 Task: Find connections with filter location Solāpur with filter topic #Inspirationwith filter profile language German with filter current company Harvard Business Publishing with filter school Mumbai University Mumbai with filter industry Forestry and Logging with filter service category Negotiation with filter keywords title B2B Sales Specialist
Action: Mouse moved to (580, 80)
Screenshot: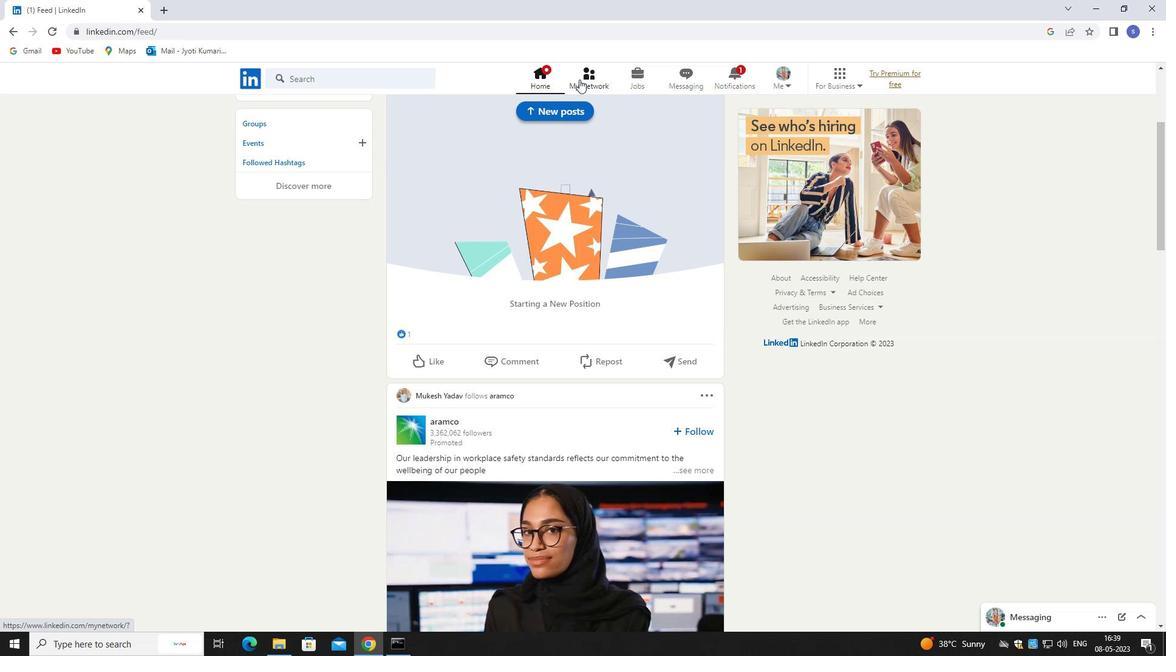 
Action: Mouse pressed left at (580, 80)
Screenshot: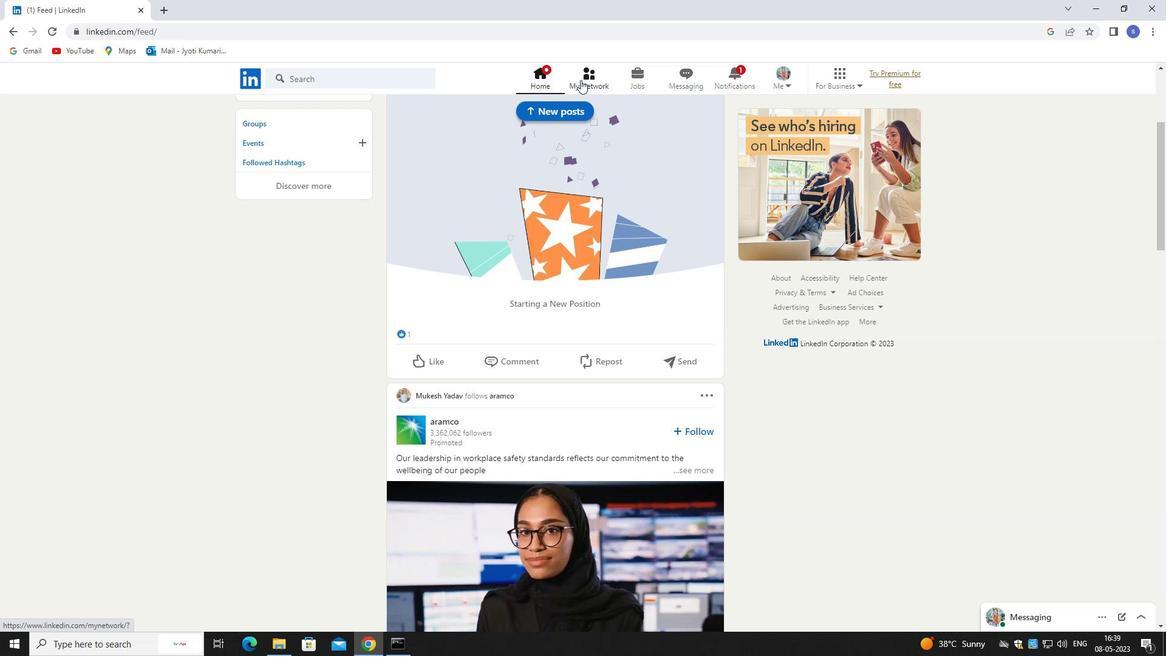
Action: Mouse pressed left at (580, 80)
Screenshot: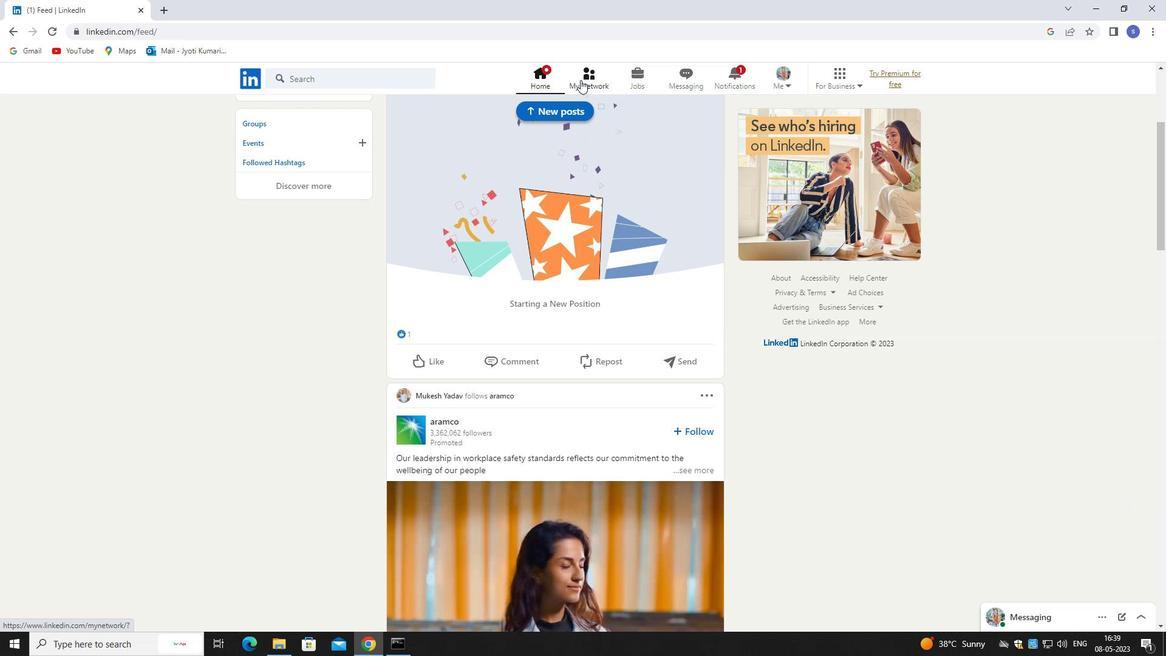 
Action: Mouse moved to (397, 148)
Screenshot: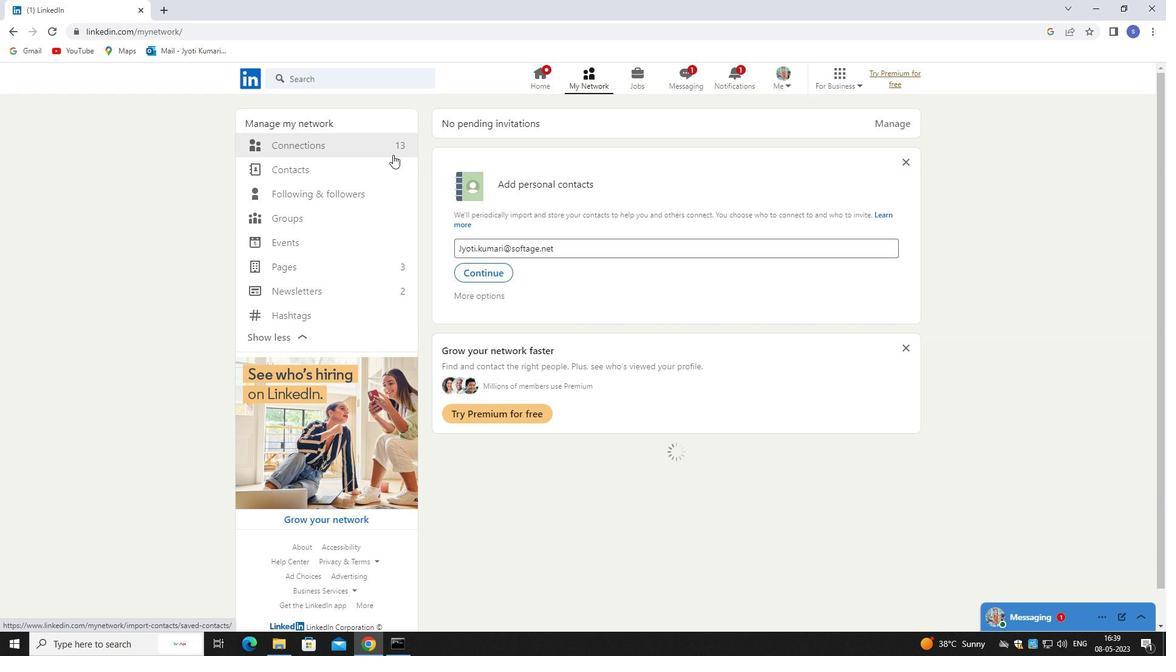 
Action: Mouse pressed left at (397, 148)
Screenshot: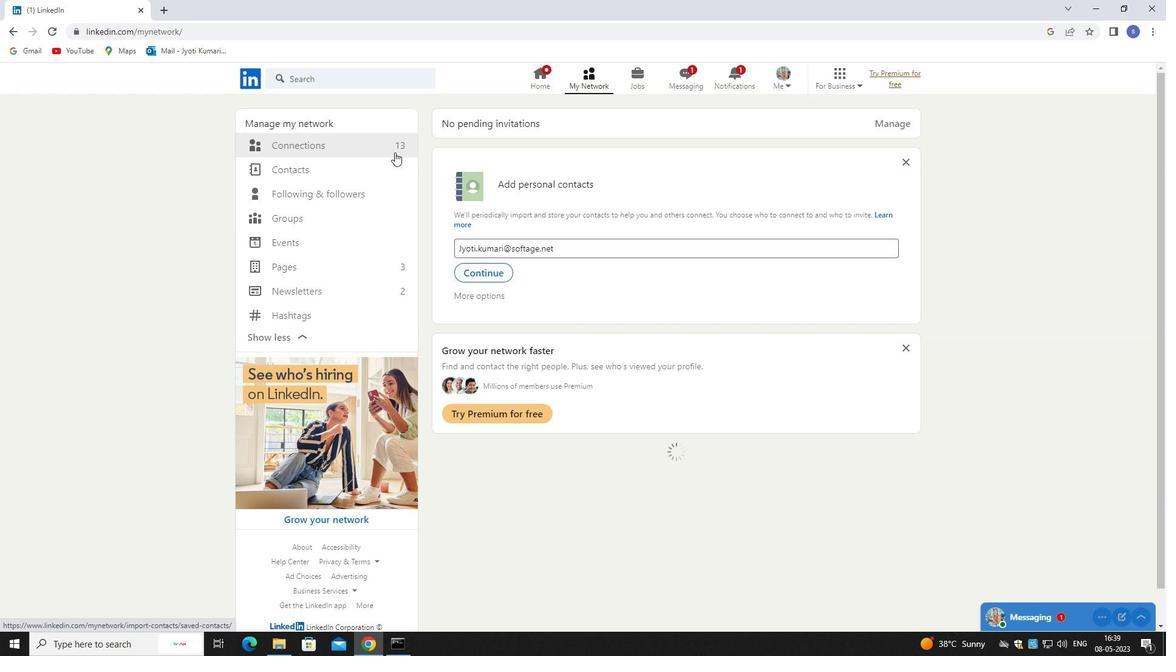 
Action: Mouse pressed left at (397, 148)
Screenshot: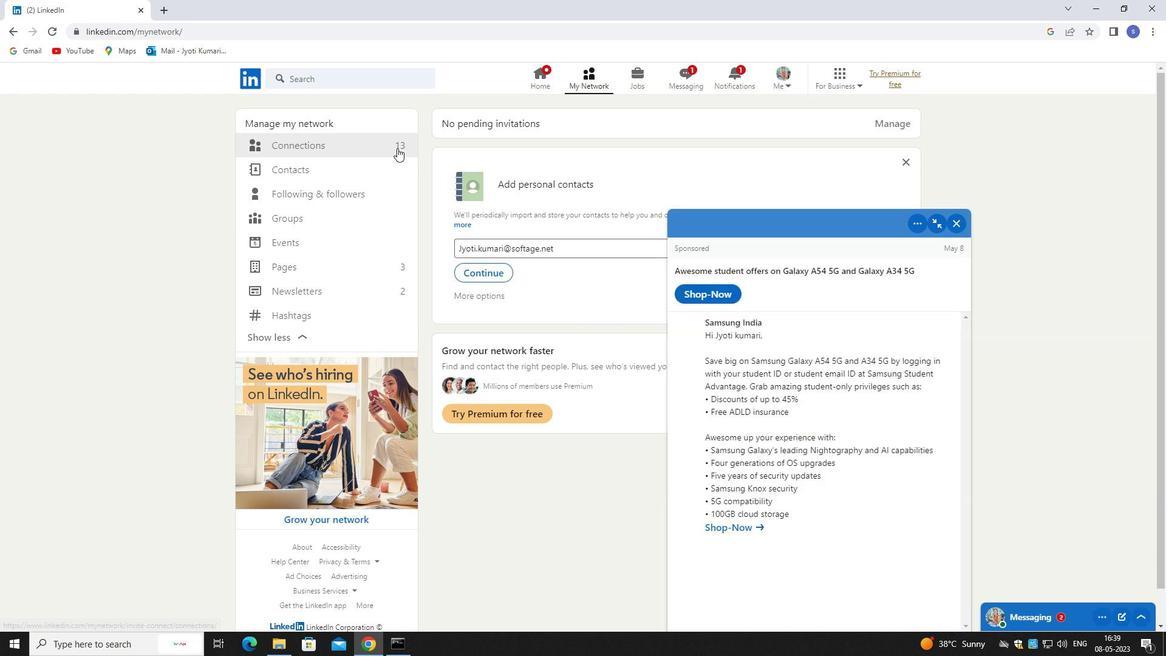 
Action: Mouse moved to (649, 147)
Screenshot: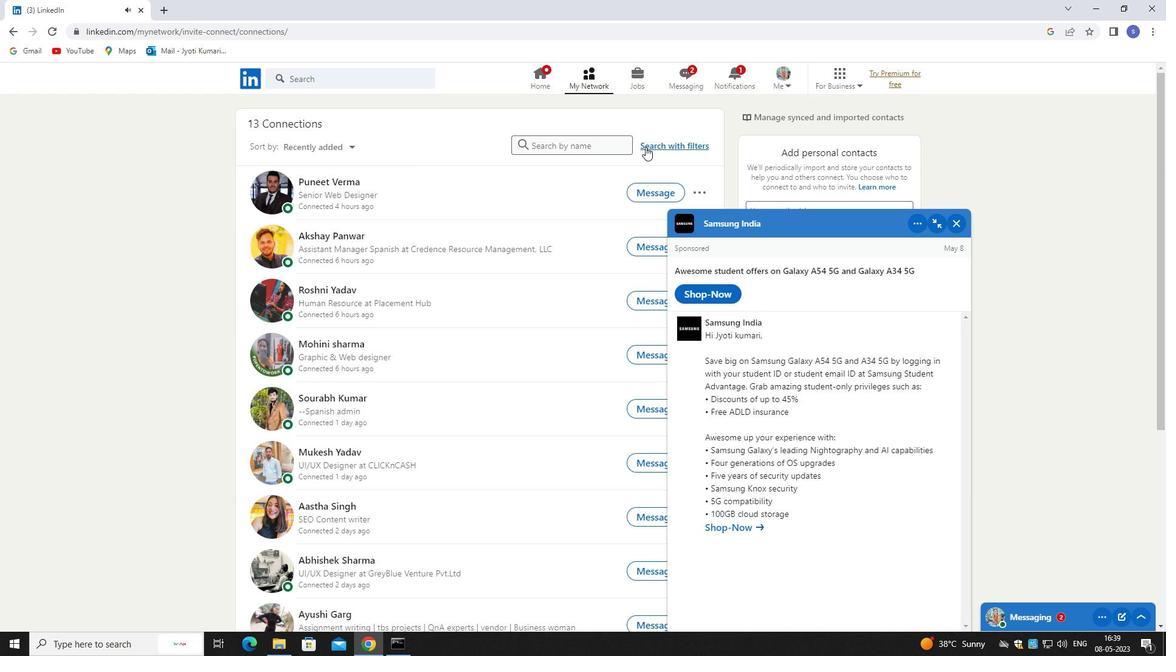 
Action: Mouse pressed left at (649, 147)
Screenshot: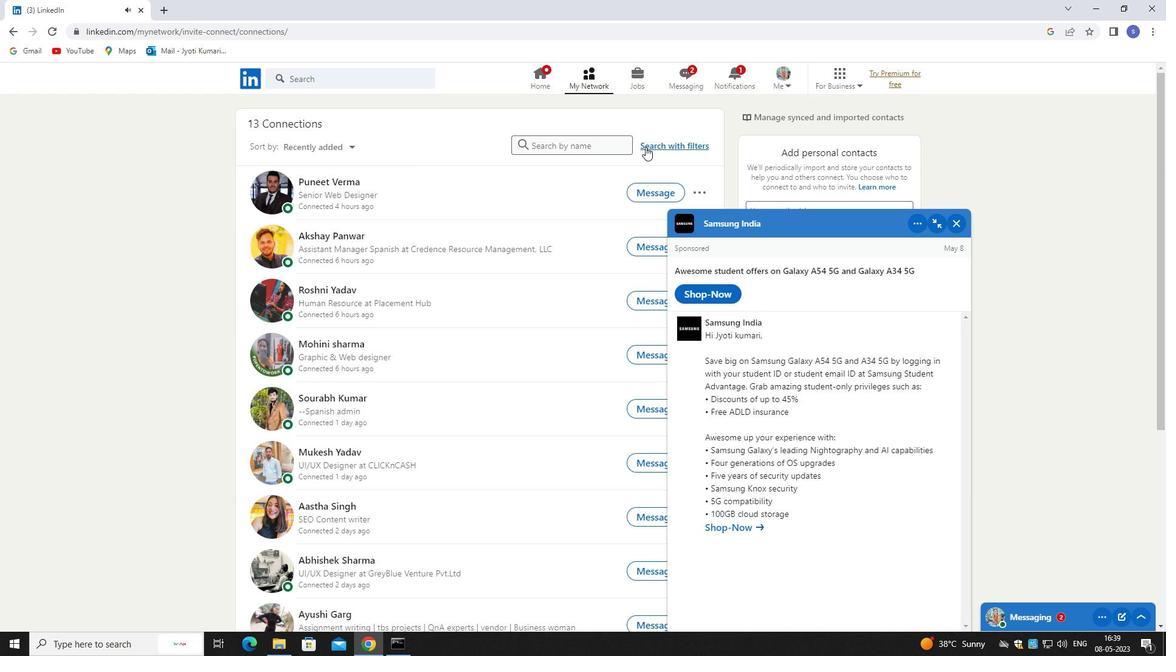 
Action: Mouse moved to (958, 226)
Screenshot: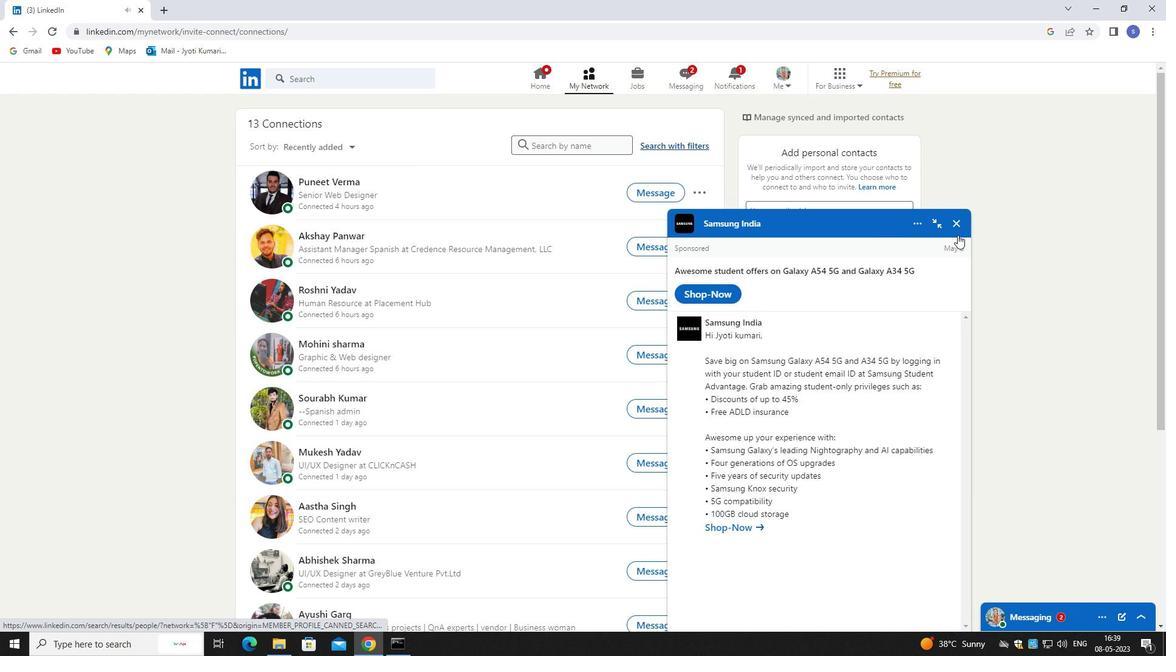 
Action: Mouse pressed left at (958, 226)
Screenshot: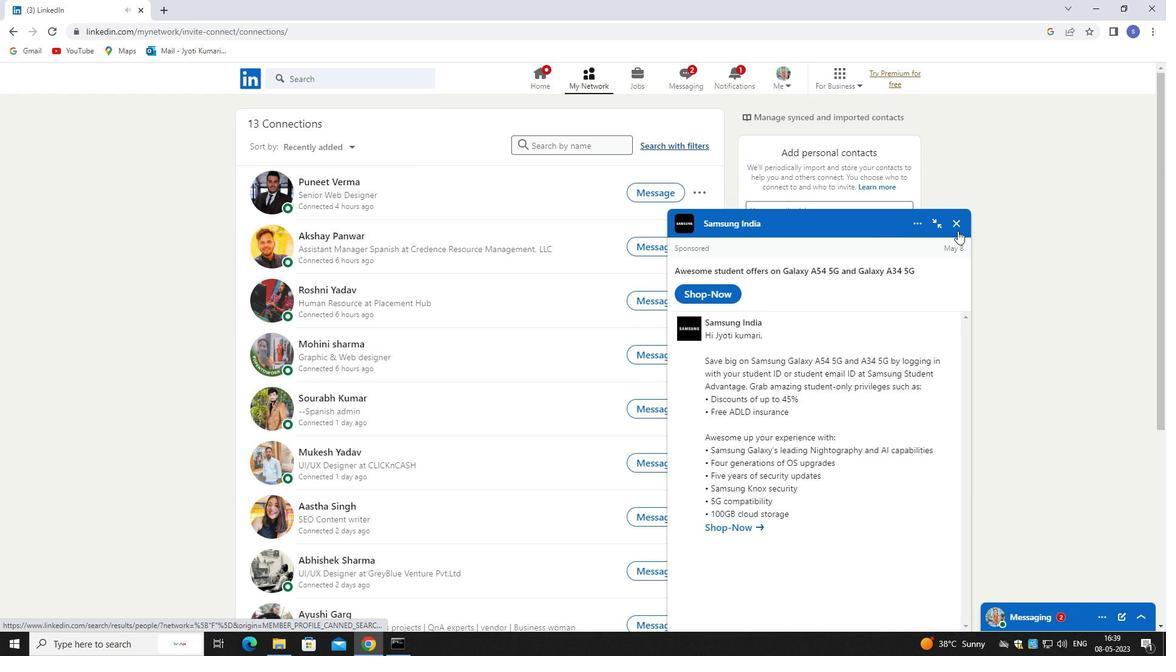 
Action: Mouse moved to (957, 218)
Screenshot: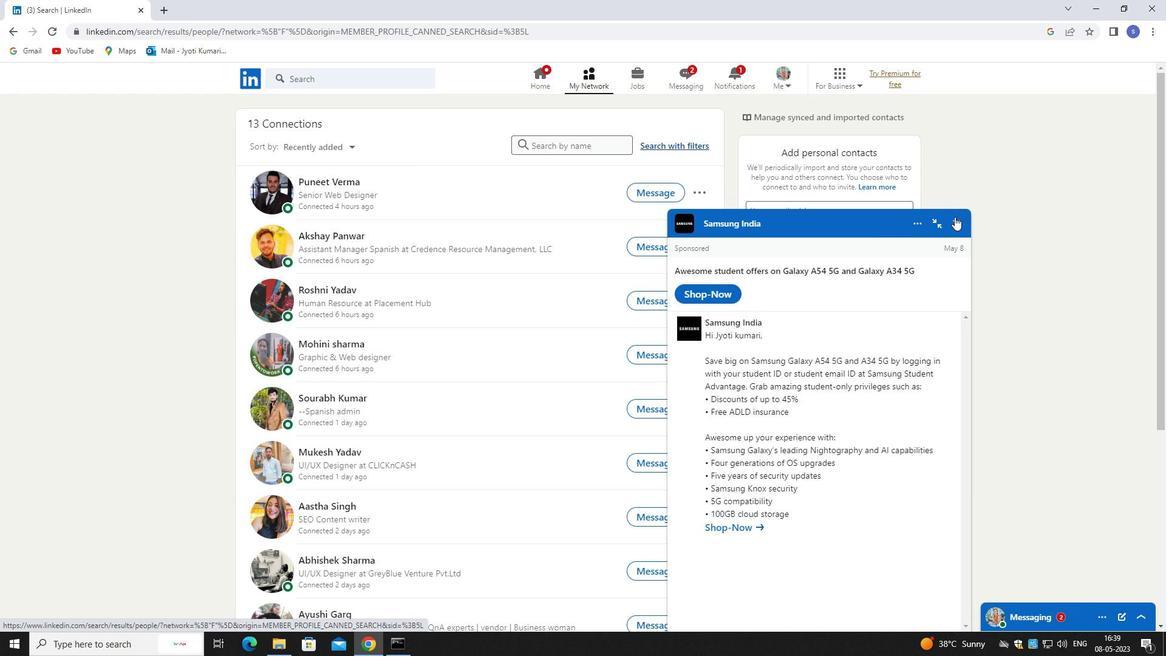 
Action: Mouse pressed left at (957, 218)
Screenshot: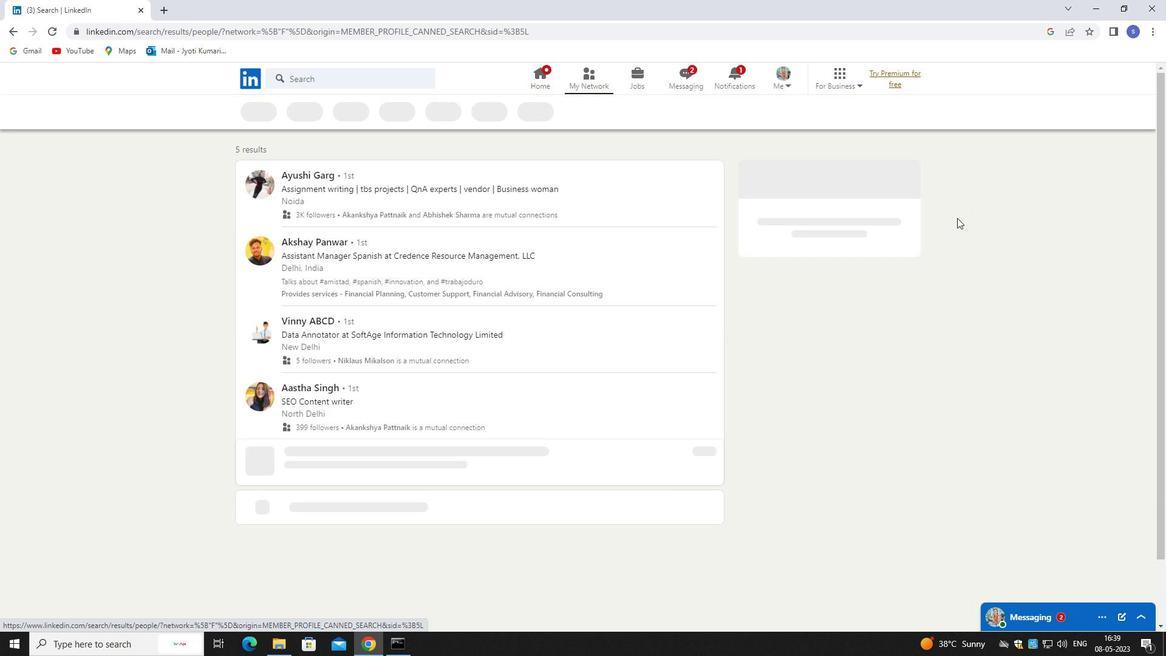 
Action: Mouse moved to (632, 113)
Screenshot: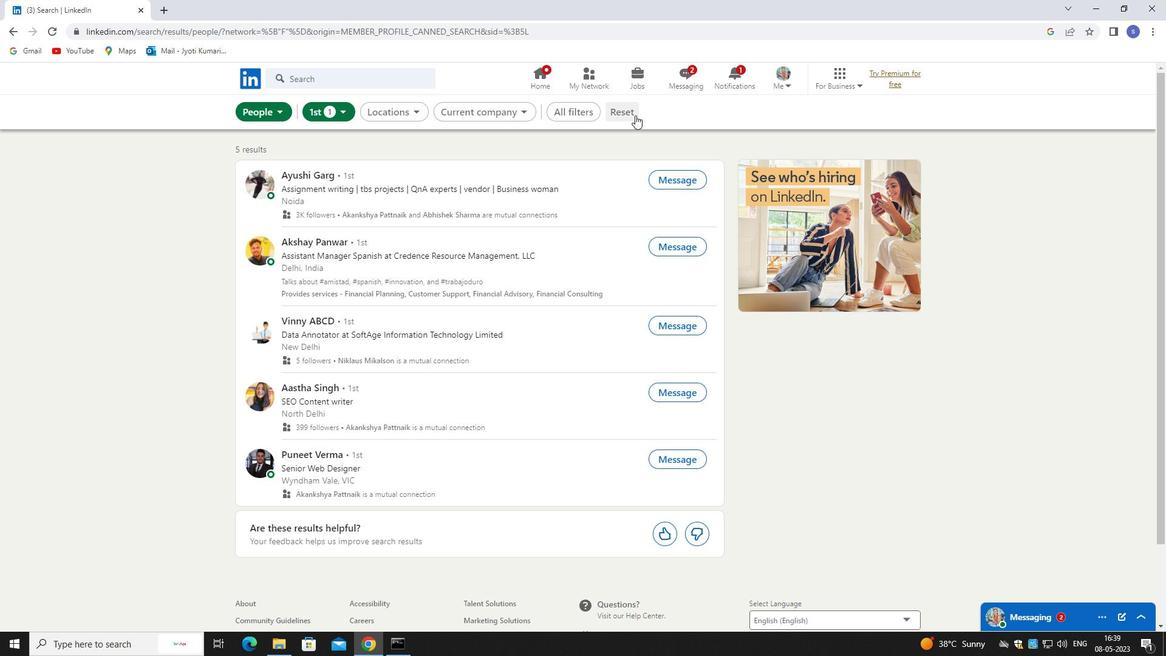 
Action: Mouse pressed left at (632, 113)
Screenshot: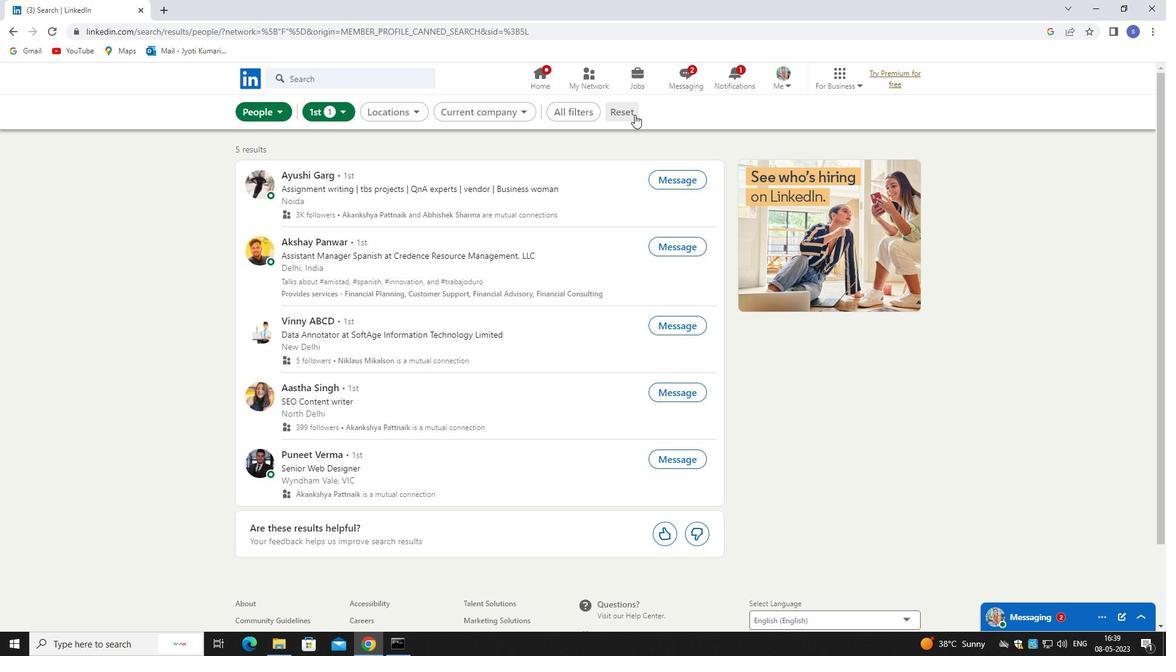 
Action: Mouse moved to (604, 111)
Screenshot: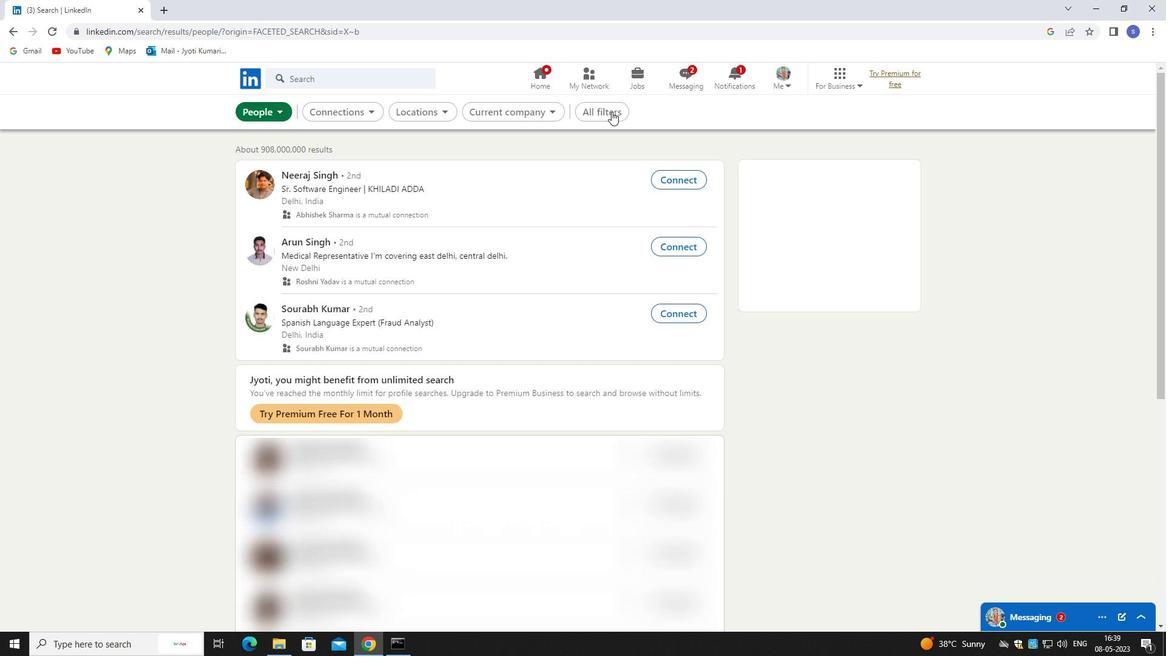 
Action: Mouse pressed left at (604, 111)
Screenshot: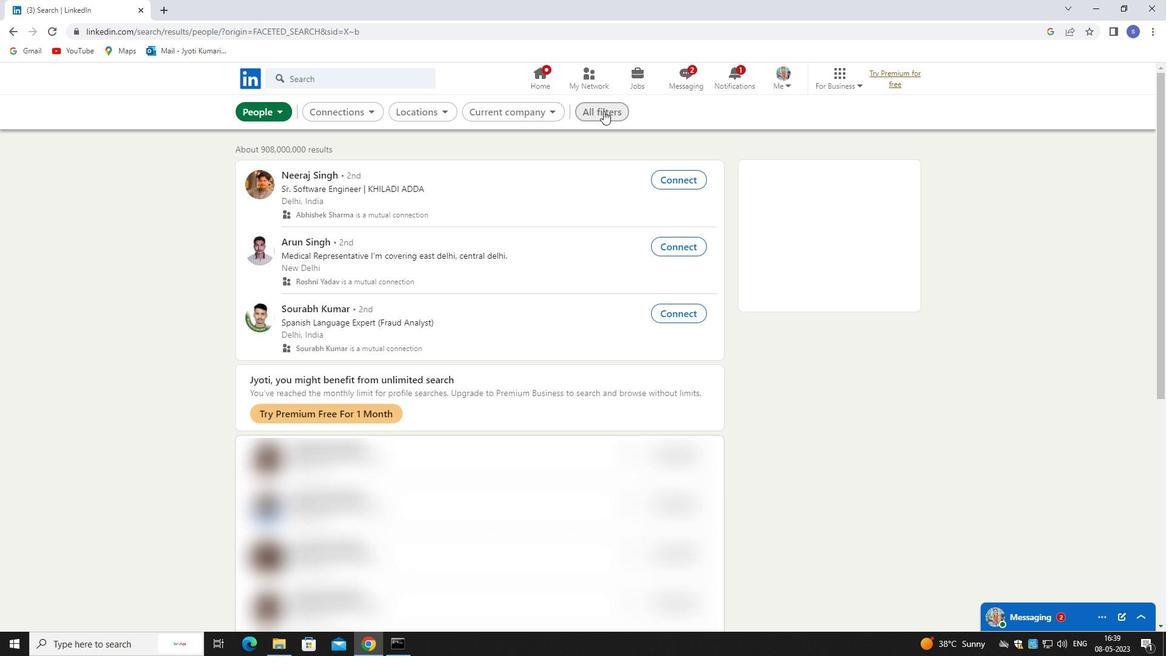 
Action: Mouse moved to (1034, 480)
Screenshot: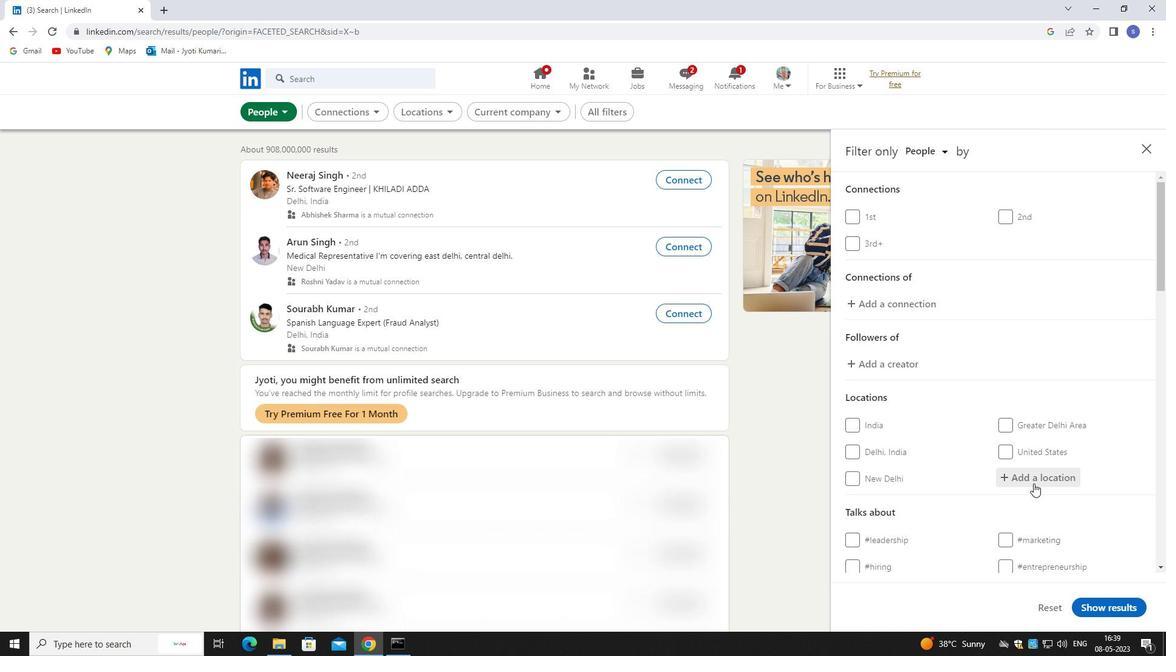 
Action: Mouse pressed left at (1034, 480)
Screenshot: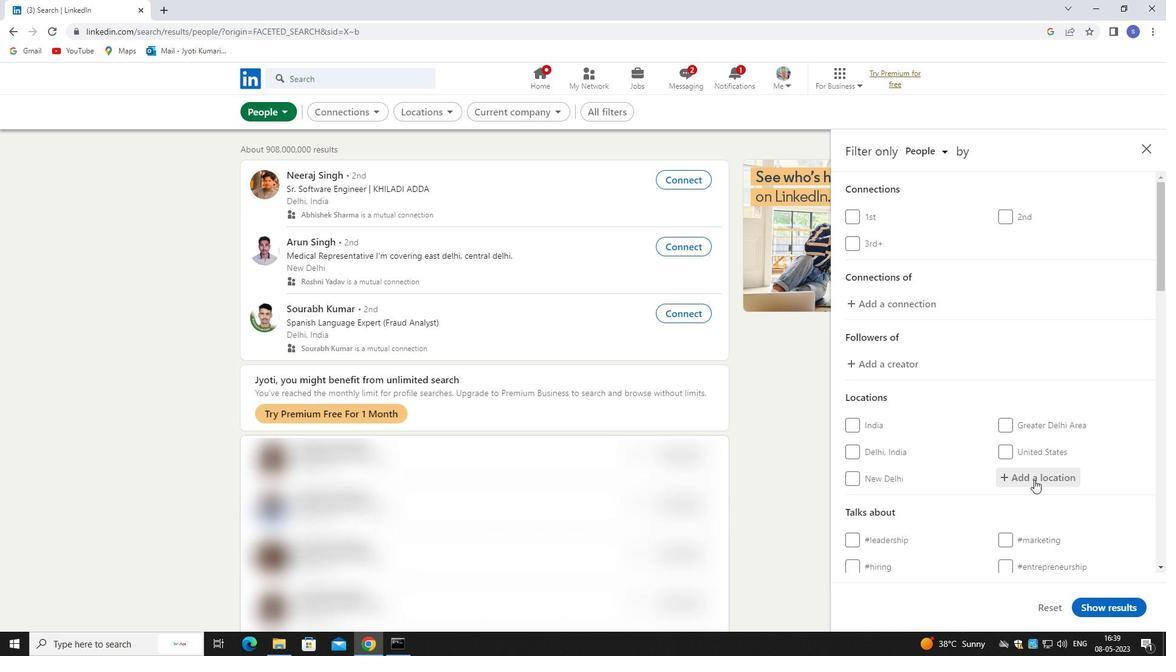 
Action: Mouse moved to (1011, 466)
Screenshot: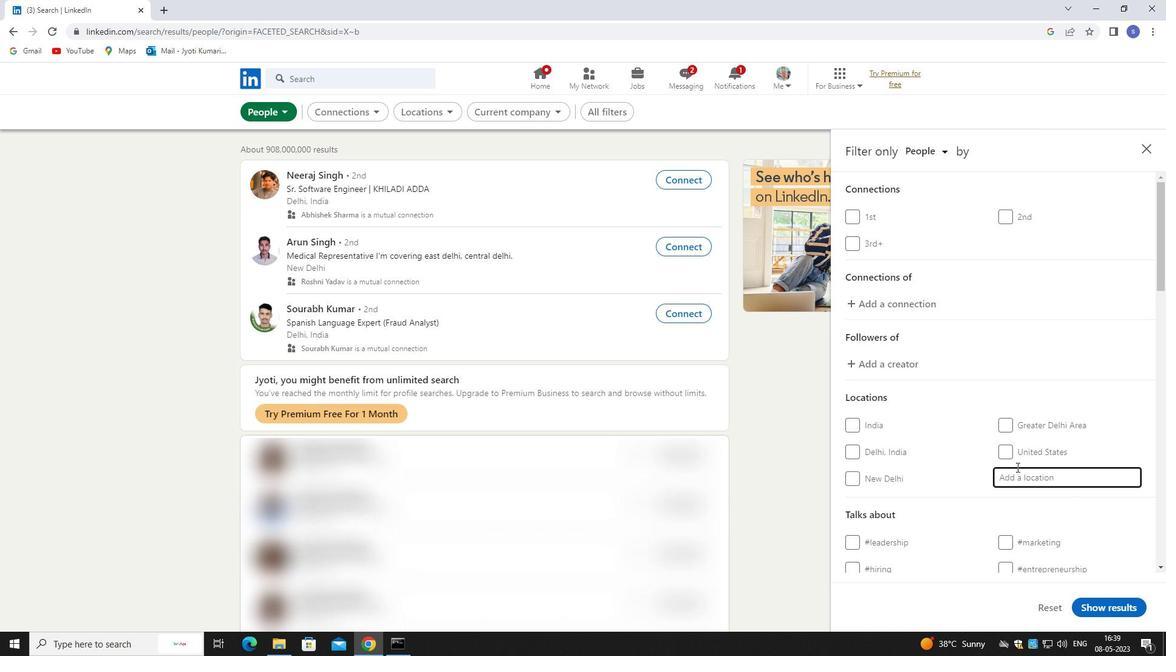 
Action: Key pressed sola
Screenshot: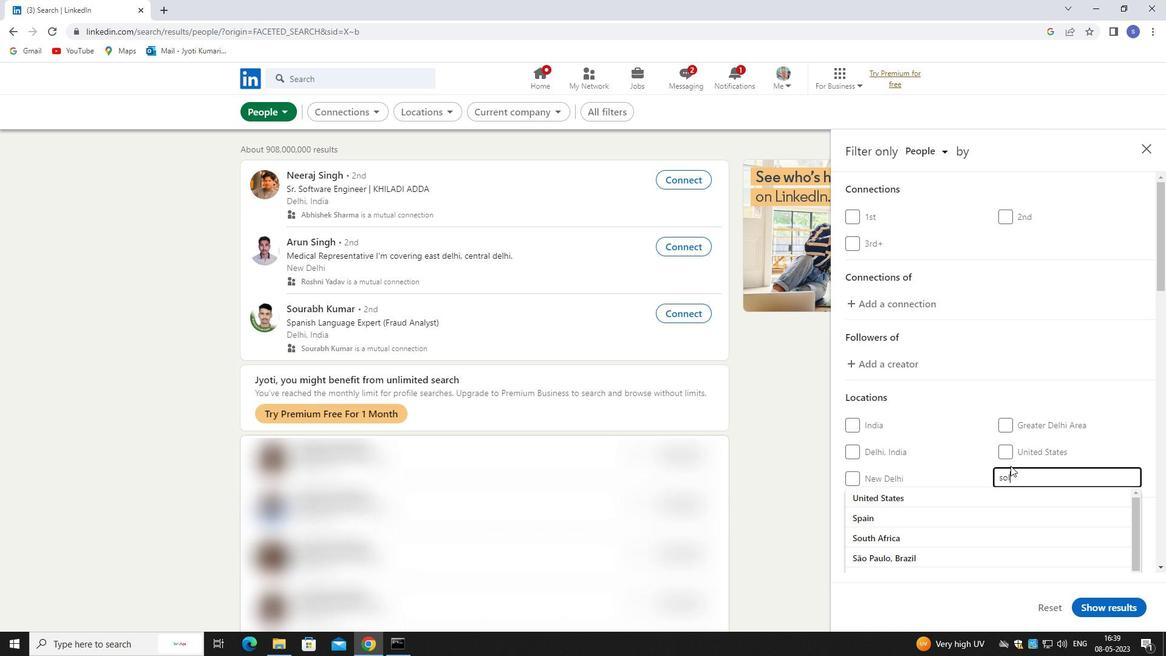 
Action: Mouse moved to (1016, 559)
Screenshot: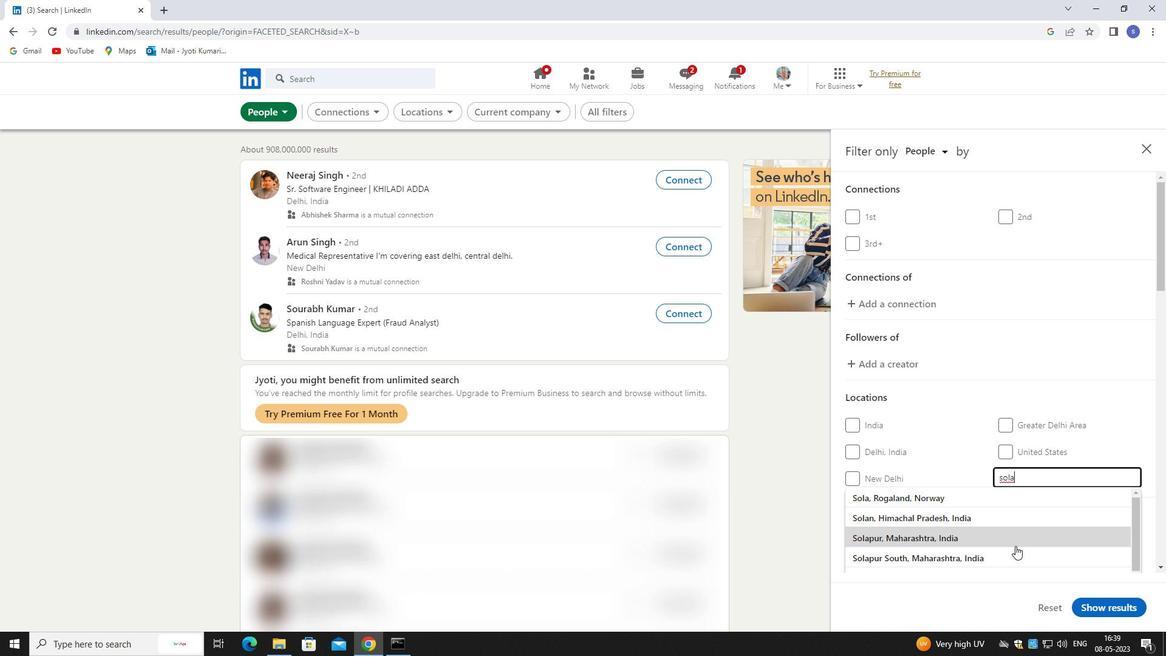 
Action: Mouse pressed left at (1016, 559)
Screenshot: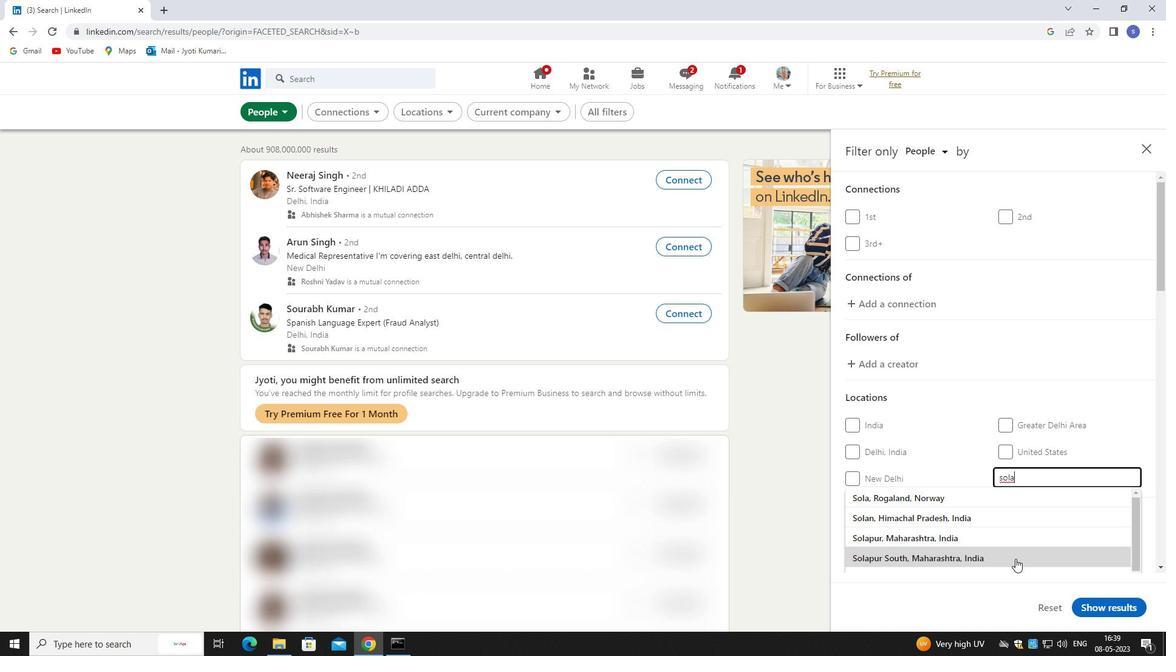 
Action: Mouse moved to (1028, 522)
Screenshot: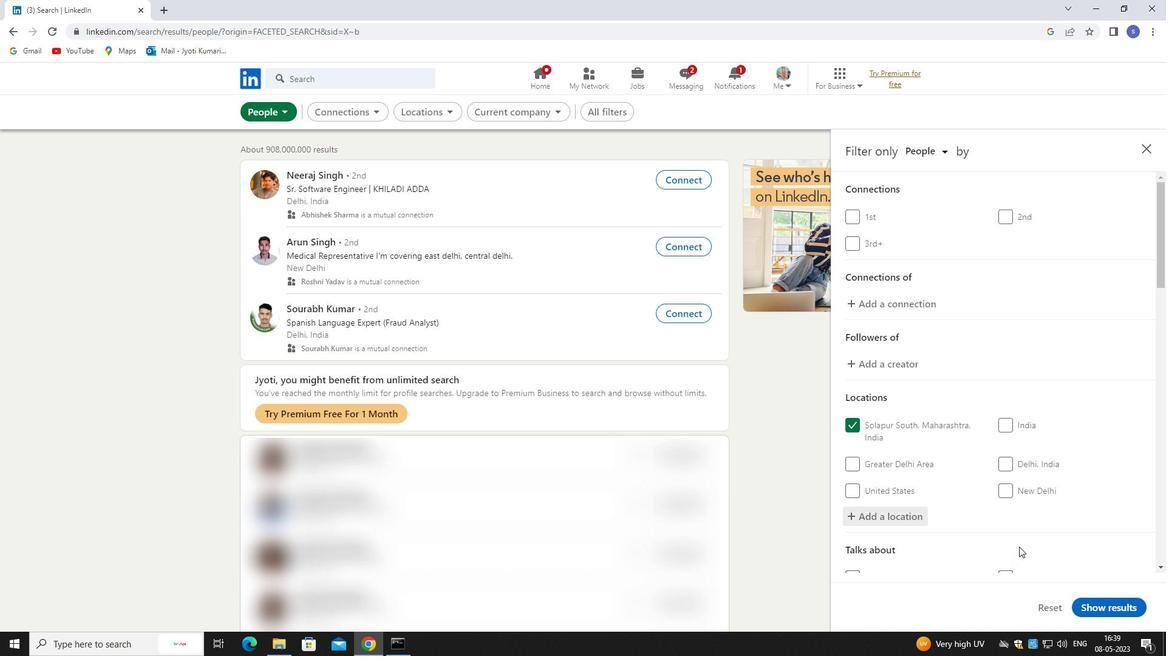 
Action: Mouse scrolled (1028, 521) with delta (0, 0)
Screenshot: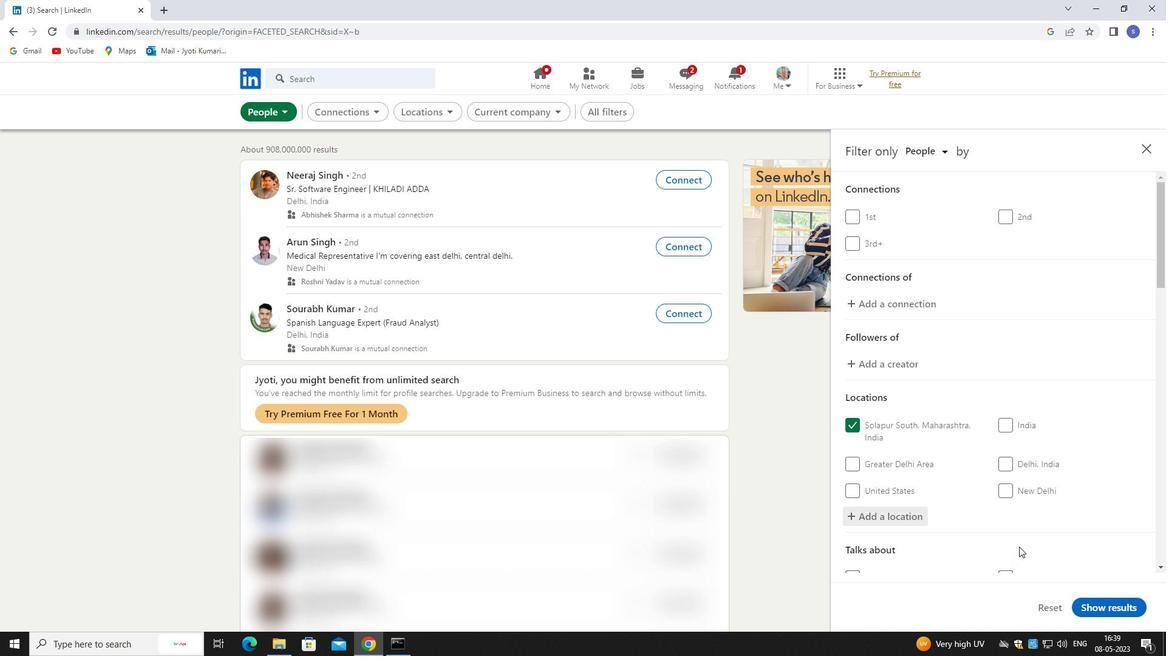 
Action: Mouse moved to (1030, 519)
Screenshot: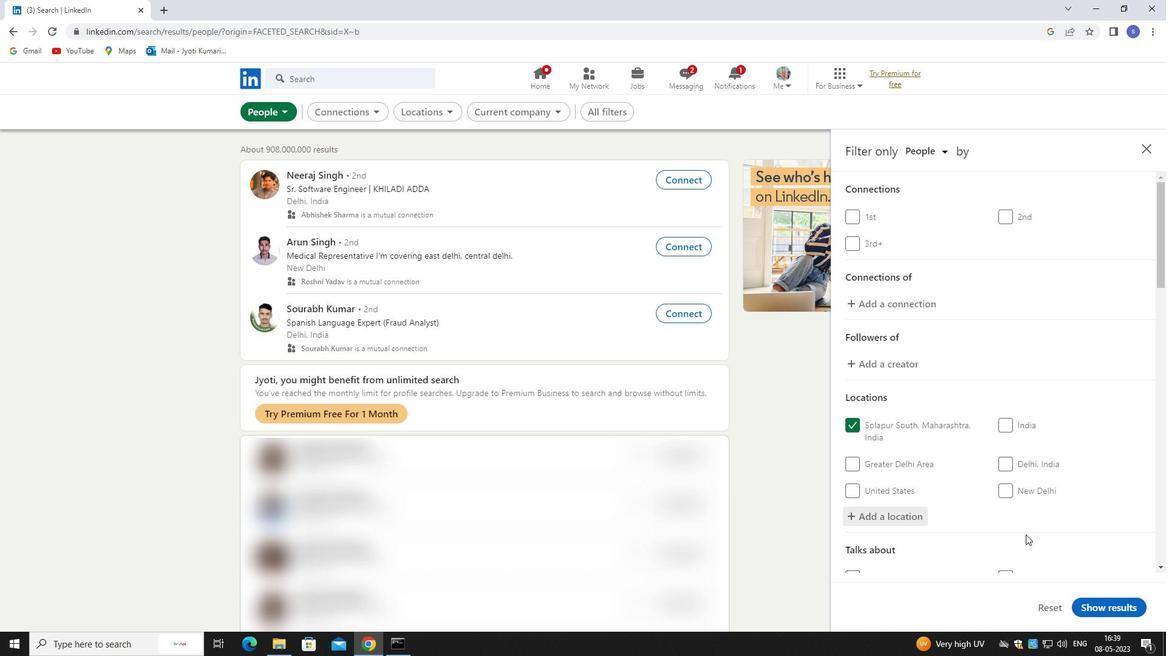
Action: Mouse scrolled (1030, 518) with delta (0, 0)
Screenshot: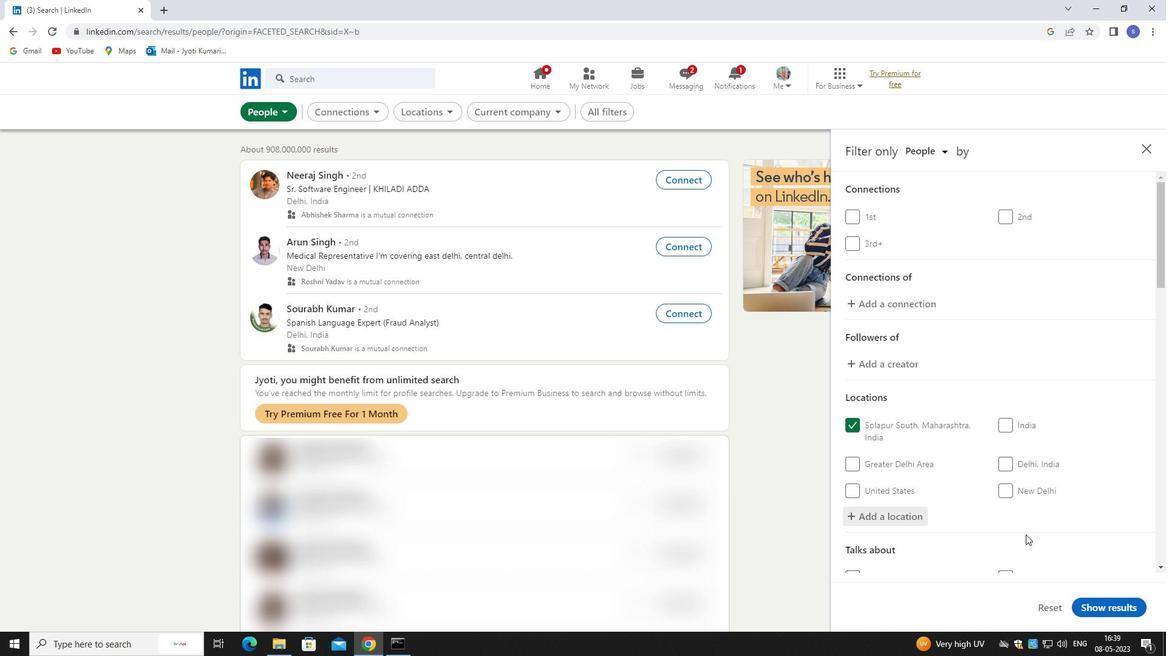 
Action: Mouse moved to (1031, 510)
Screenshot: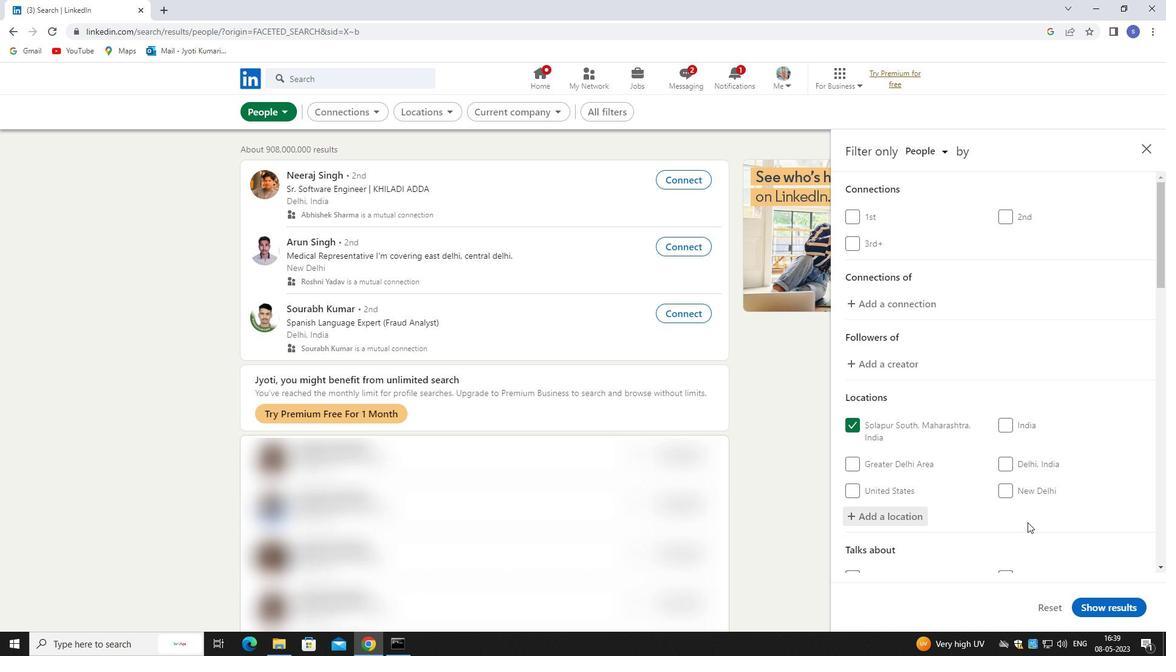 
Action: Mouse scrolled (1031, 509) with delta (0, 0)
Screenshot: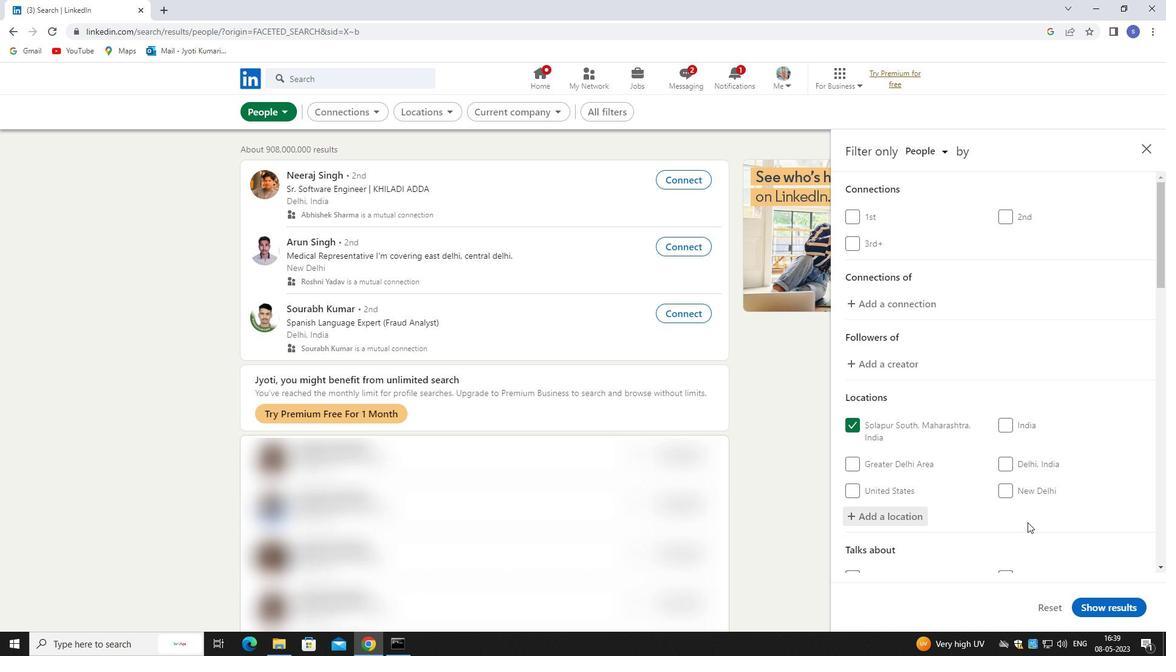 
Action: Mouse moved to (1028, 491)
Screenshot: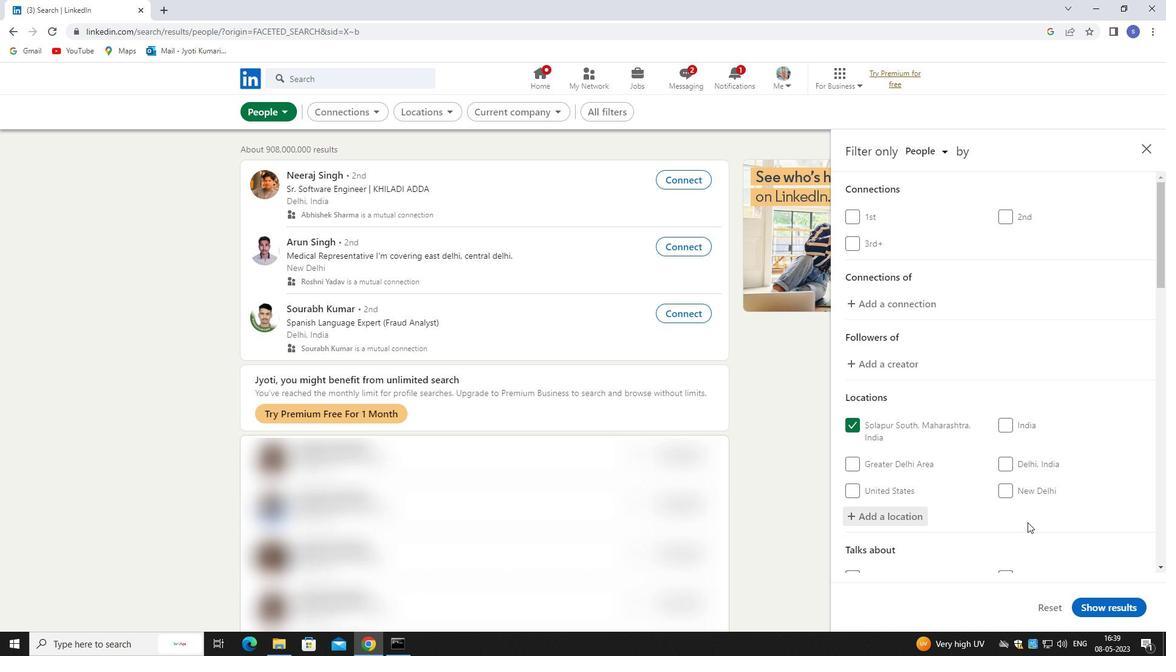 
Action: Mouse scrolled (1028, 490) with delta (0, 0)
Screenshot: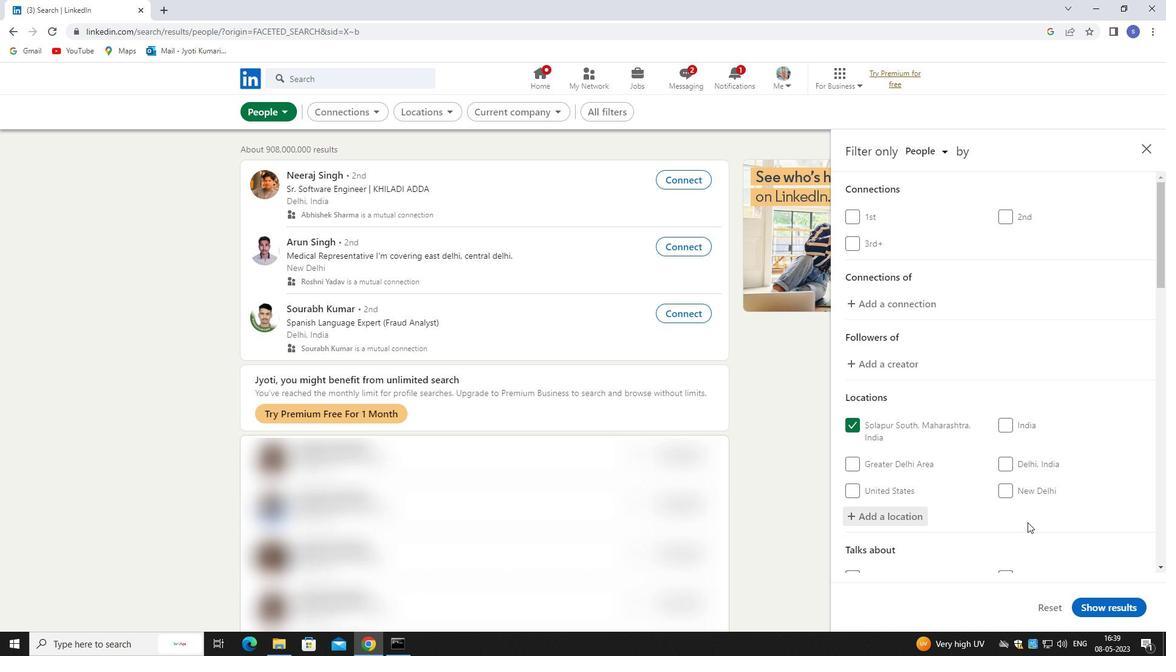 
Action: Mouse moved to (1015, 388)
Screenshot: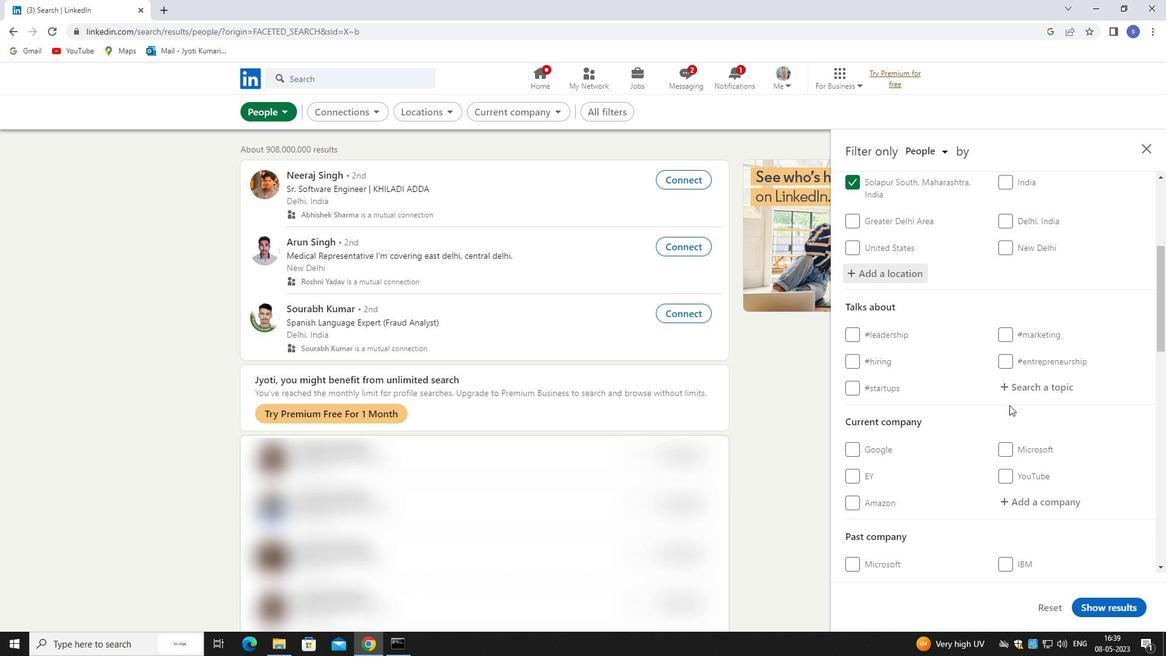 
Action: Mouse pressed left at (1015, 388)
Screenshot: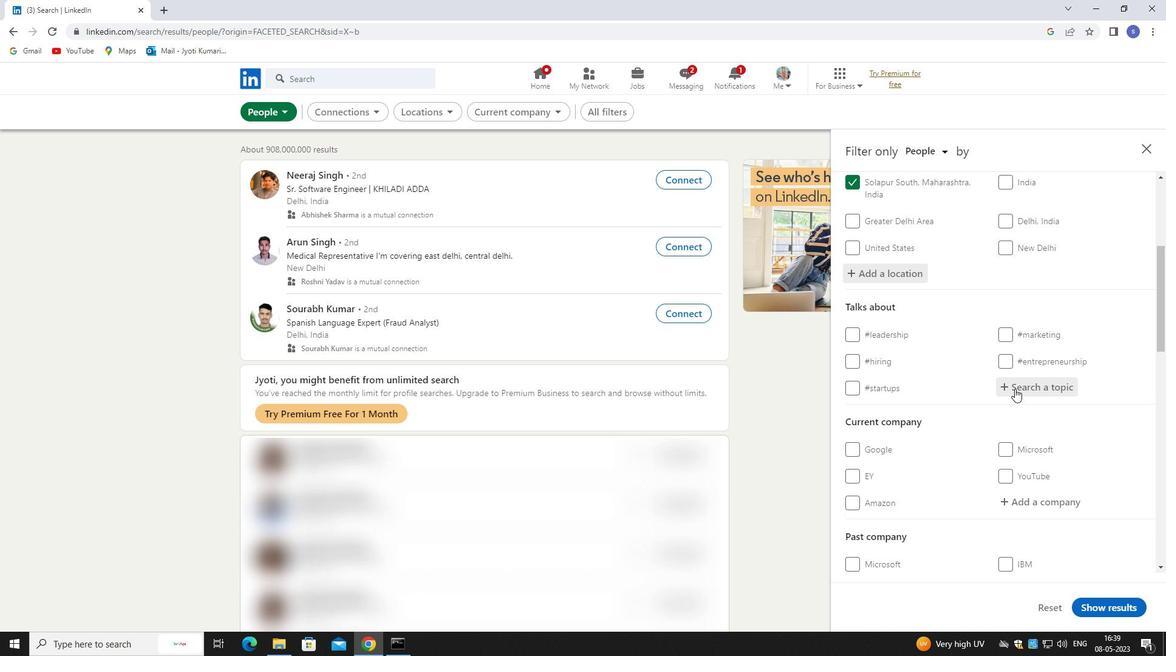 
Action: Mouse moved to (1014, 388)
Screenshot: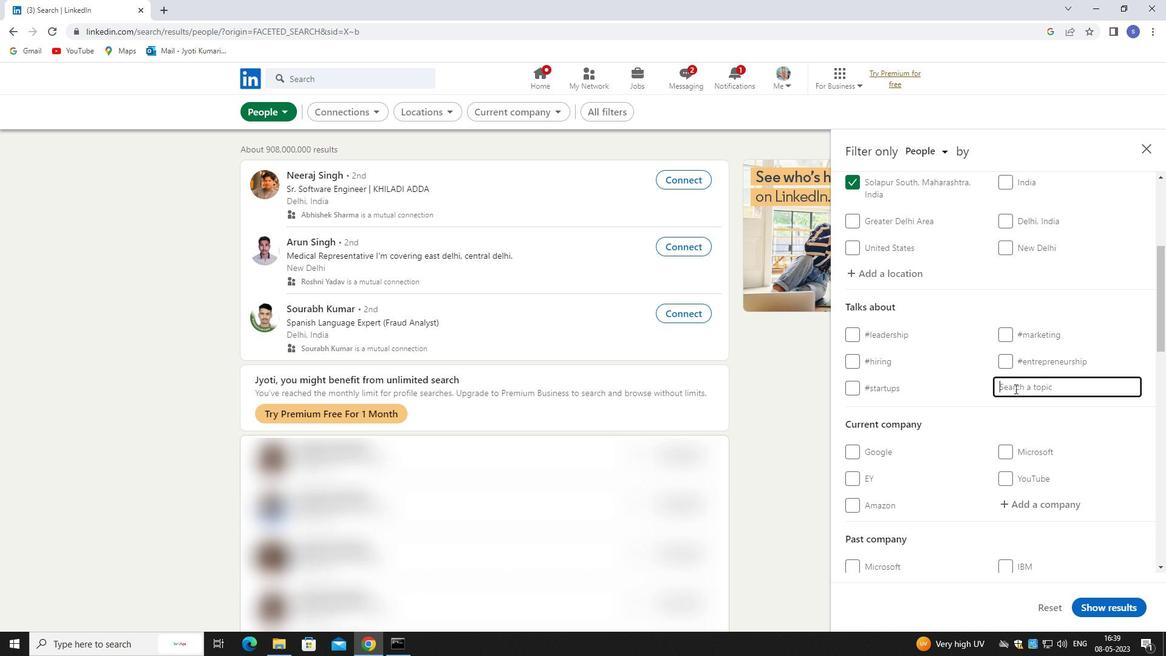 
Action: Key pressed inspira
Screenshot: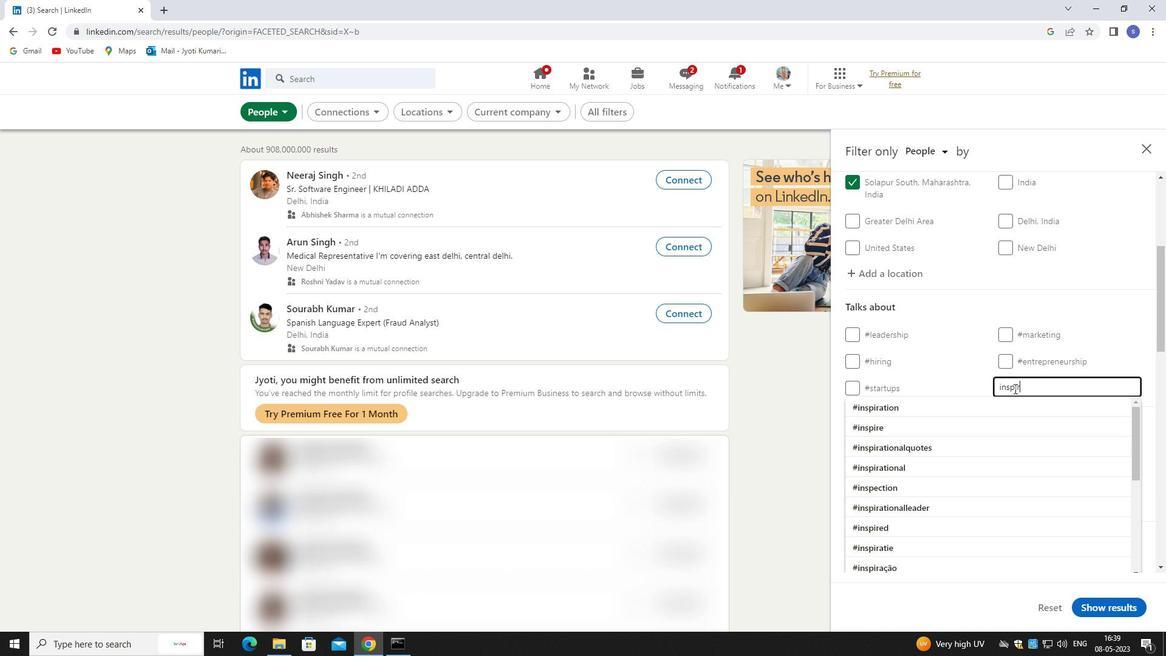 
Action: Mouse moved to (1014, 405)
Screenshot: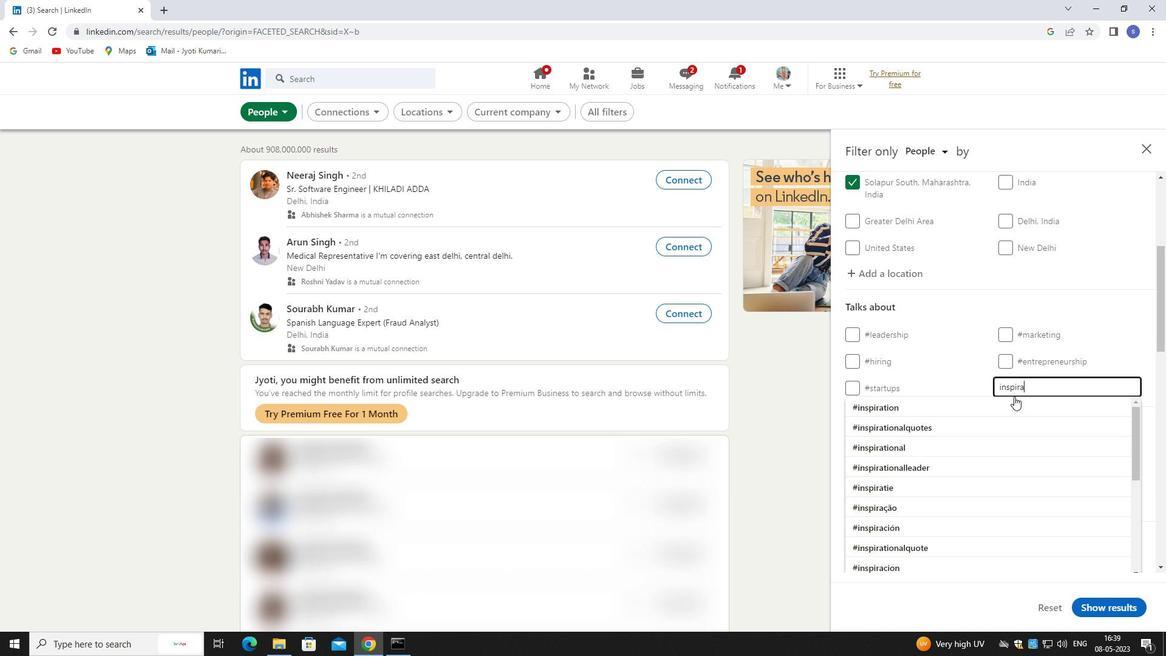 
Action: Mouse pressed left at (1014, 405)
Screenshot: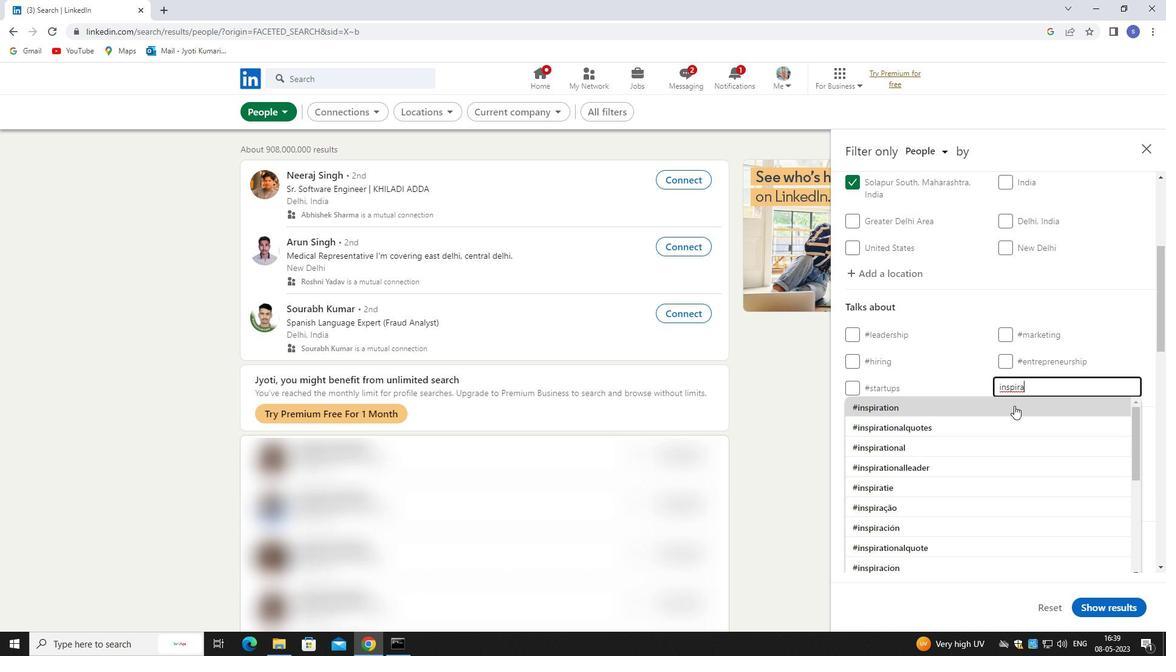 
Action: Mouse scrolled (1014, 405) with delta (0, 0)
Screenshot: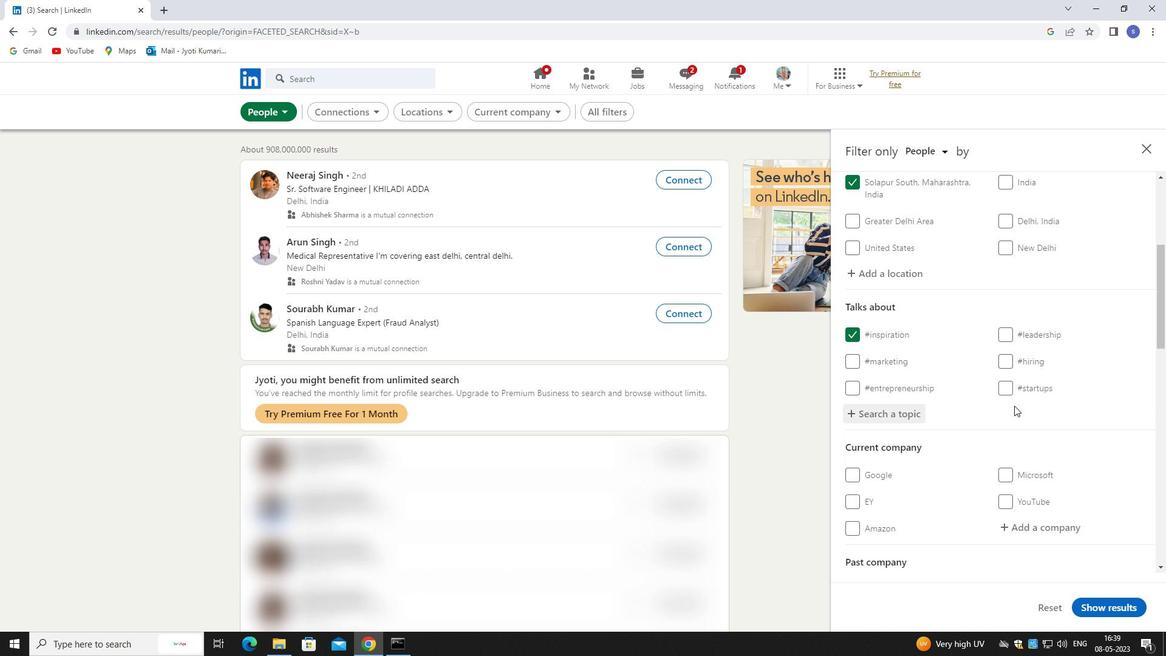 
Action: Mouse scrolled (1014, 405) with delta (0, 0)
Screenshot: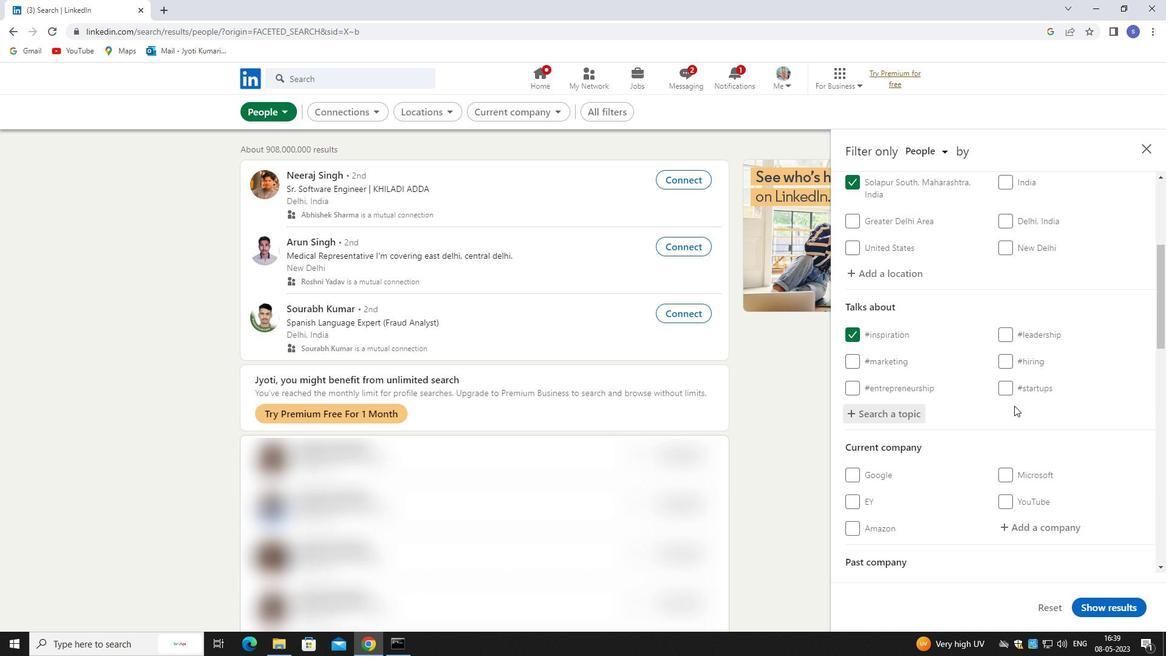 
Action: Mouse scrolled (1014, 405) with delta (0, 0)
Screenshot: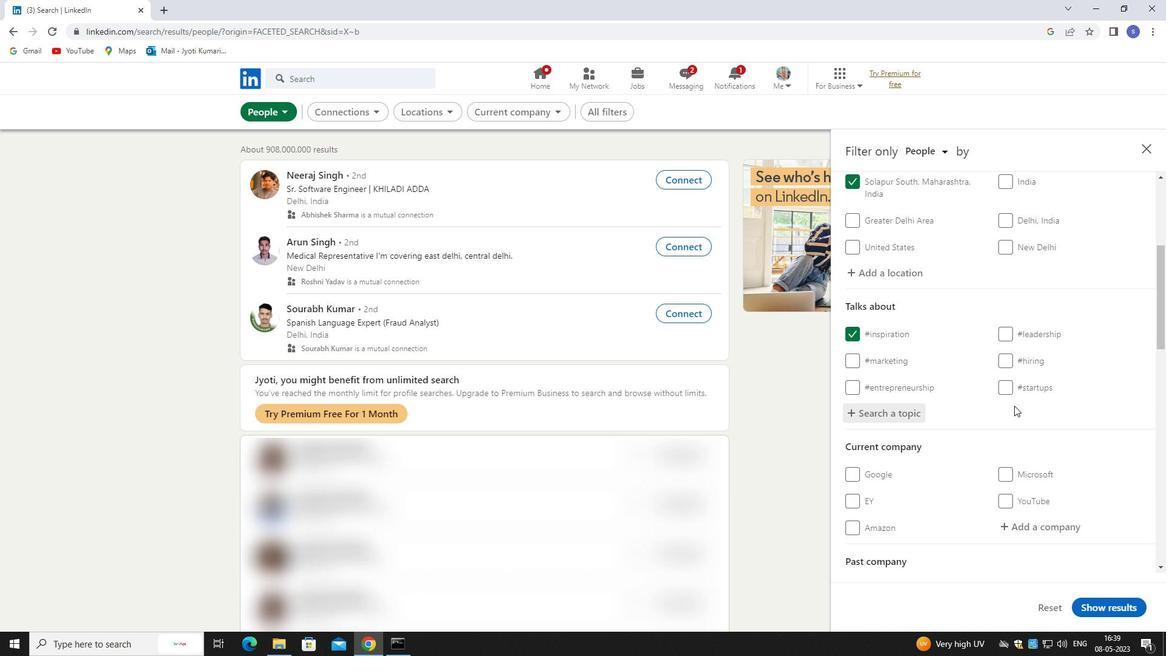 
Action: Mouse moved to (1033, 343)
Screenshot: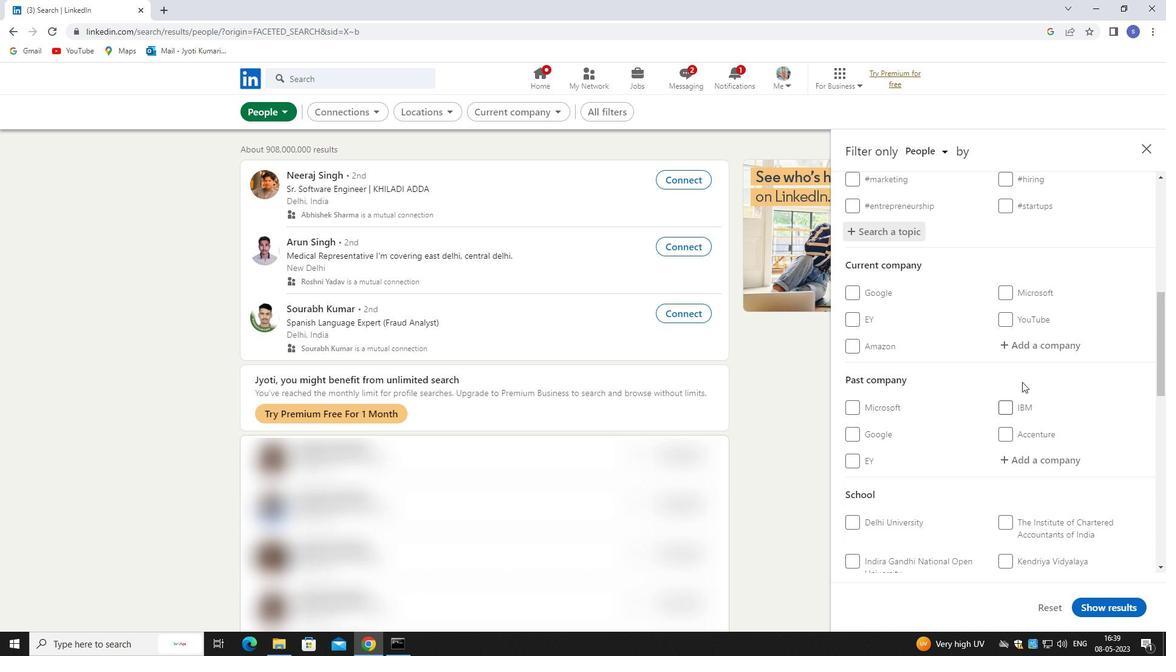 
Action: Mouse pressed left at (1033, 343)
Screenshot: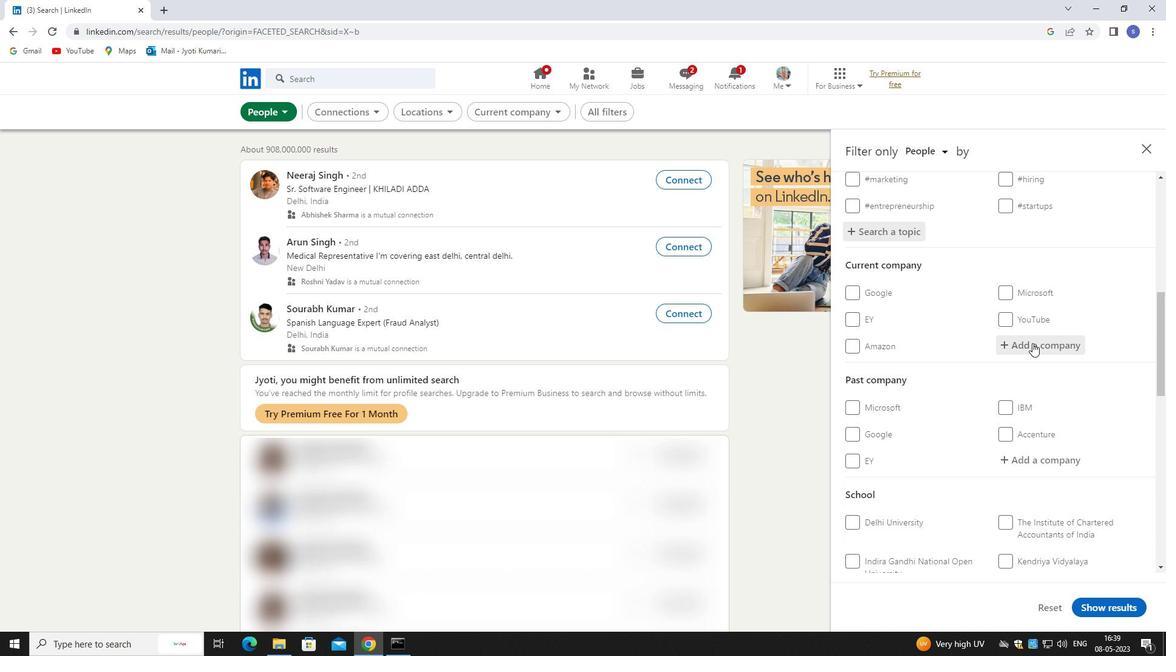 
Action: Key pressed harvard
Screenshot: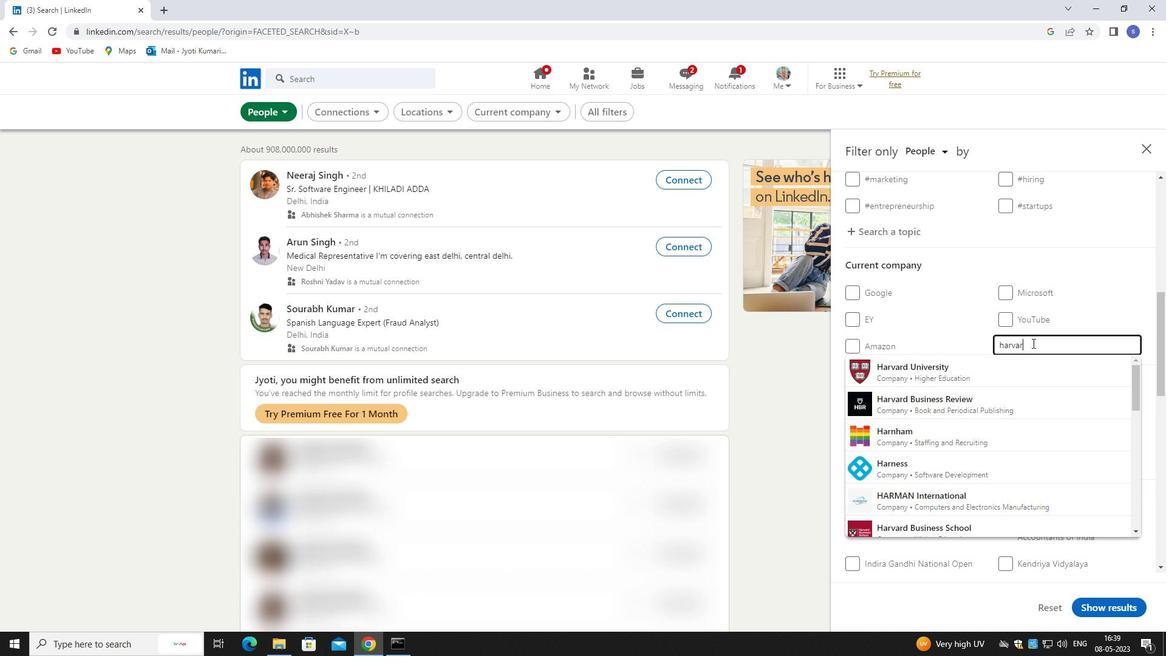
Action: Mouse moved to (1033, 469)
Screenshot: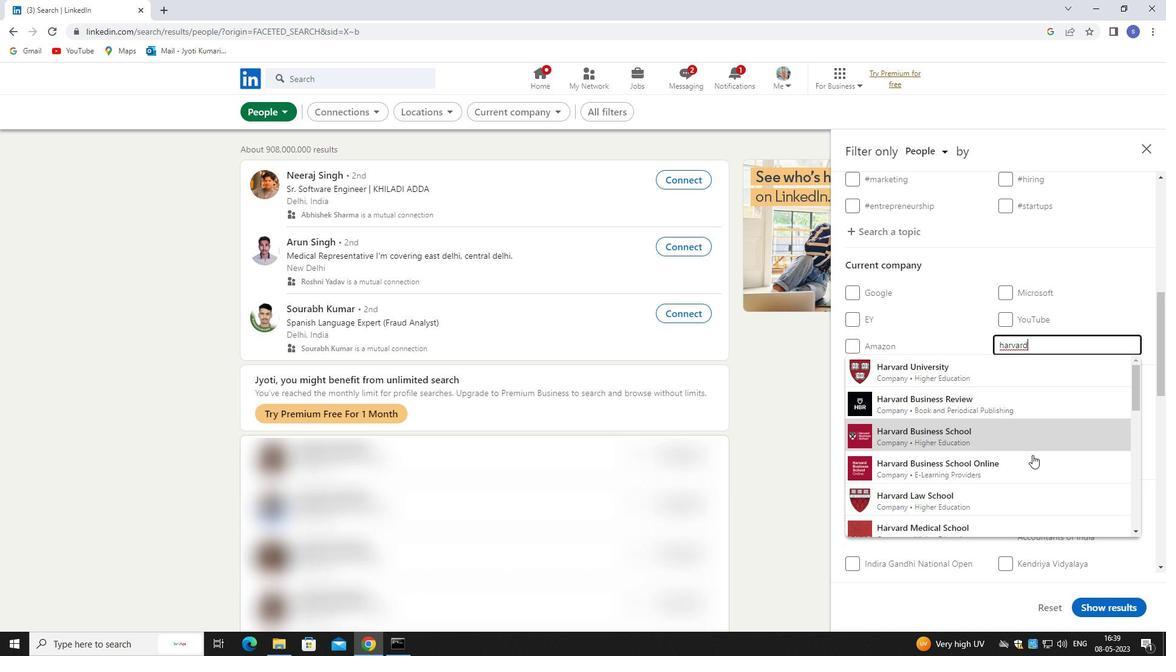 
Action: Mouse scrolled (1033, 469) with delta (0, 0)
Screenshot: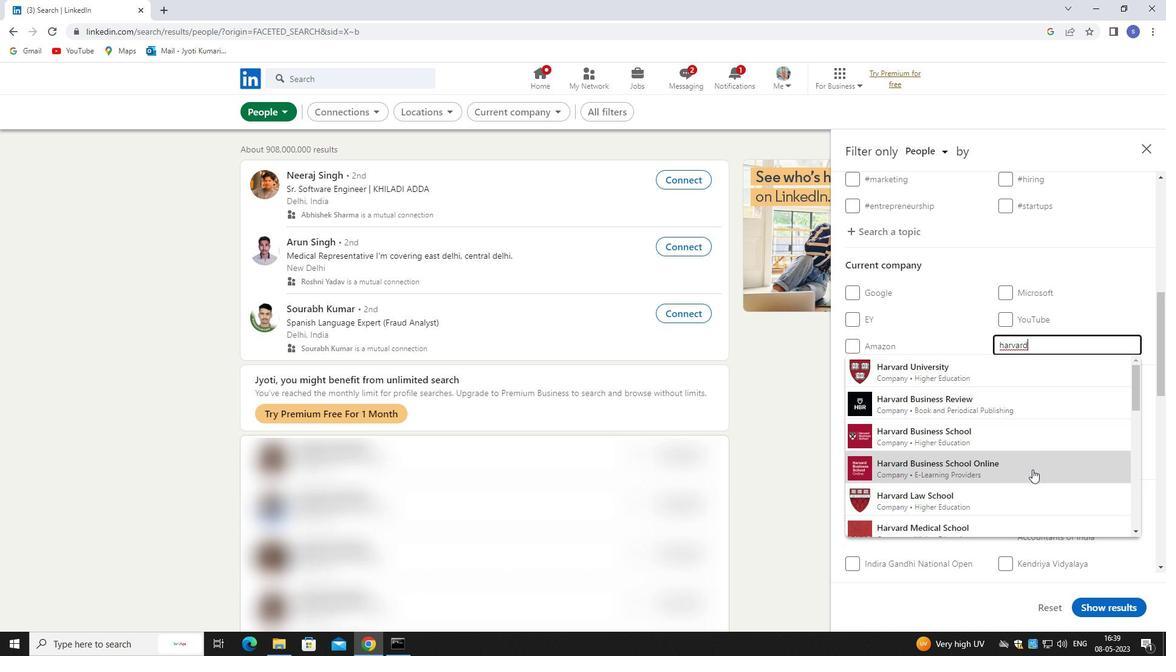 
Action: Mouse scrolled (1033, 469) with delta (0, 0)
Screenshot: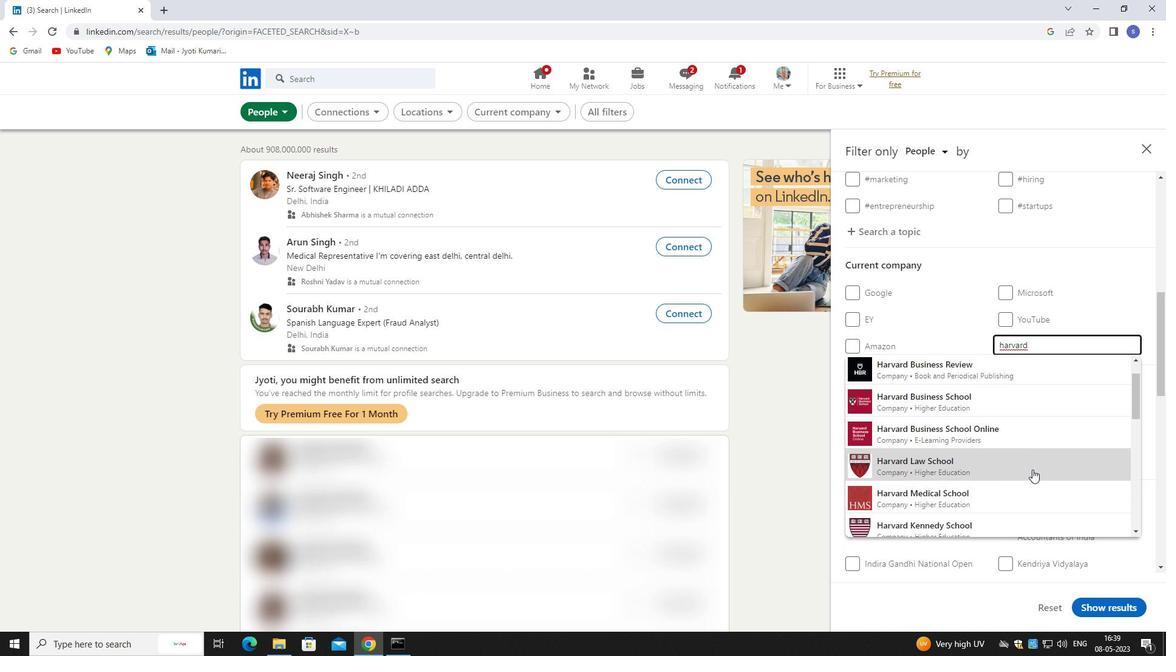 
Action: Mouse scrolled (1033, 469) with delta (0, 0)
Screenshot: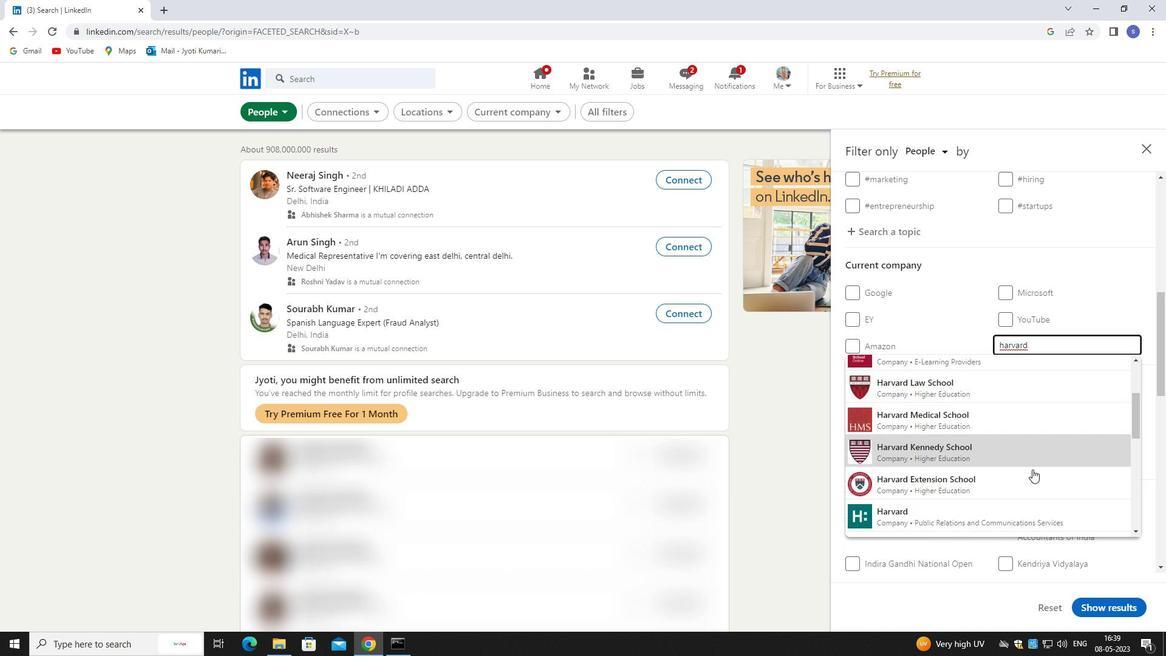 
Action: Mouse scrolled (1033, 469) with delta (0, 0)
Screenshot: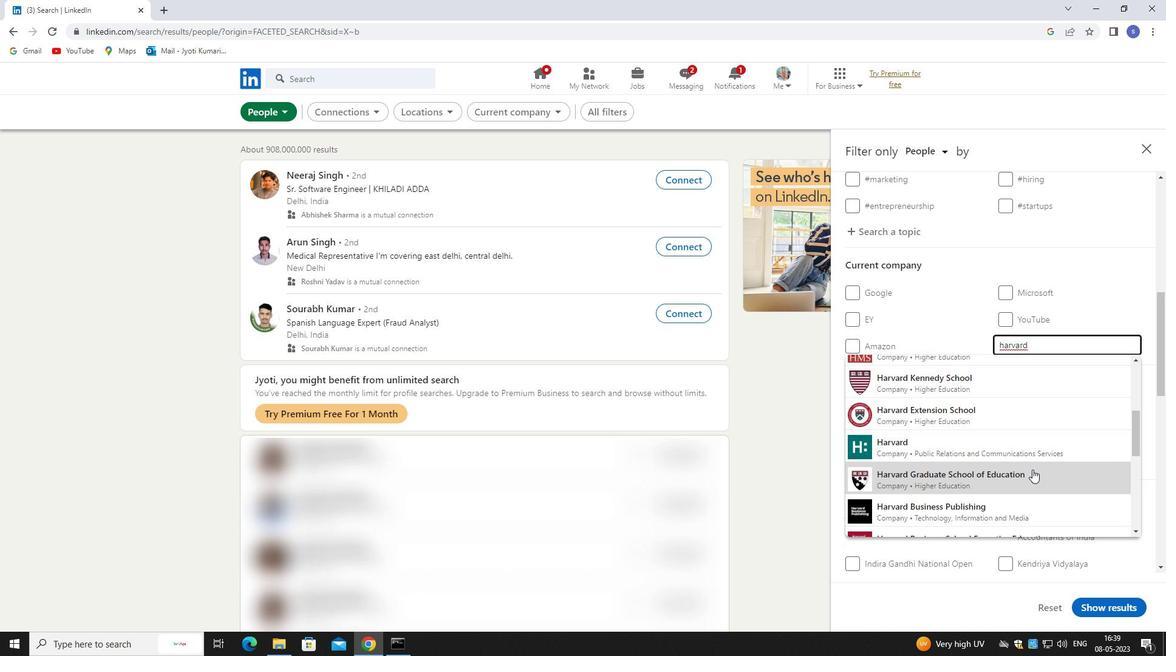 
Action: Mouse moved to (1032, 460)
Screenshot: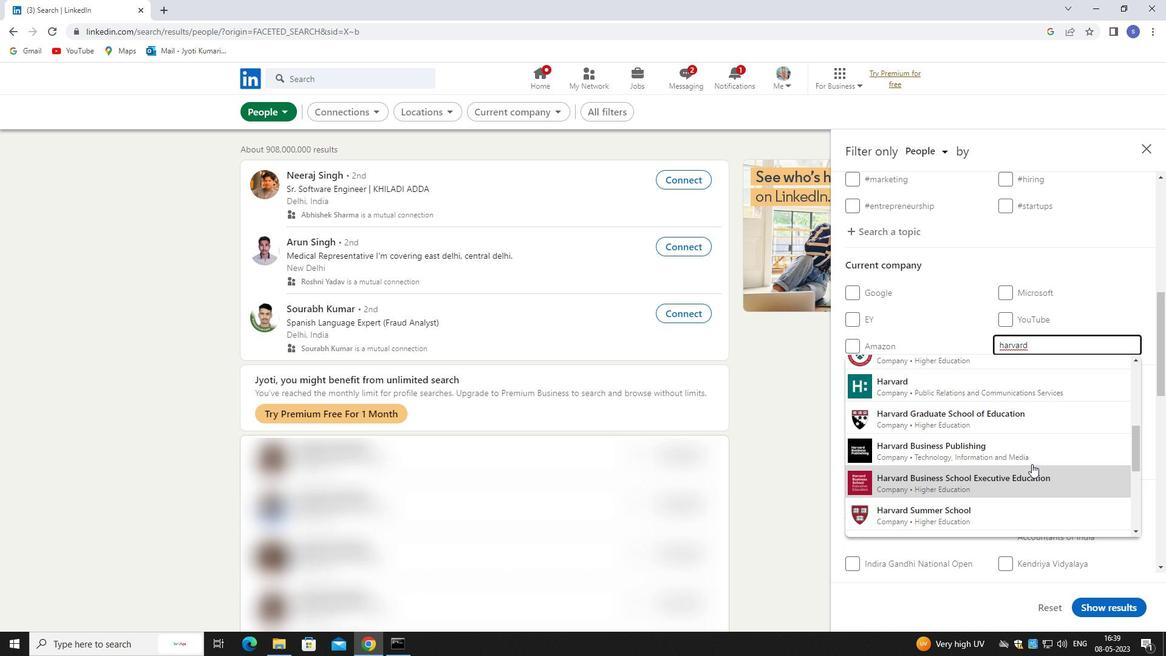 
Action: Mouse pressed left at (1032, 460)
Screenshot: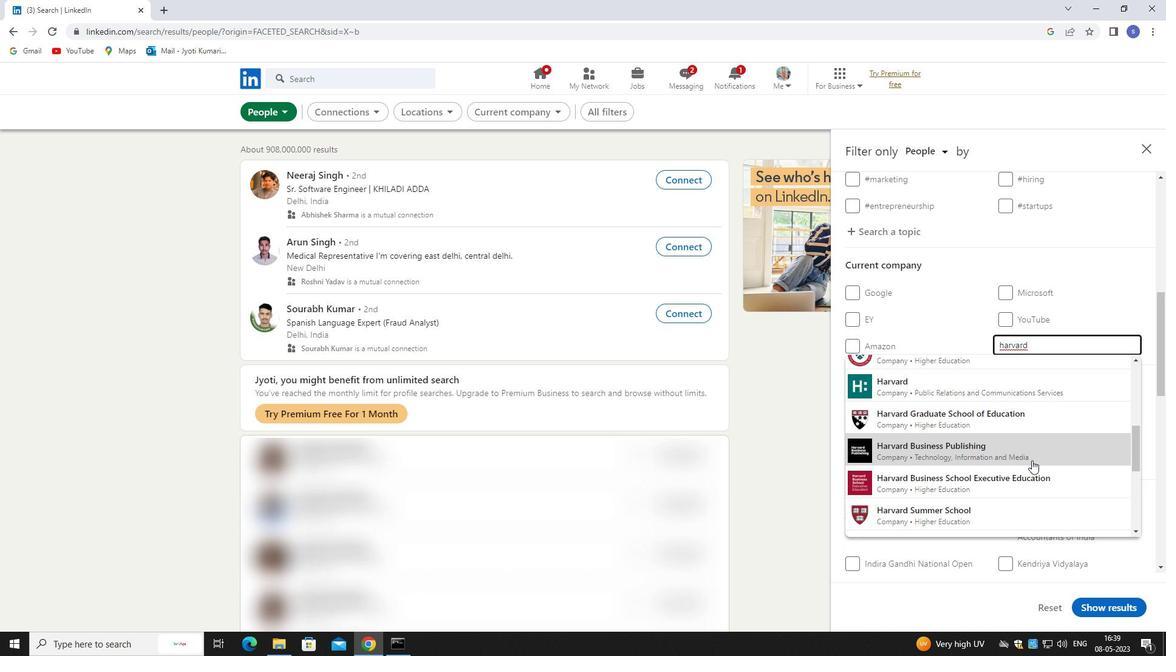 
Action: Mouse scrolled (1032, 460) with delta (0, 0)
Screenshot: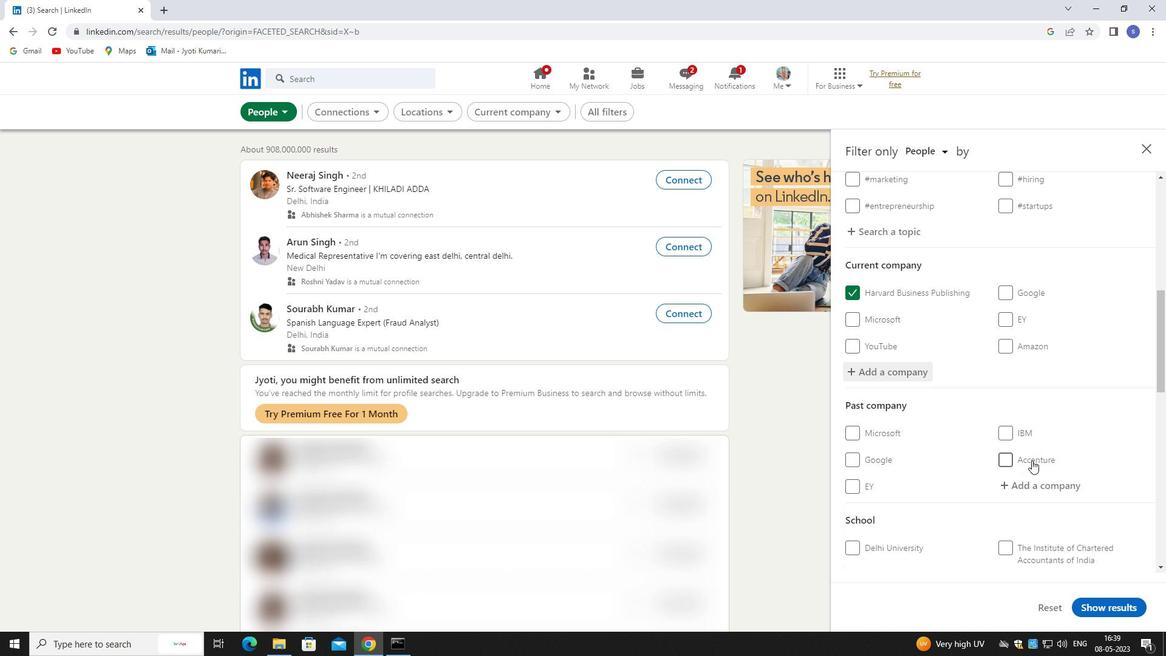 
Action: Mouse moved to (1041, 438)
Screenshot: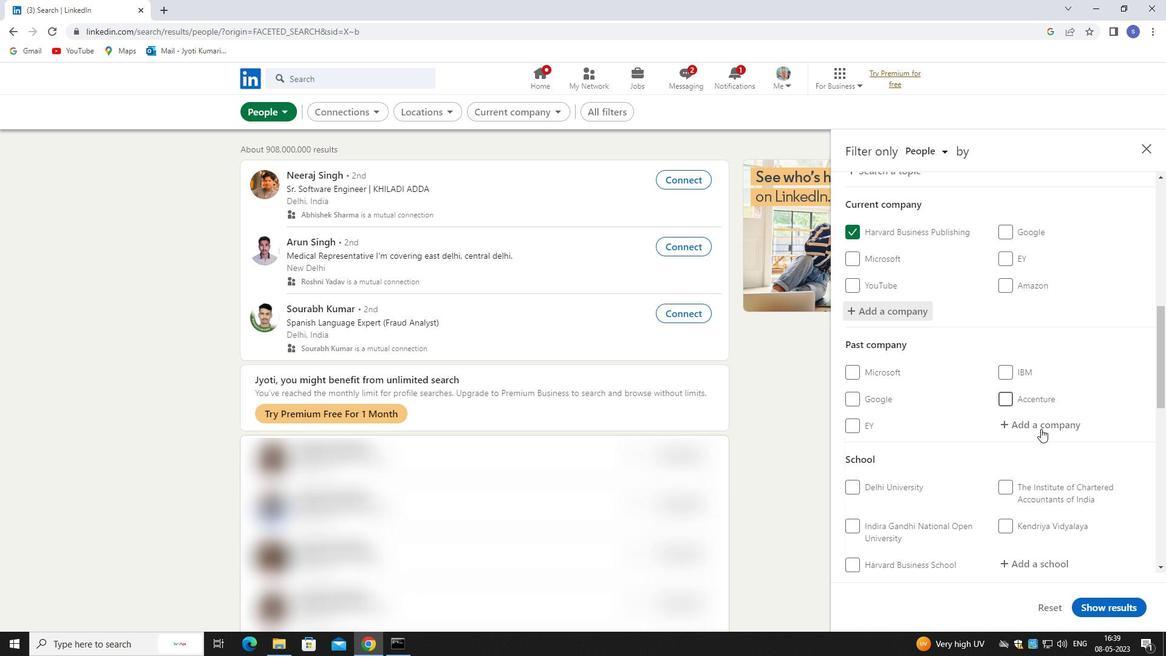
Action: Mouse scrolled (1041, 437) with delta (0, 0)
Screenshot: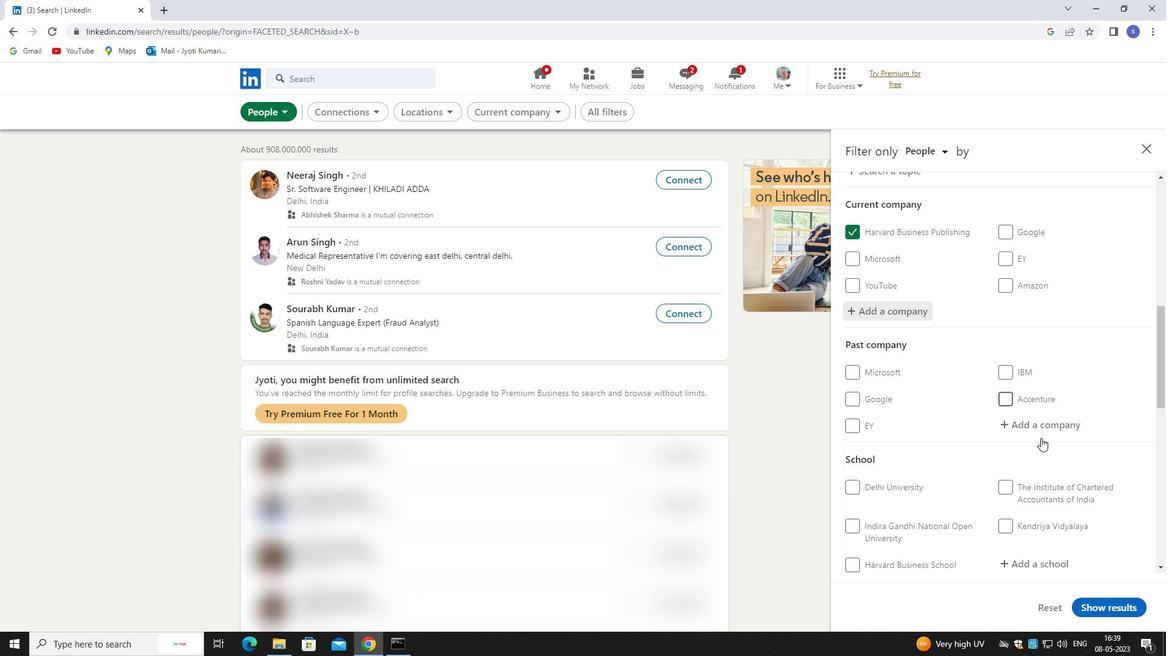 
Action: Mouse scrolled (1041, 437) with delta (0, 0)
Screenshot: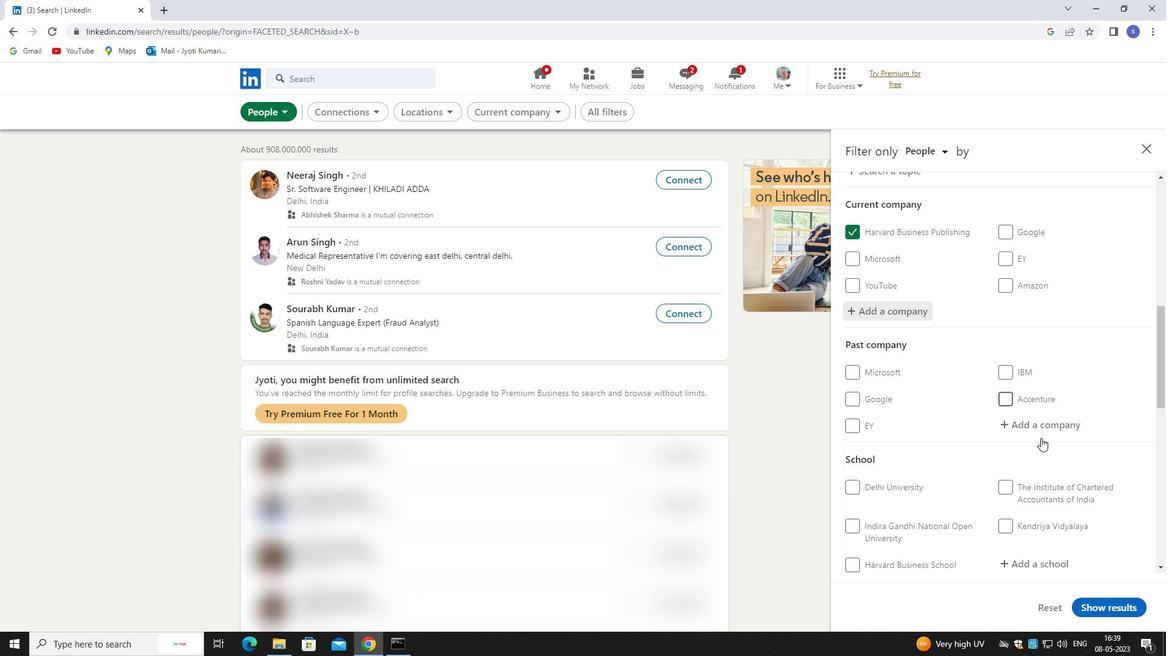
Action: Mouse moved to (1040, 458)
Screenshot: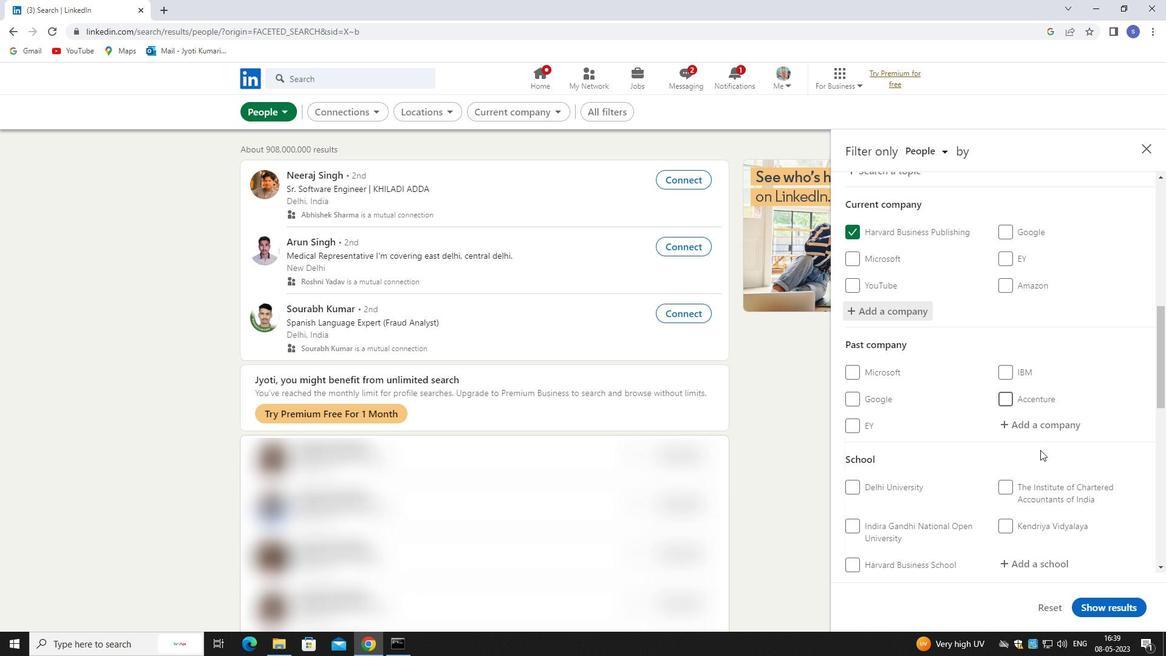 
Action: Mouse scrolled (1040, 458) with delta (0, 0)
Screenshot: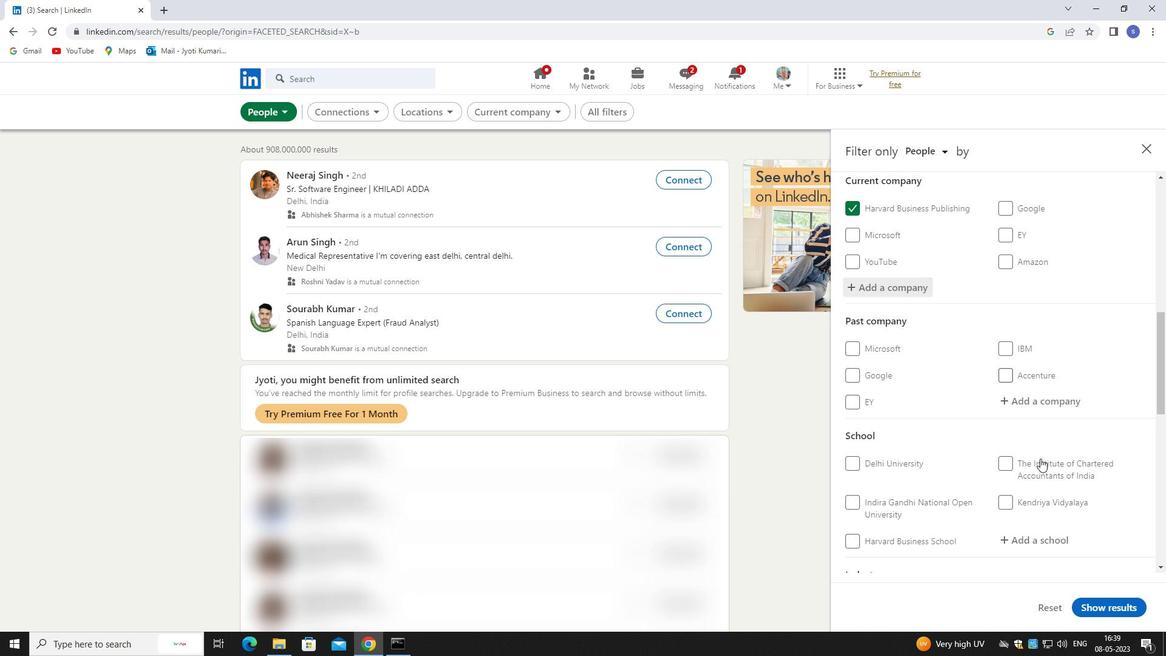 
Action: Mouse scrolled (1040, 458) with delta (0, 0)
Screenshot: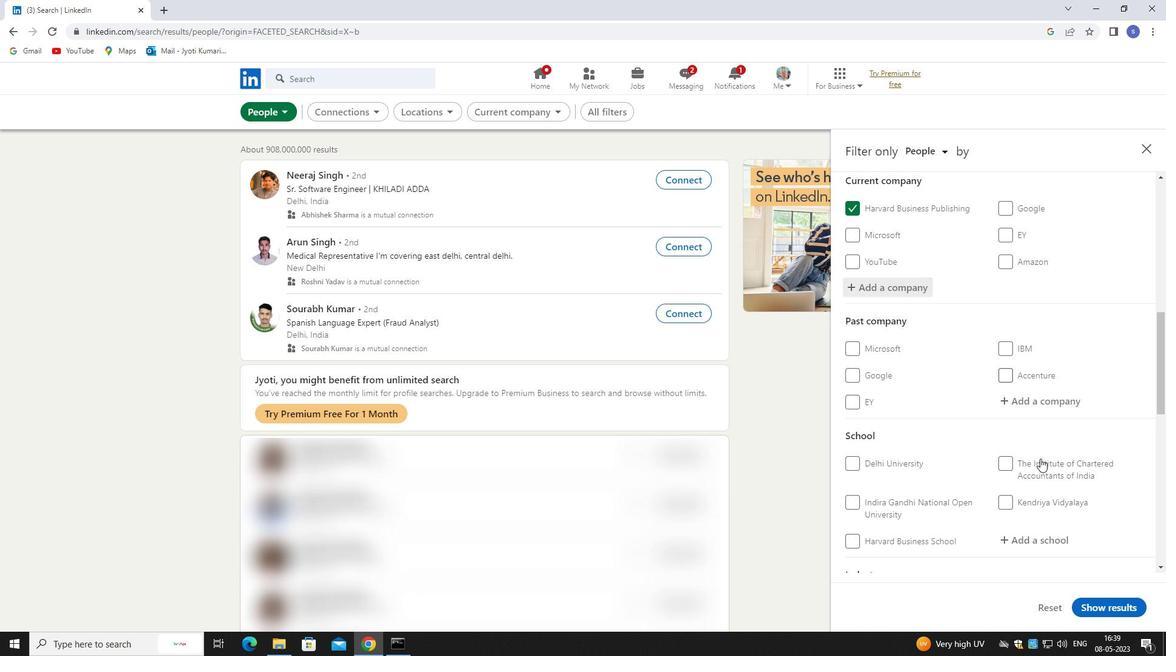 
Action: Mouse moved to (1053, 323)
Screenshot: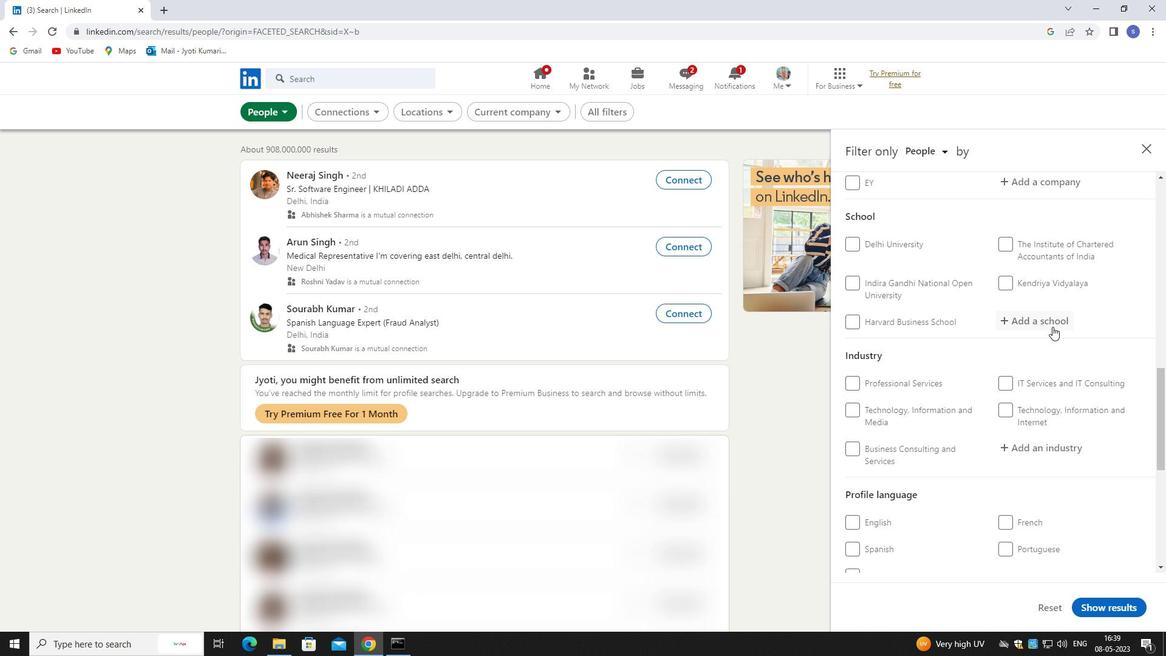 
Action: Mouse pressed left at (1053, 323)
Screenshot: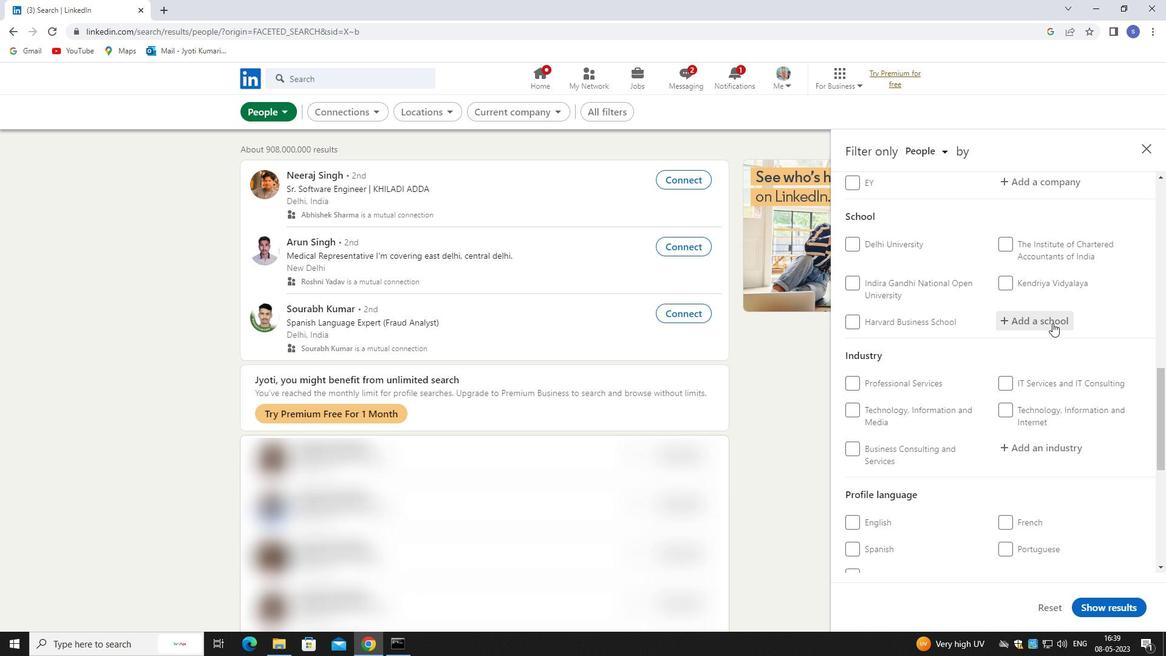 
Action: Key pressed <Key.shift>MUMBAI
Screenshot: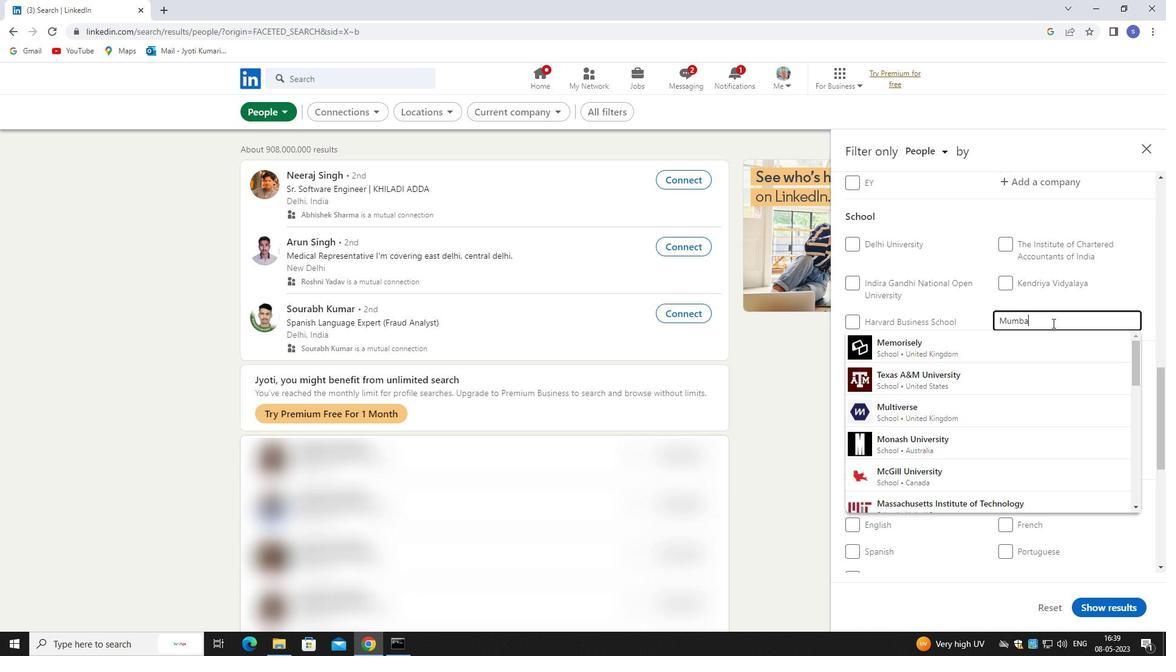 
Action: Mouse moved to (999, 387)
Screenshot: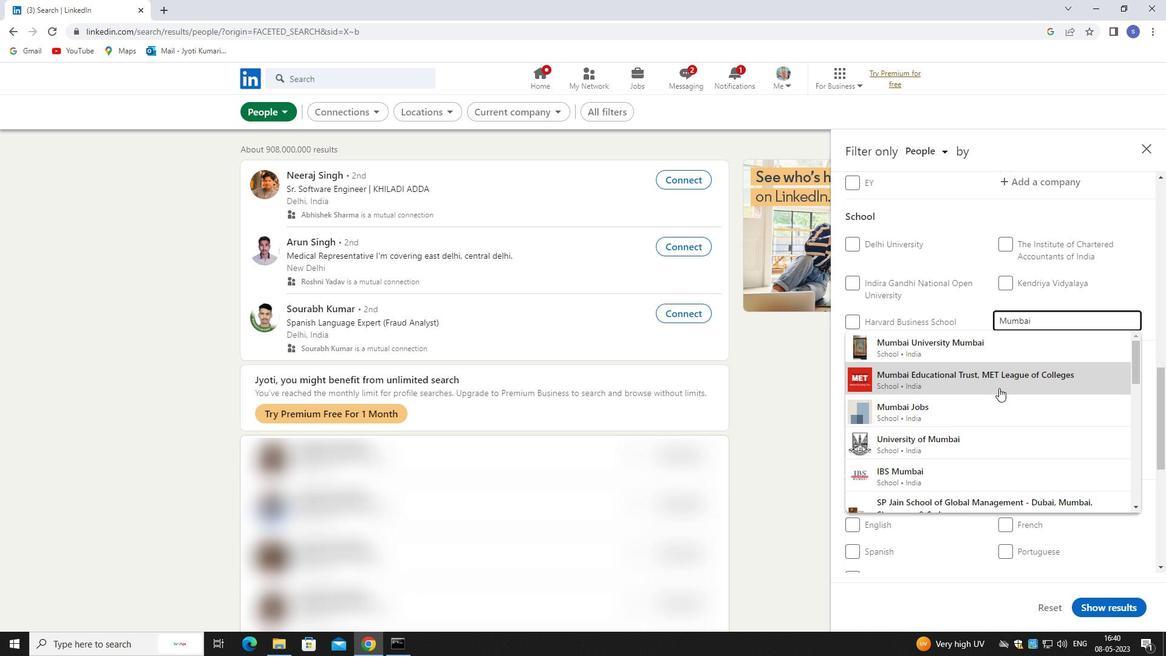 
Action: Mouse scrolled (999, 387) with delta (0, 0)
Screenshot: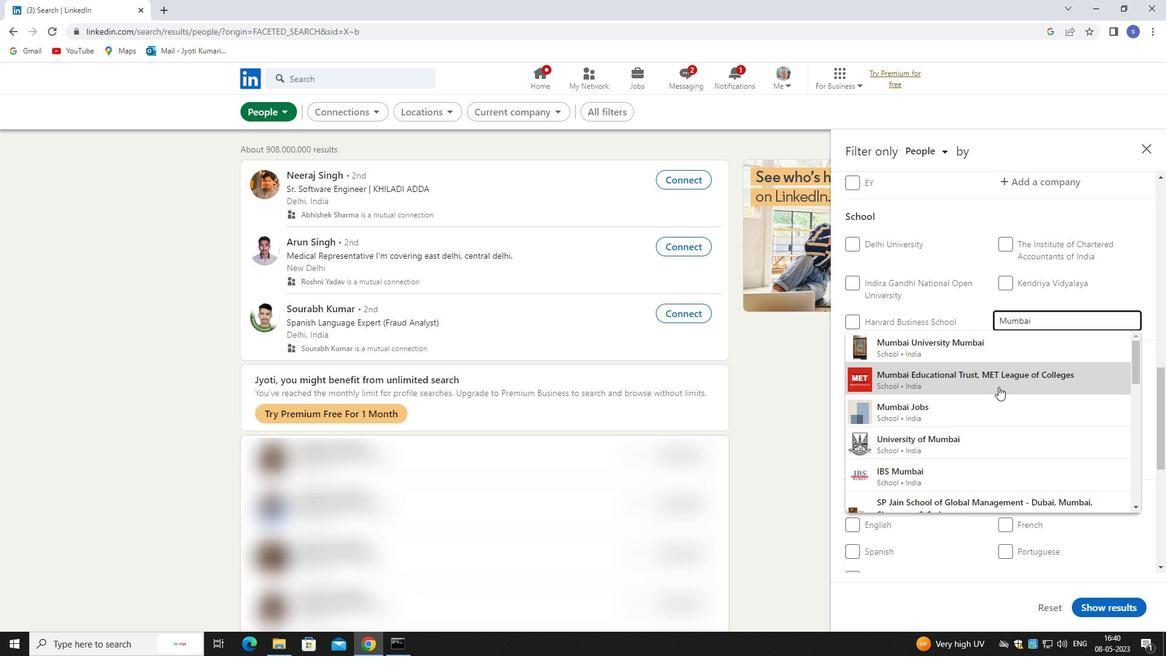 
Action: Mouse scrolled (999, 387) with delta (0, 0)
Screenshot: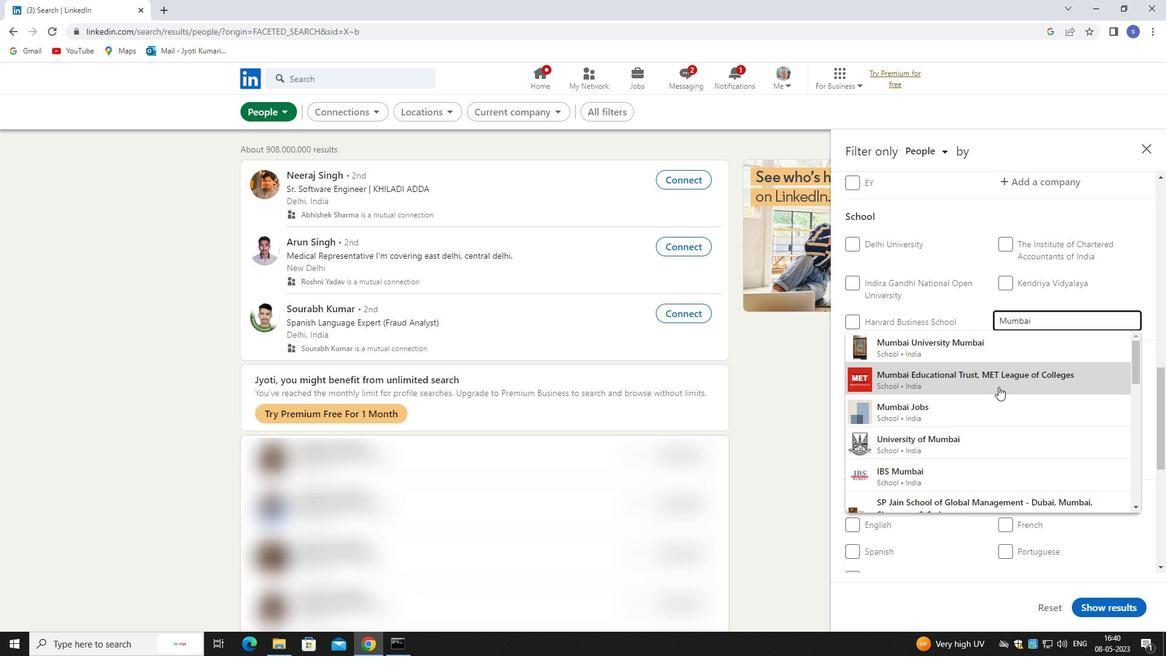 
Action: Mouse scrolled (999, 387) with delta (0, 0)
Screenshot: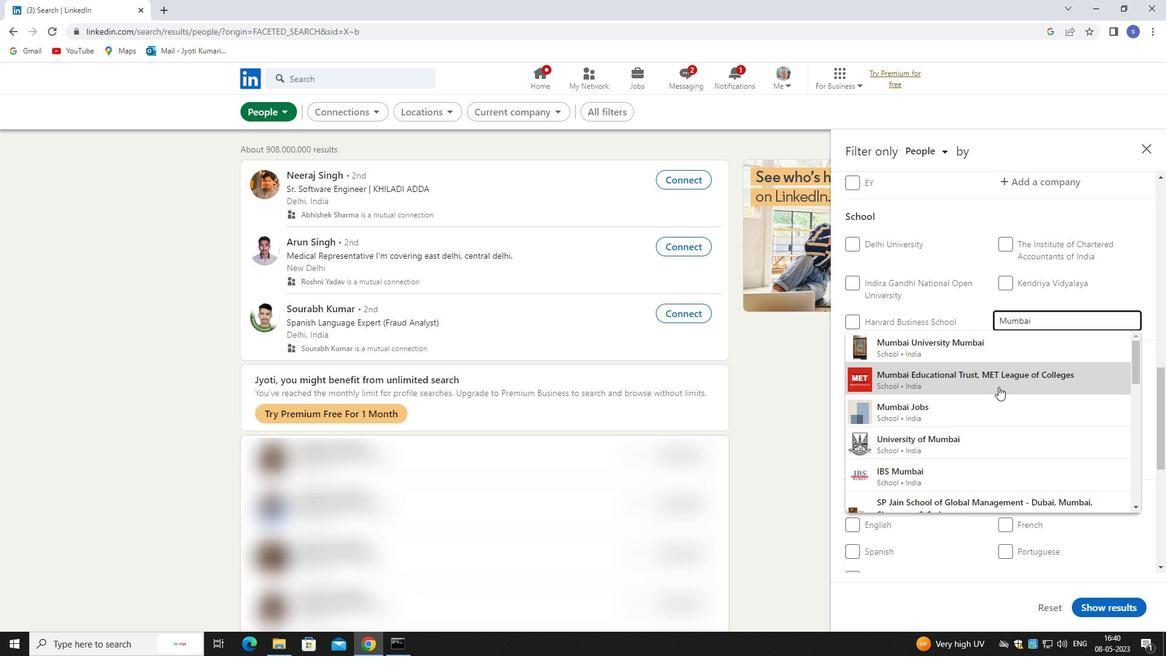 
Action: Mouse scrolled (999, 387) with delta (0, 0)
Screenshot: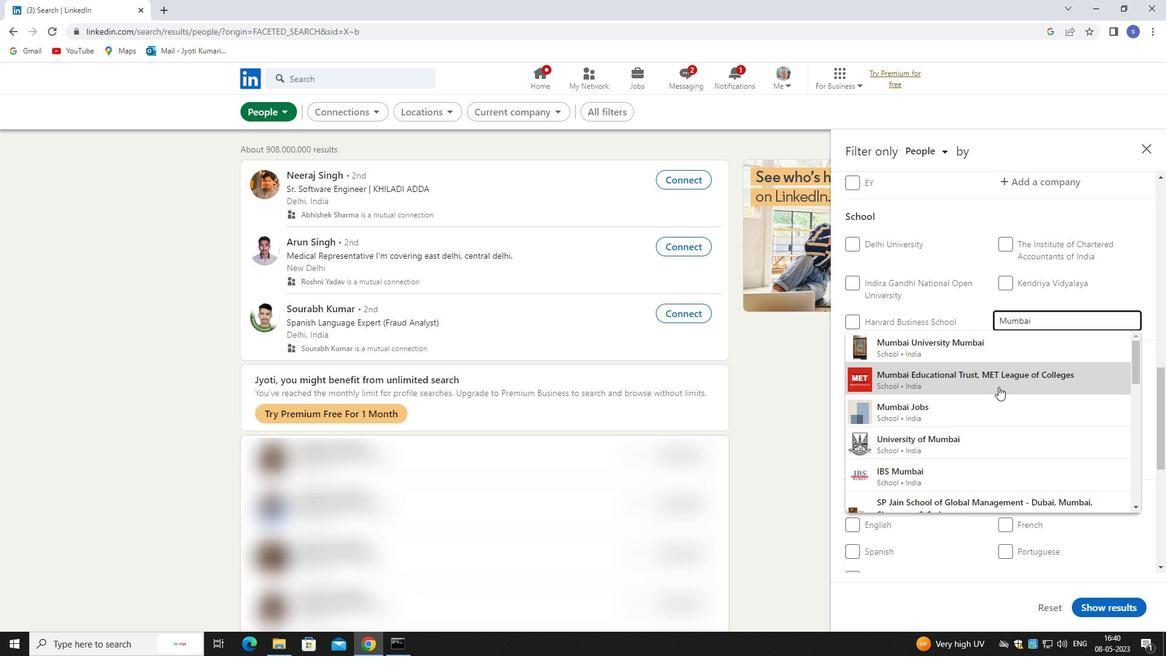 
Action: Mouse scrolled (999, 386) with delta (0, 0)
Screenshot: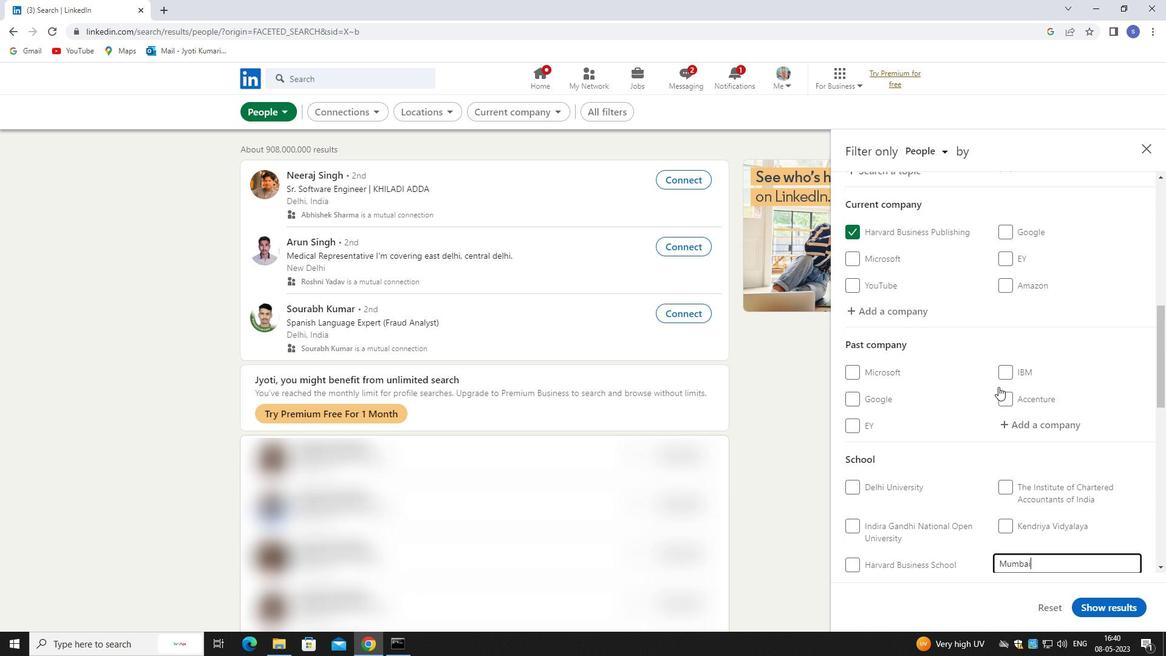 
Action: Mouse moved to (998, 387)
Screenshot: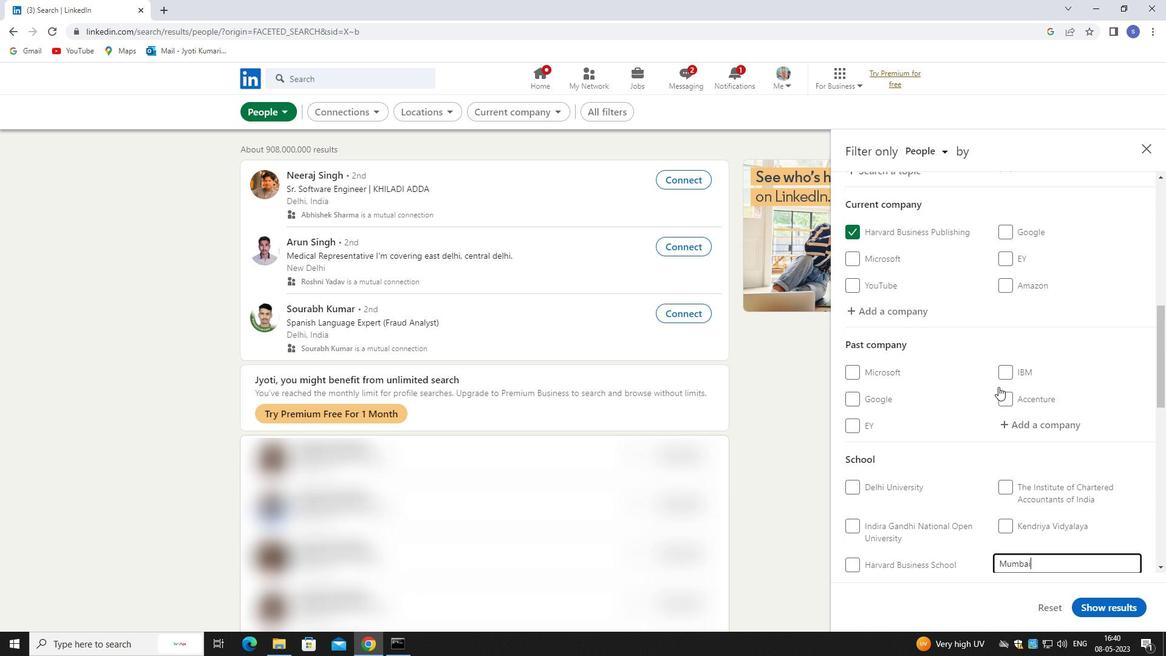 
Action: Mouse scrolled (998, 386) with delta (0, 0)
Screenshot: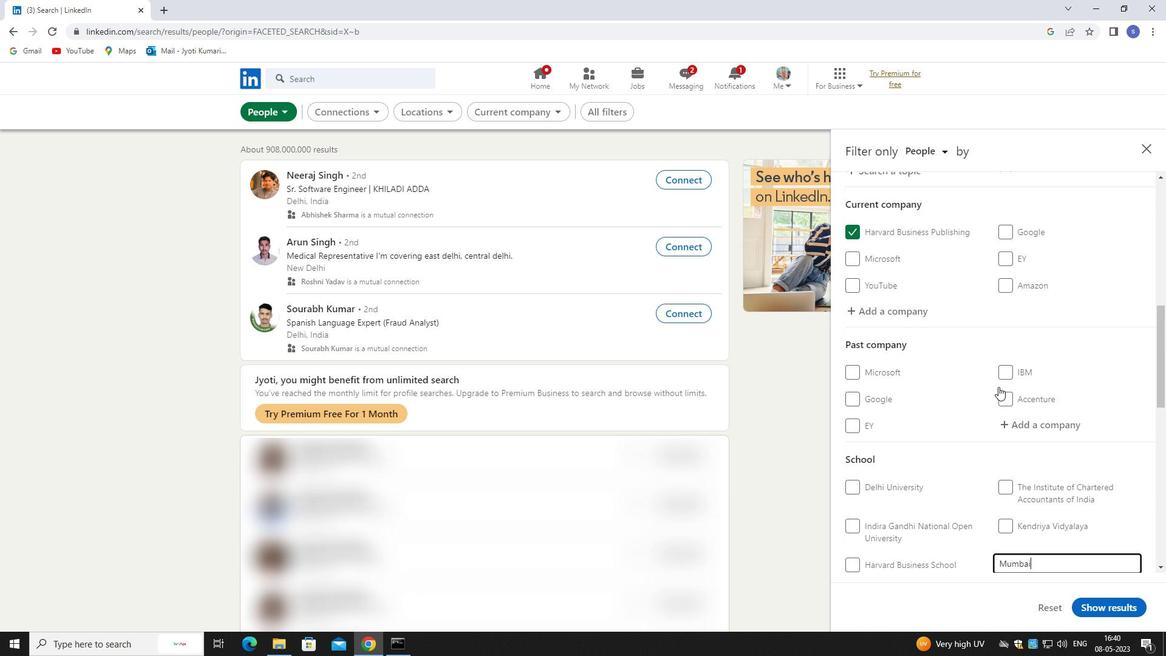 
Action: Mouse scrolled (998, 386) with delta (0, 0)
Screenshot: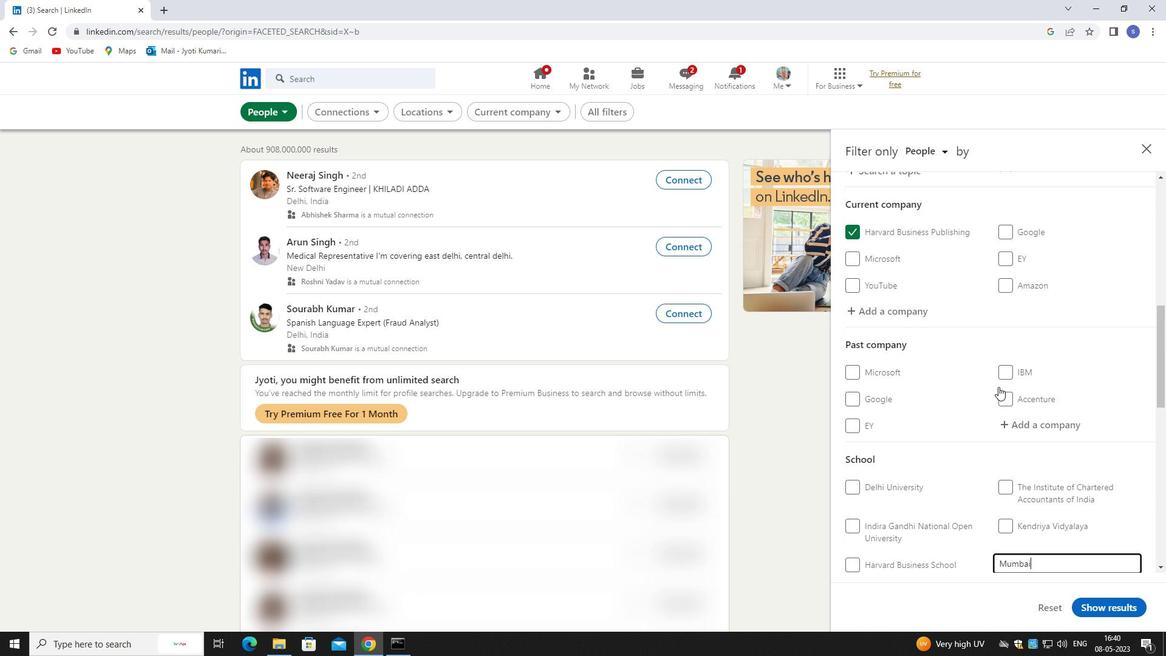 
Action: Mouse moved to (992, 402)
Screenshot: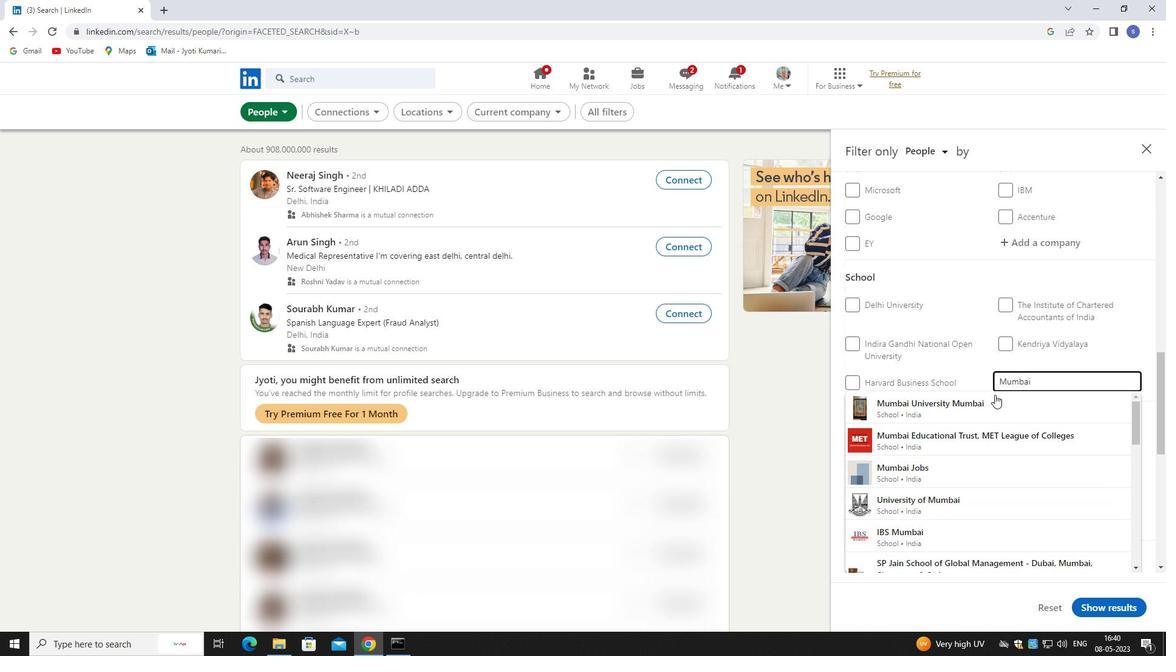 
Action: Mouse pressed left at (992, 402)
Screenshot: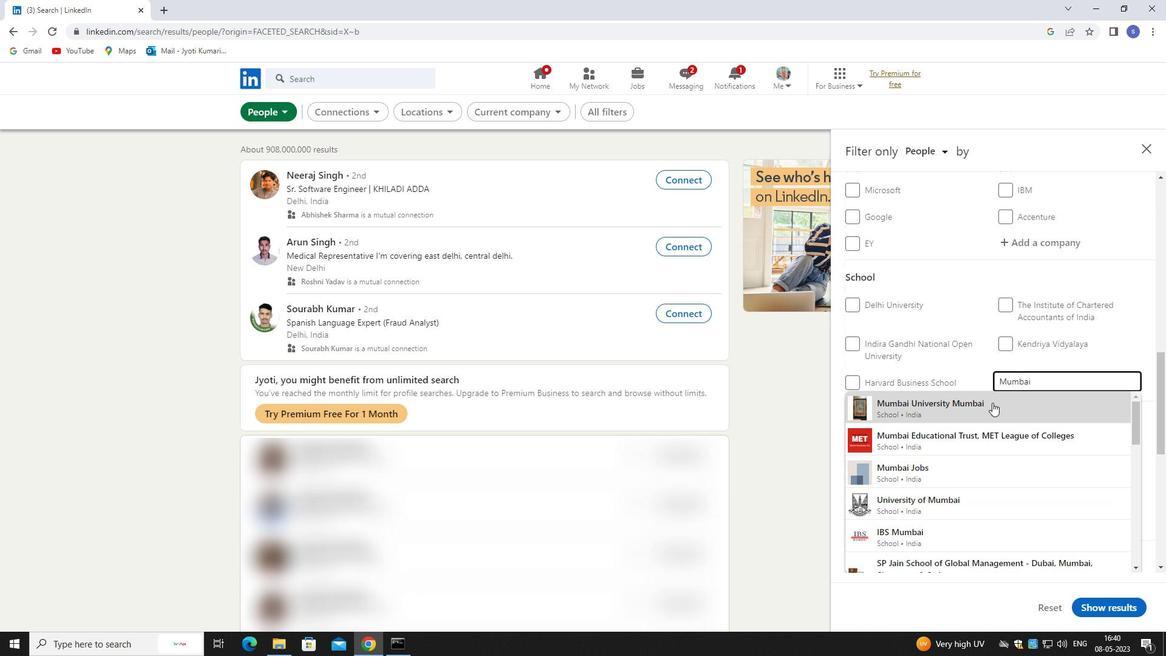 
Action: Mouse moved to (992, 402)
Screenshot: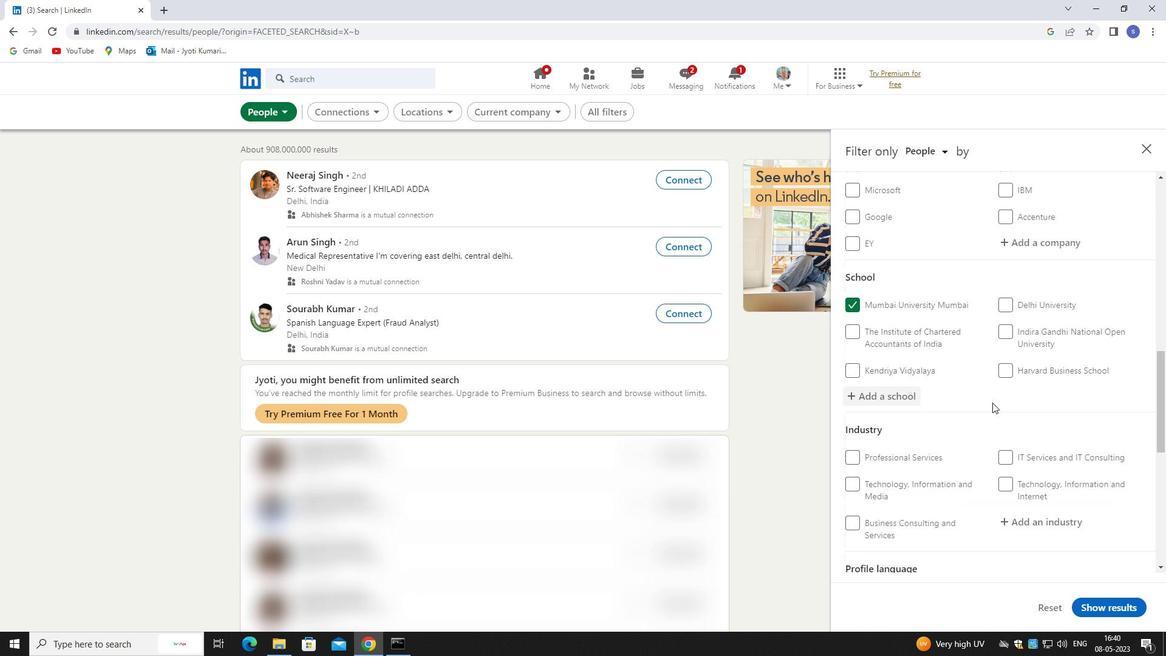 
Action: Mouse scrolled (992, 402) with delta (0, 0)
Screenshot: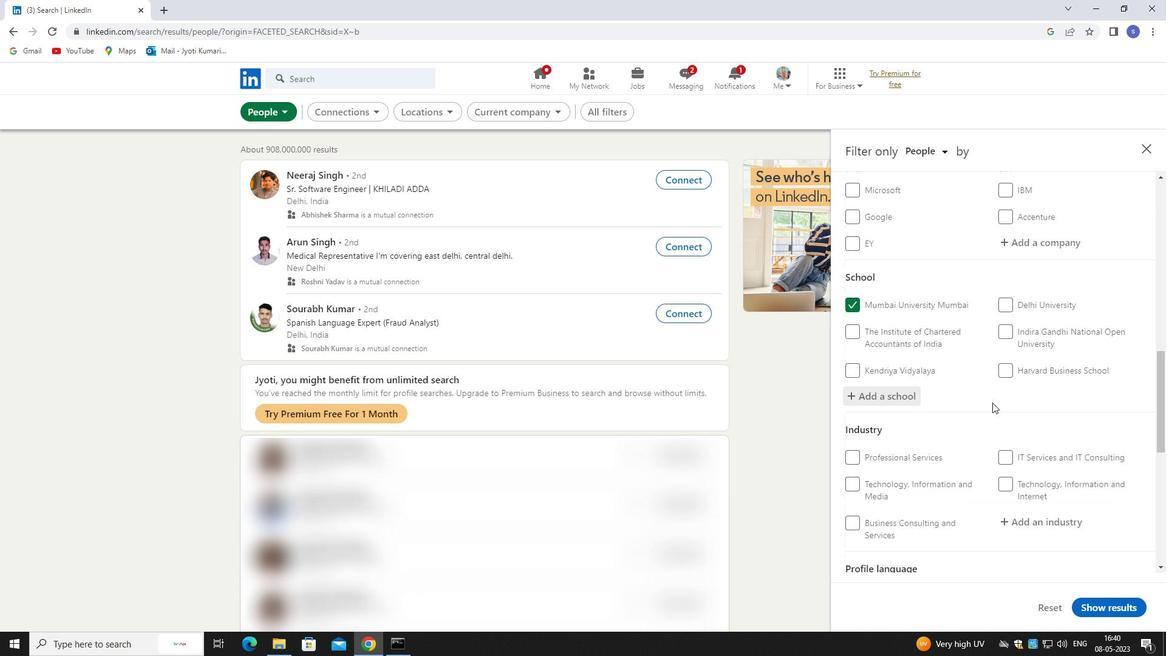 
Action: Mouse scrolled (992, 402) with delta (0, 0)
Screenshot: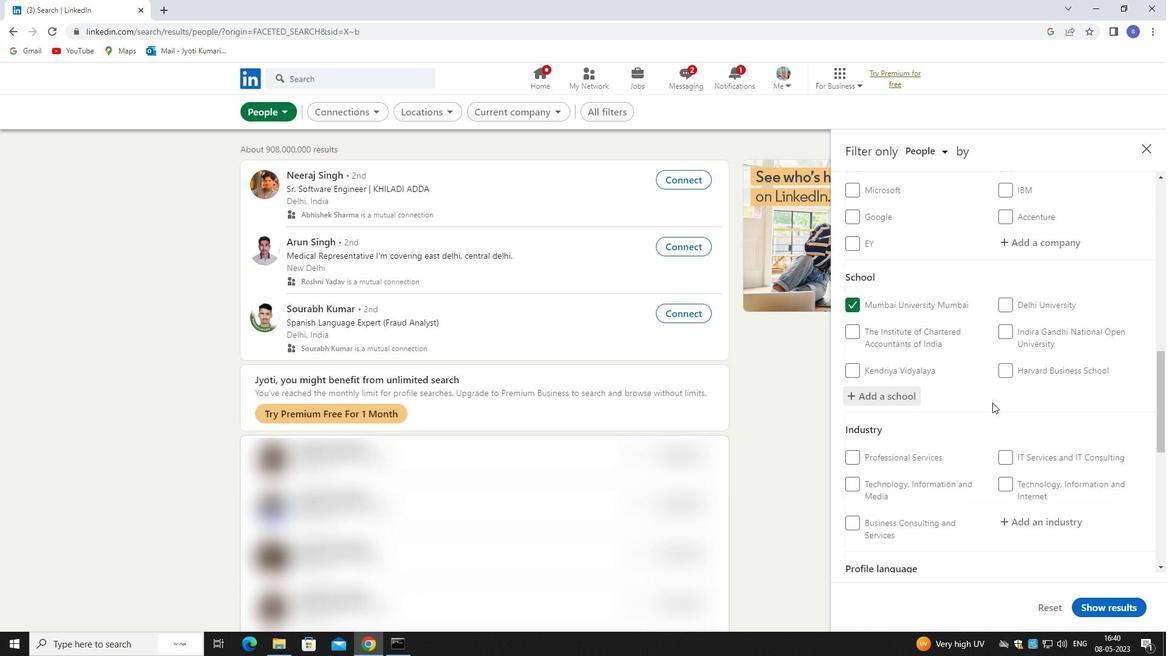 
Action: Mouse scrolled (992, 402) with delta (0, 0)
Screenshot: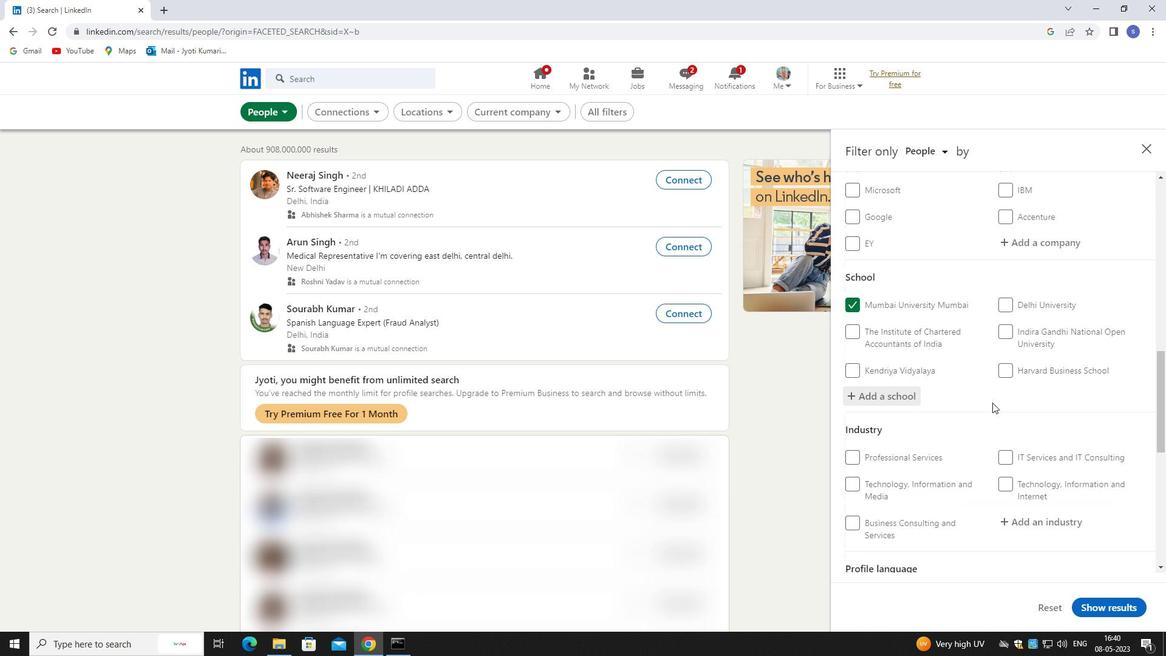 
Action: Mouse moved to (1030, 343)
Screenshot: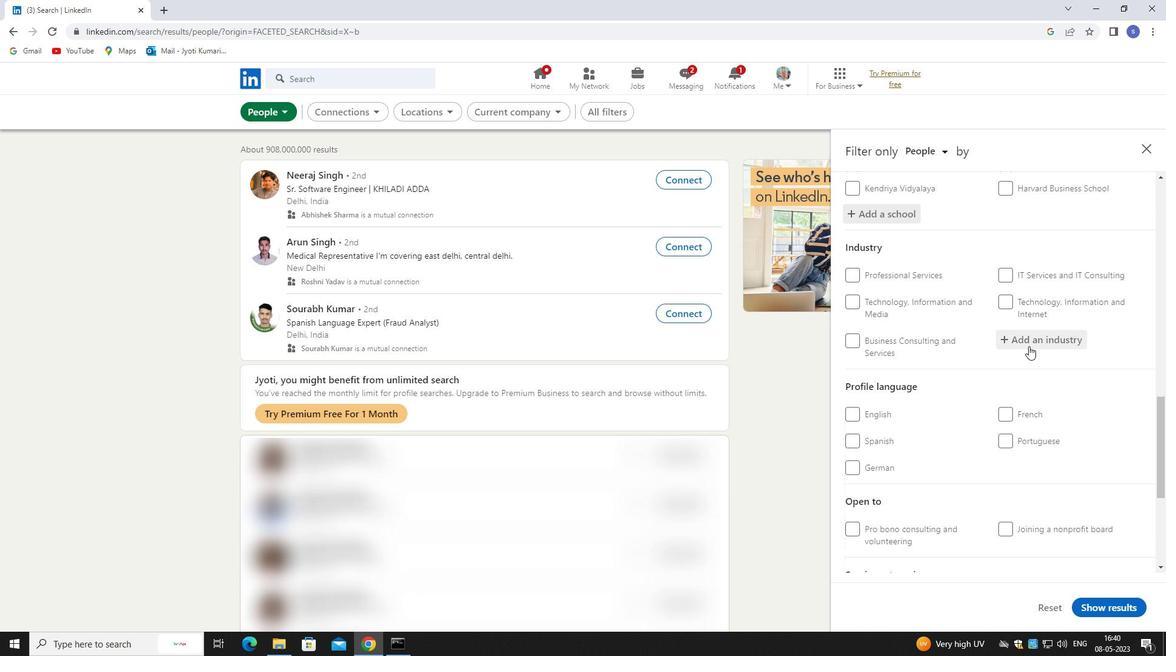 
Action: Mouse pressed left at (1030, 343)
Screenshot: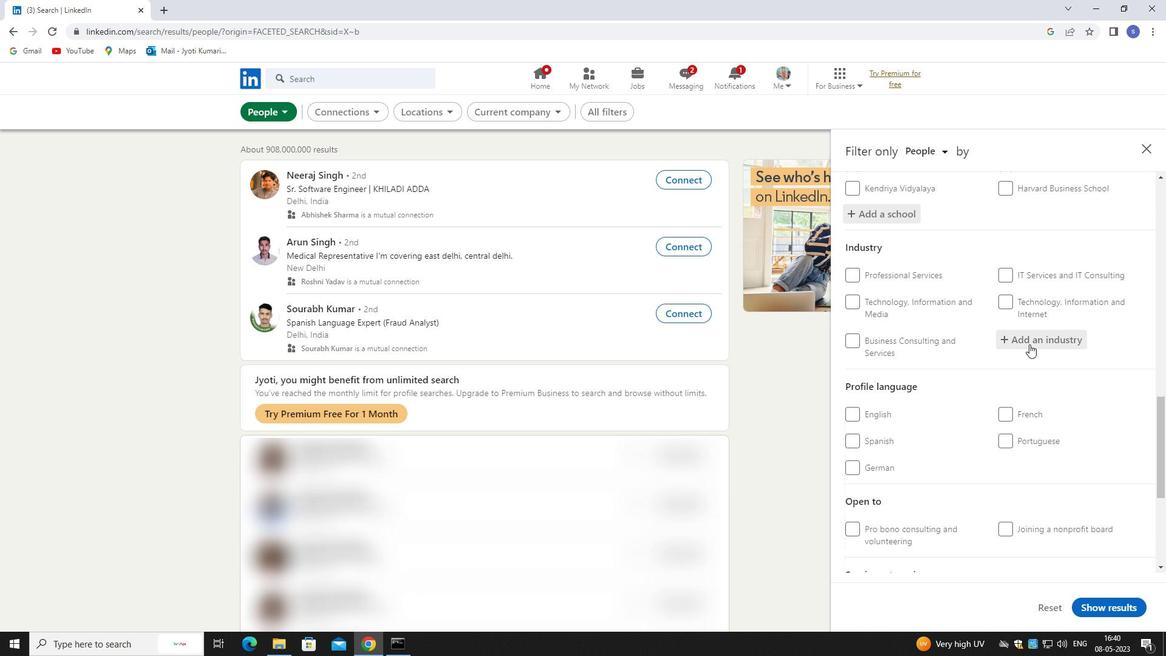 
Action: Key pressed <Key.shift>FOPRE<Key.backspace><Key.backspace><Key.backspace>O<Key.backspace>RE
Screenshot: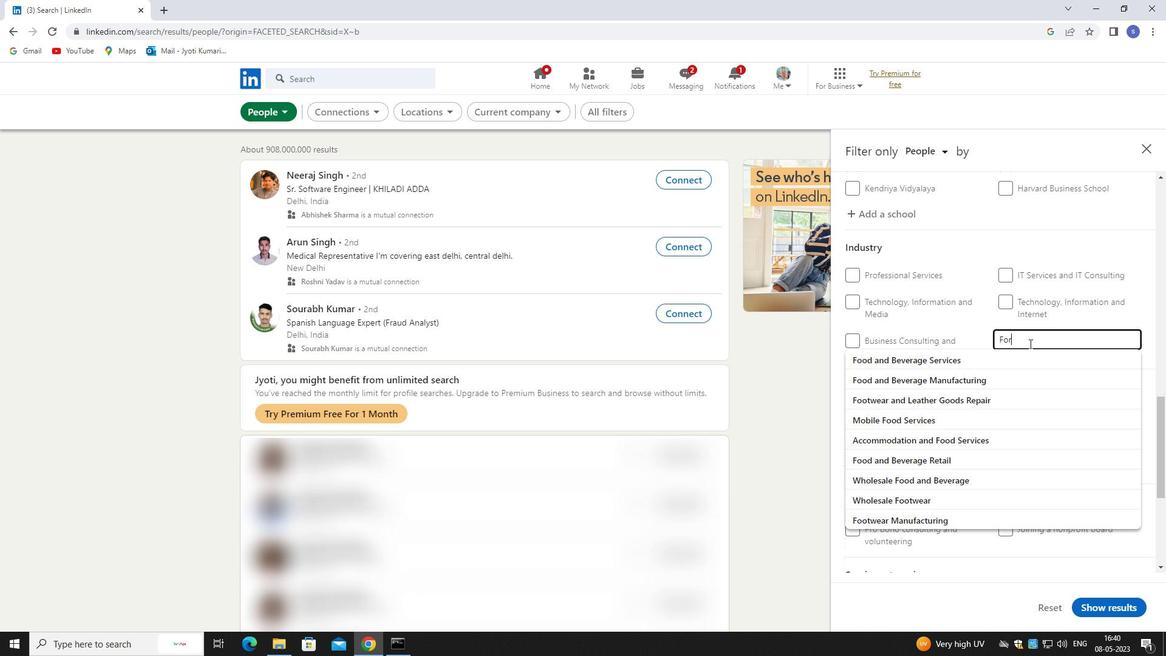 
Action: Mouse moved to (992, 381)
Screenshot: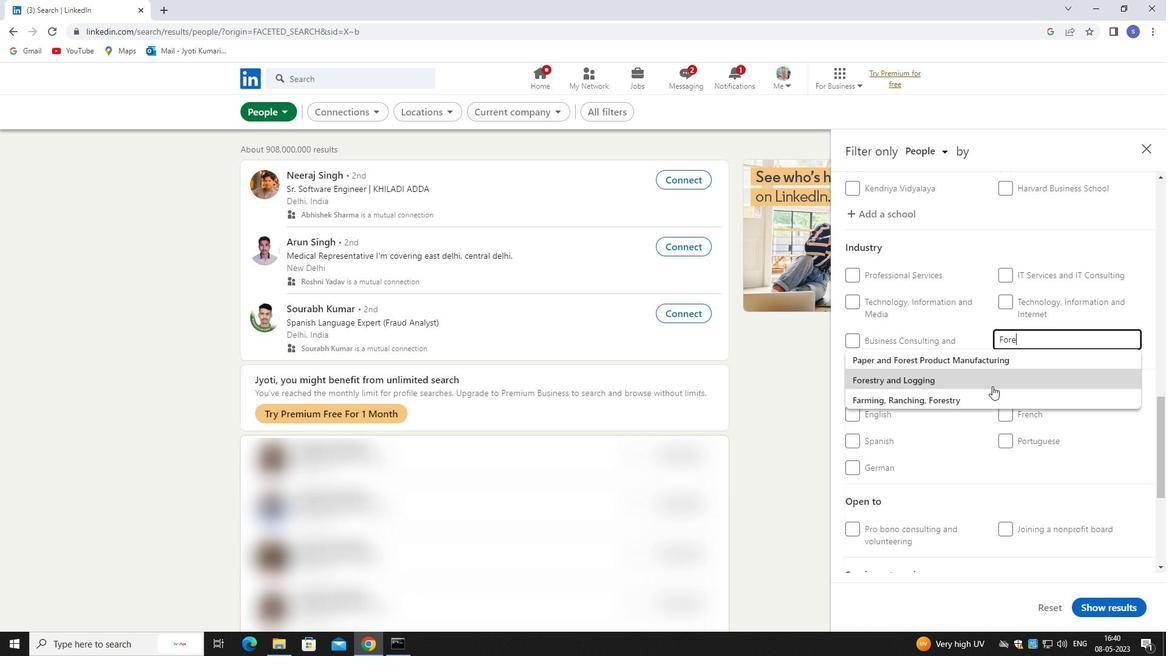 
Action: Mouse pressed left at (992, 381)
Screenshot: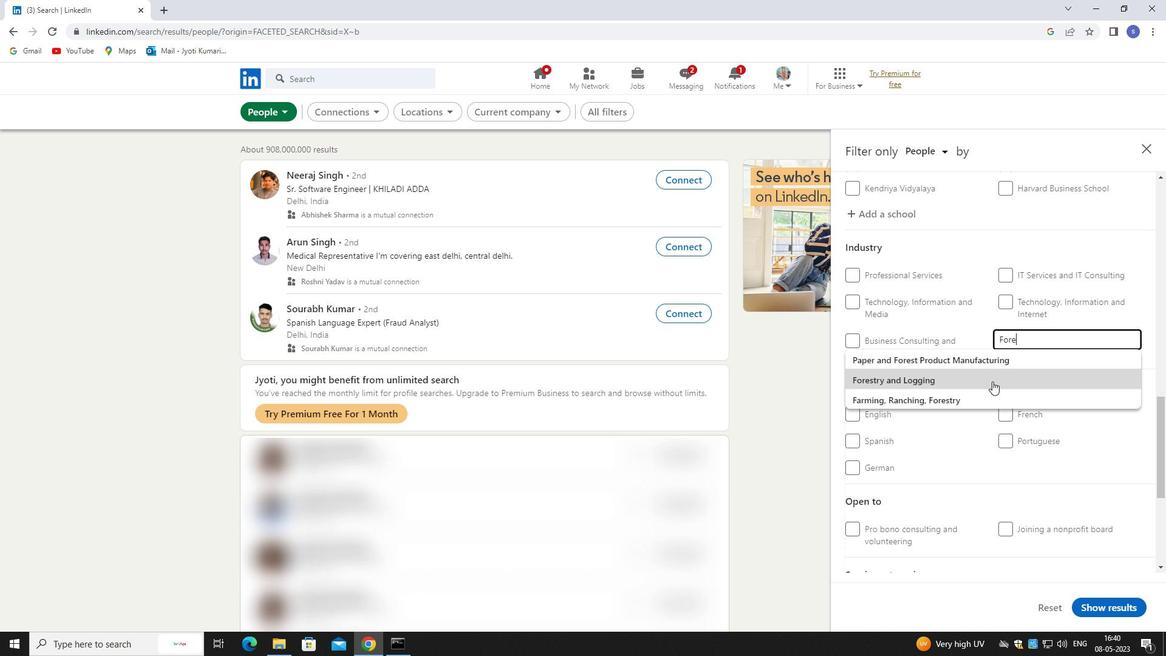 
Action: Mouse scrolled (992, 381) with delta (0, 0)
Screenshot: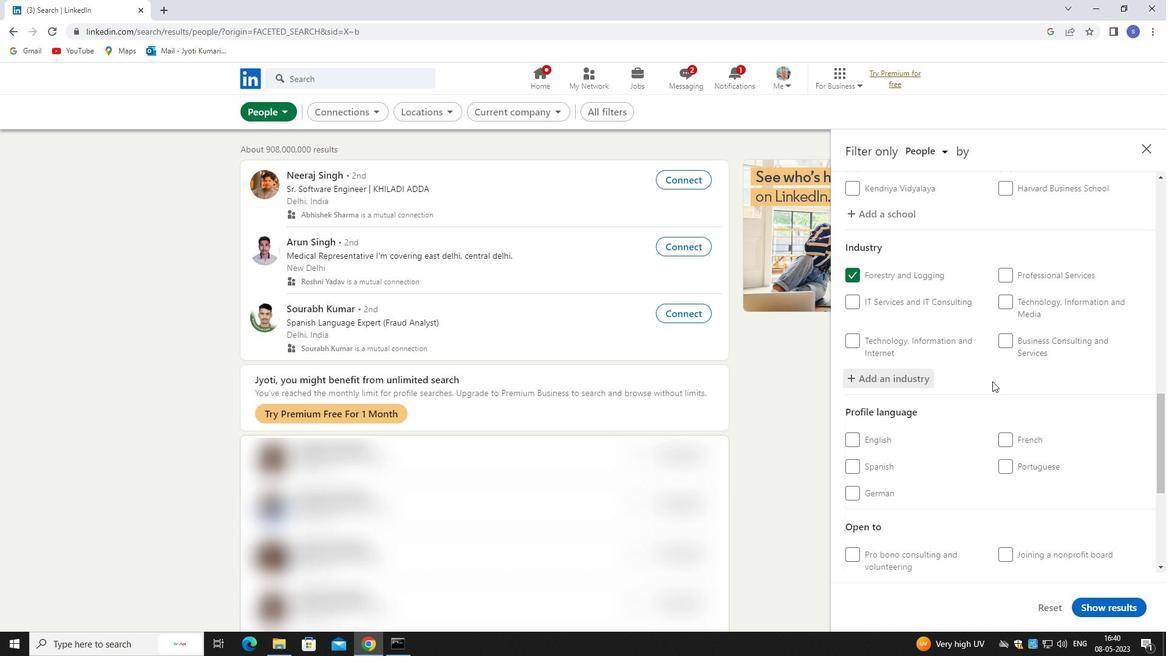 
Action: Mouse scrolled (992, 381) with delta (0, 0)
Screenshot: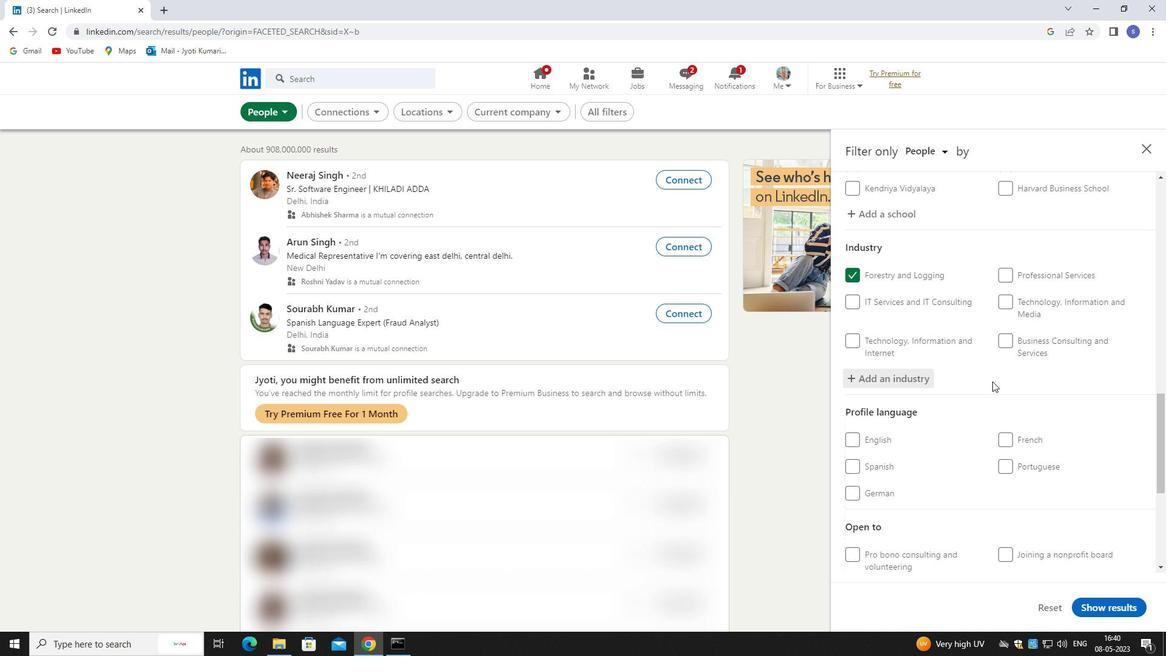 
Action: Mouse moved to (877, 373)
Screenshot: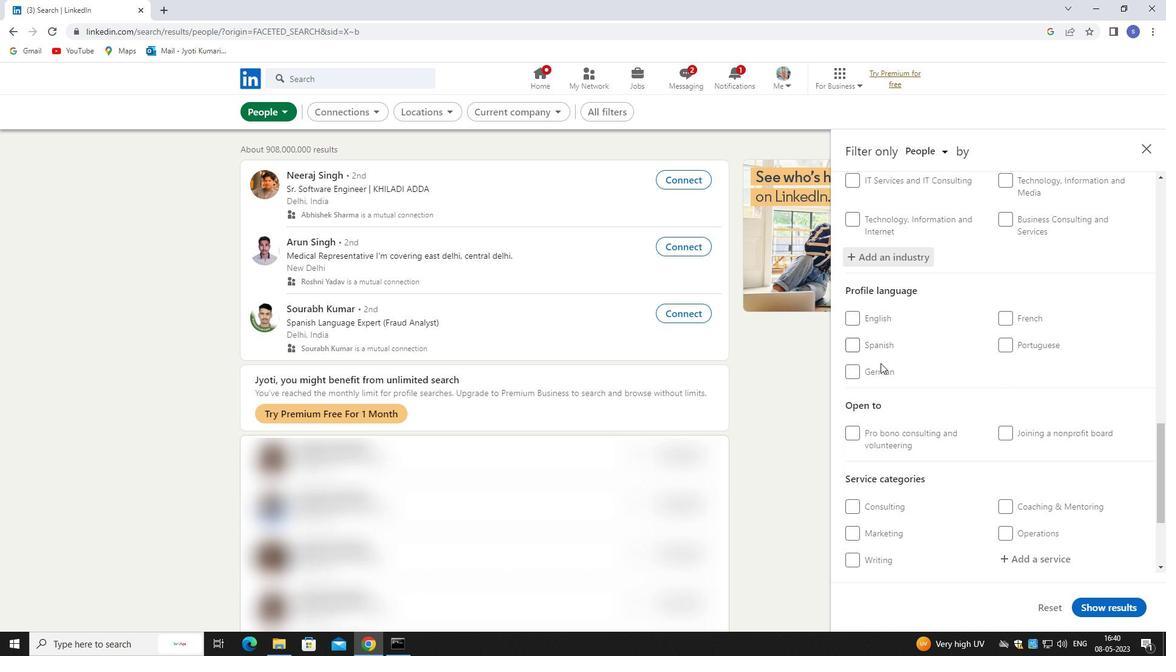 
Action: Mouse pressed left at (877, 373)
Screenshot: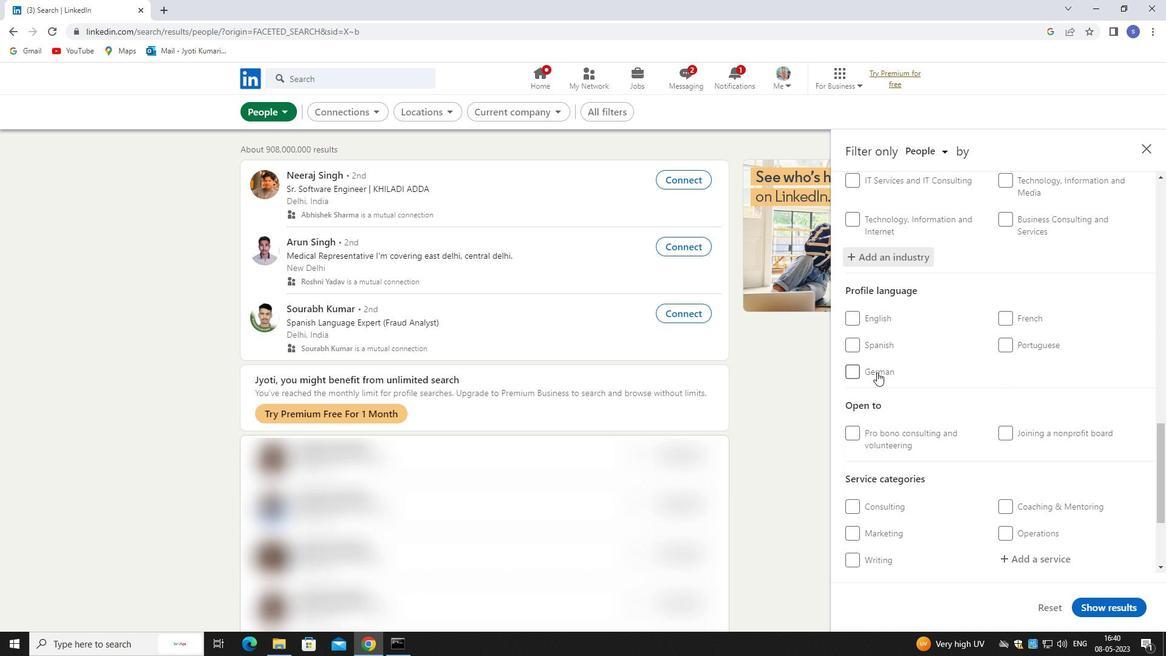 
Action: Mouse moved to (1139, 417)
Screenshot: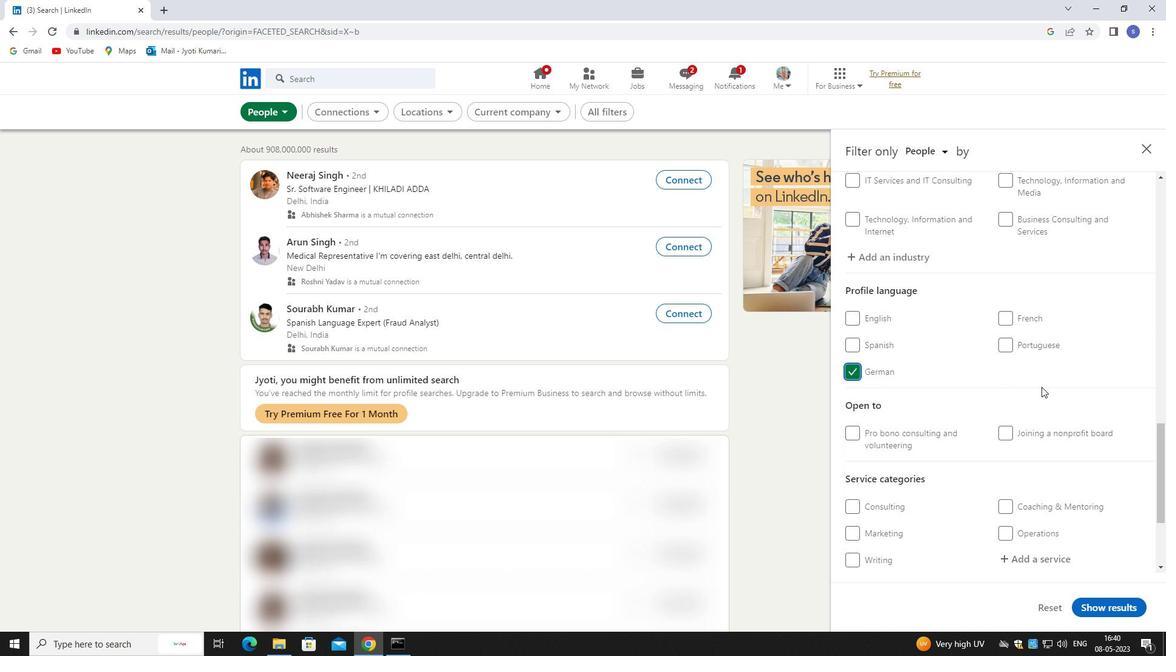
Action: Mouse scrolled (1139, 416) with delta (0, 0)
Screenshot: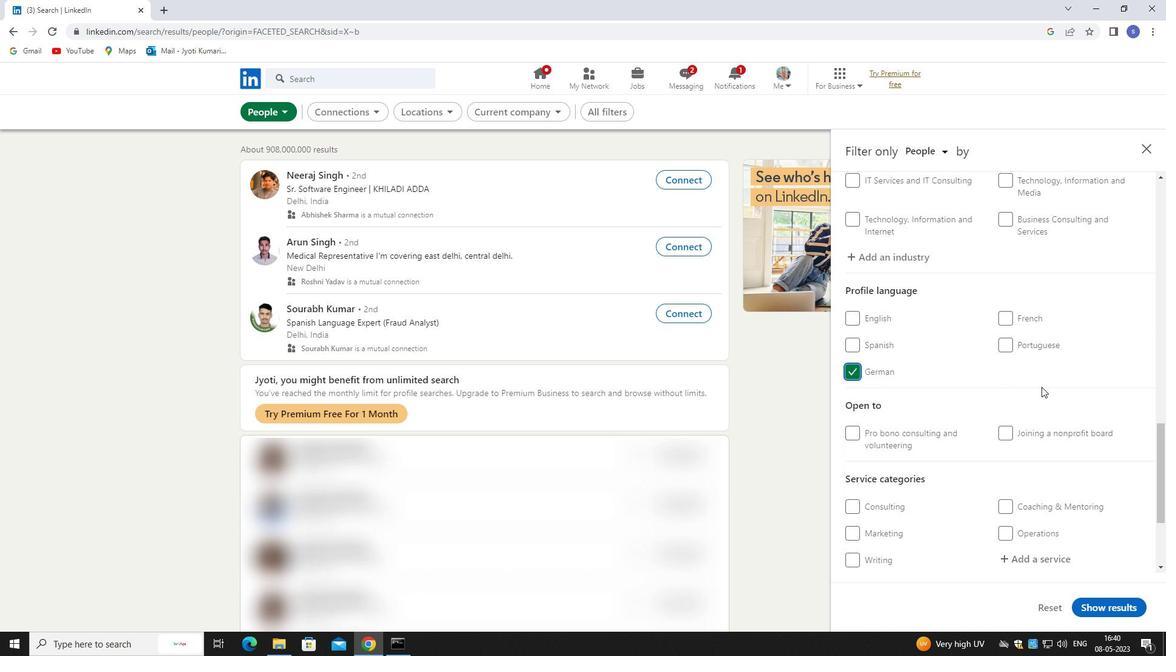 
Action: Mouse moved to (1139, 419)
Screenshot: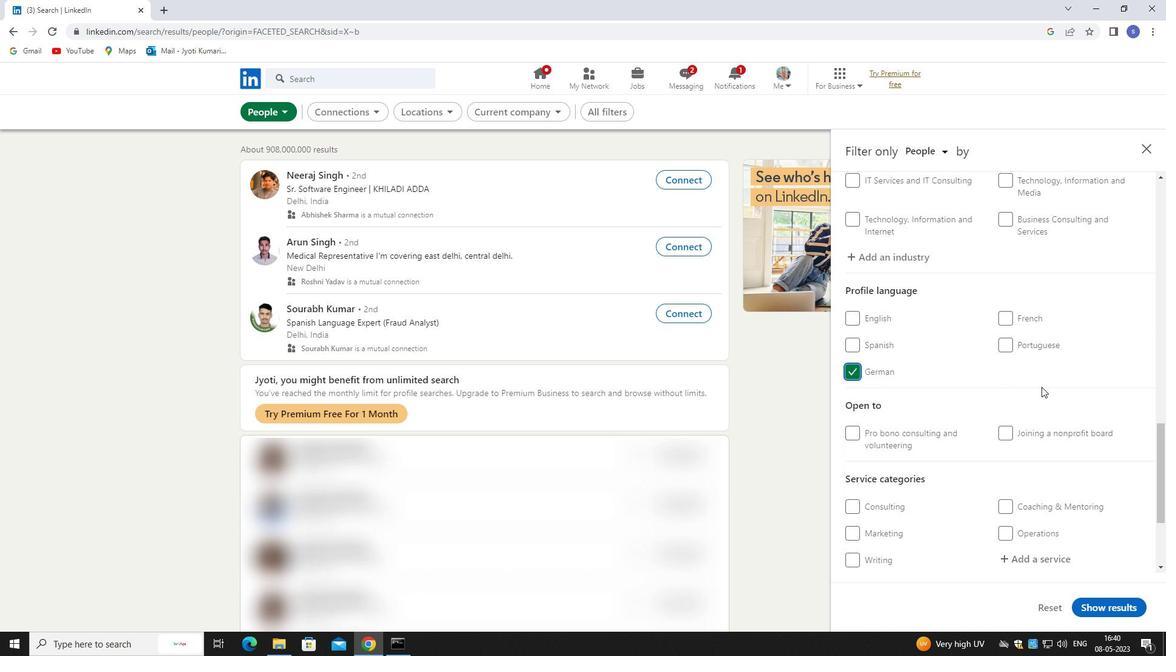 
Action: Mouse scrolled (1139, 419) with delta (0, 0)
Screenshot: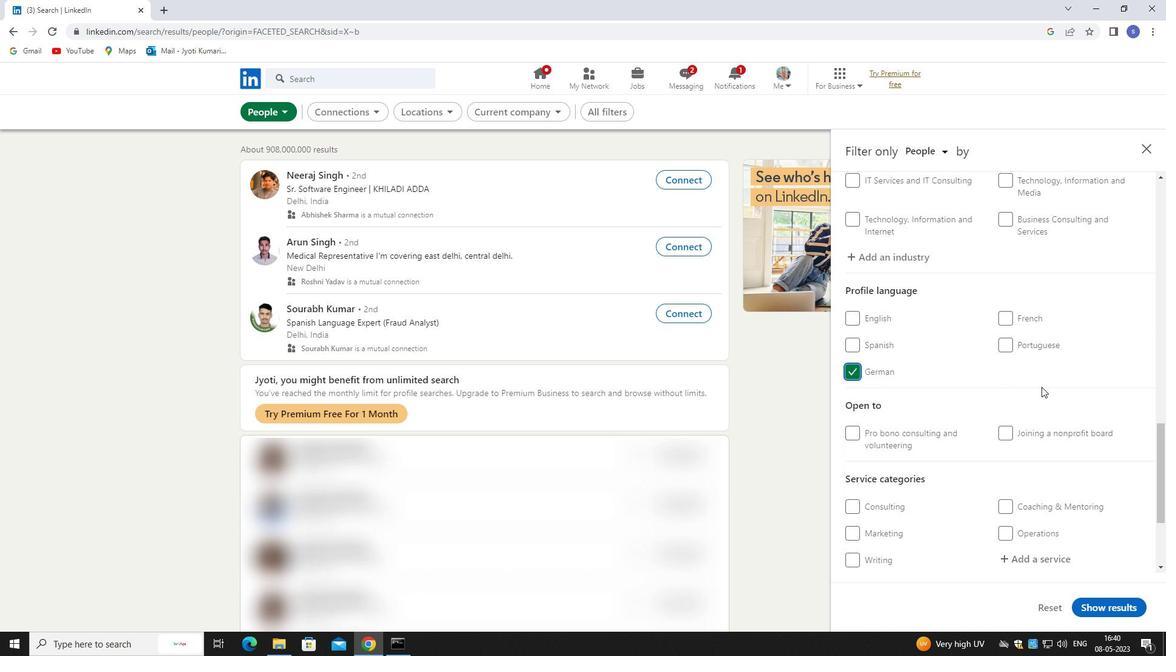 
Action: Mouse moved to (1139, 420)
Screenshot: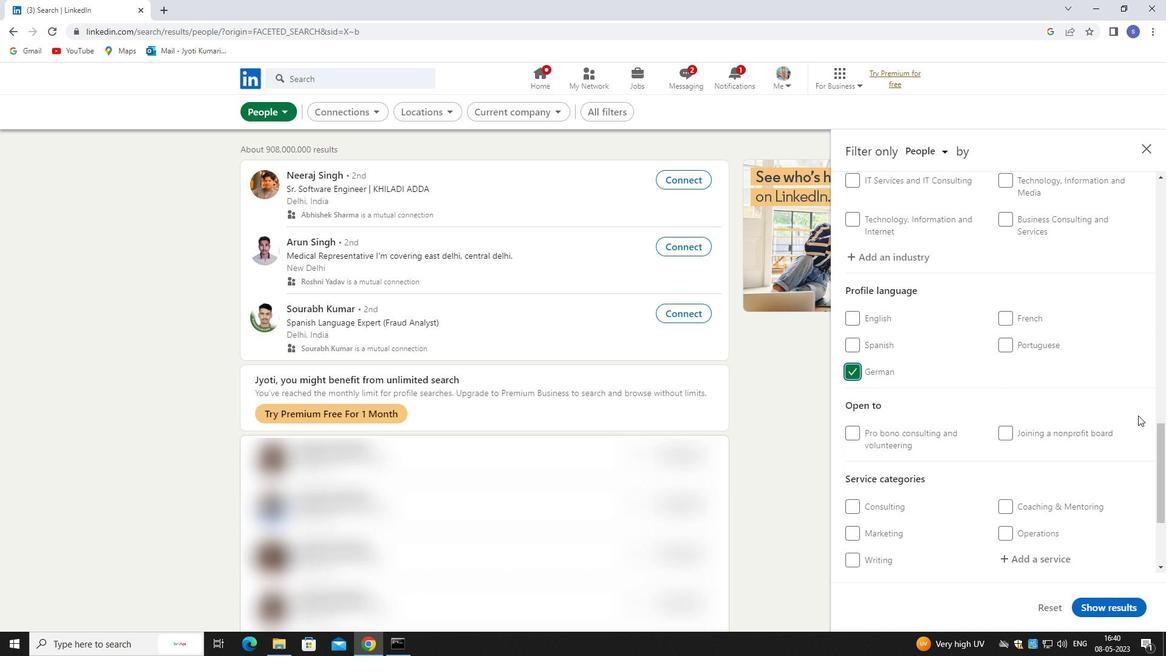 
Action: Mouse scrolled (1139, 419) with delta (0, 0)
Screenshot: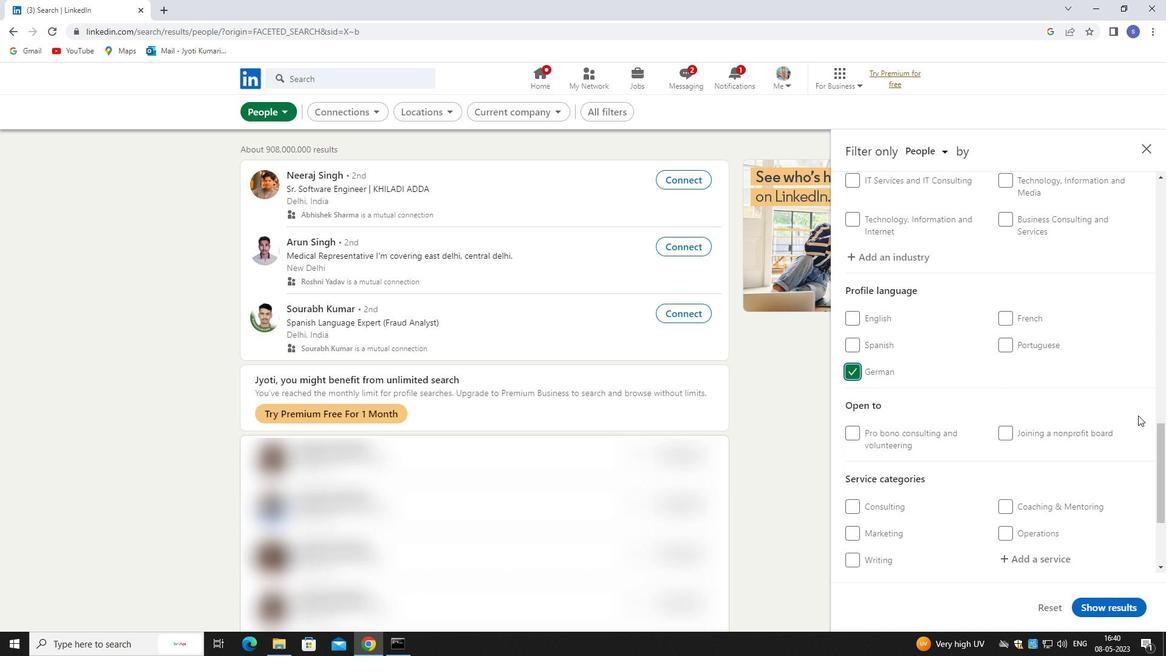 
Action: Mouse moved to (1027, 399)
Screenshot: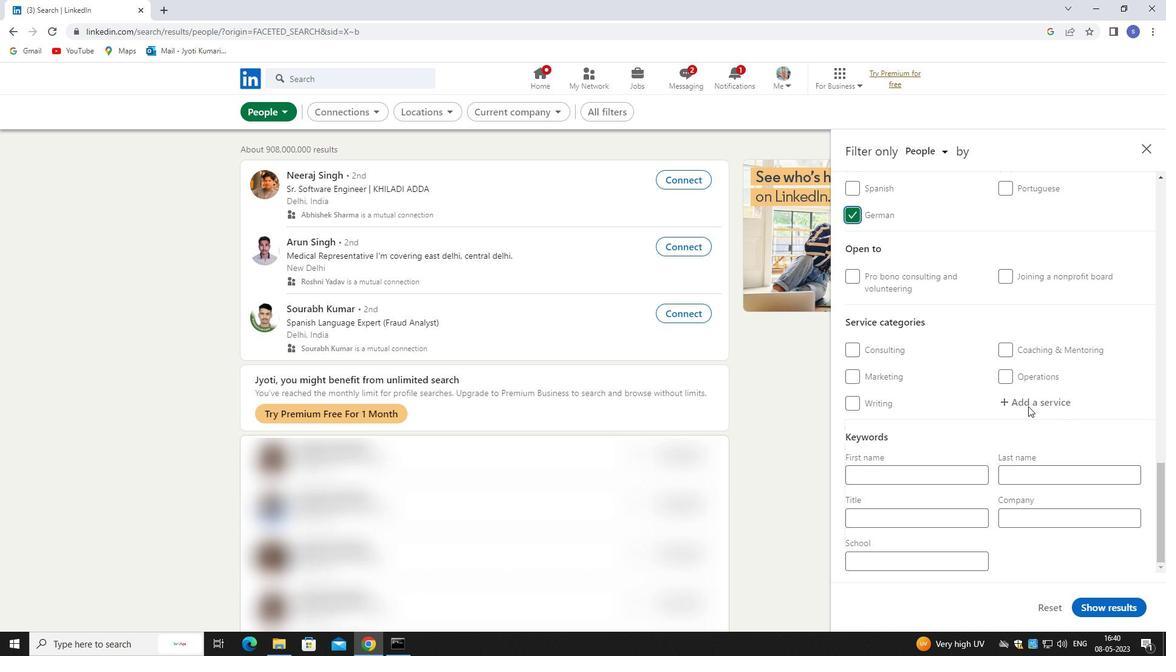
Action: Mouse pressed left at (1027, 399)
Screenshot: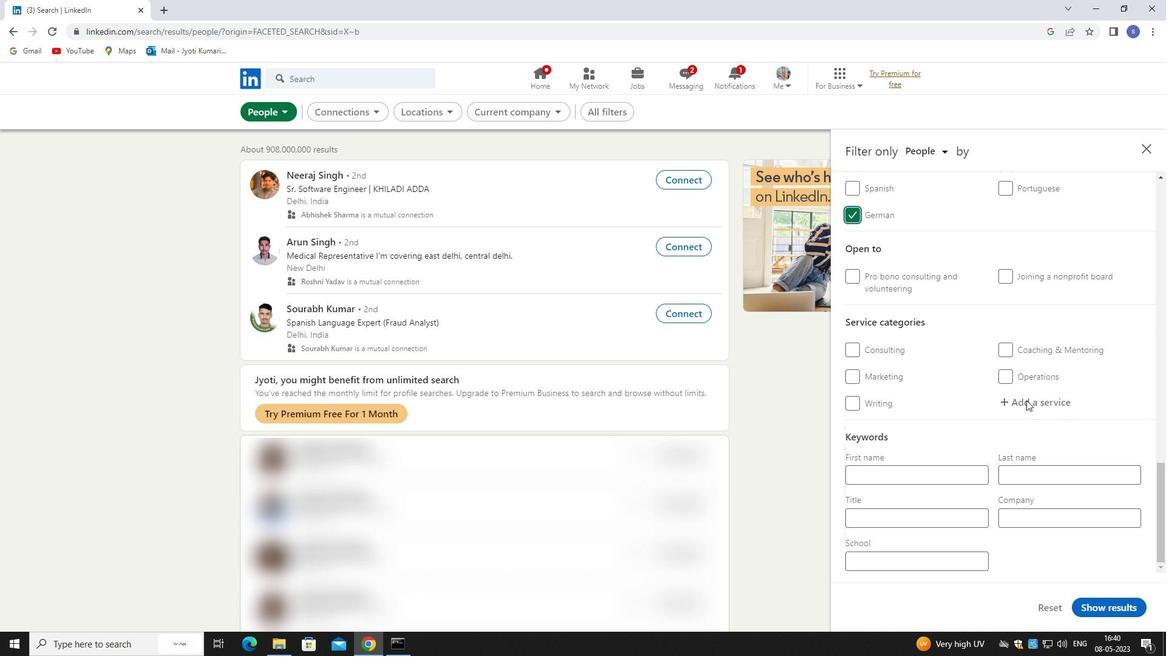 
Action: Key pressed <Key.shift>NEGOTIATION
Screenshot: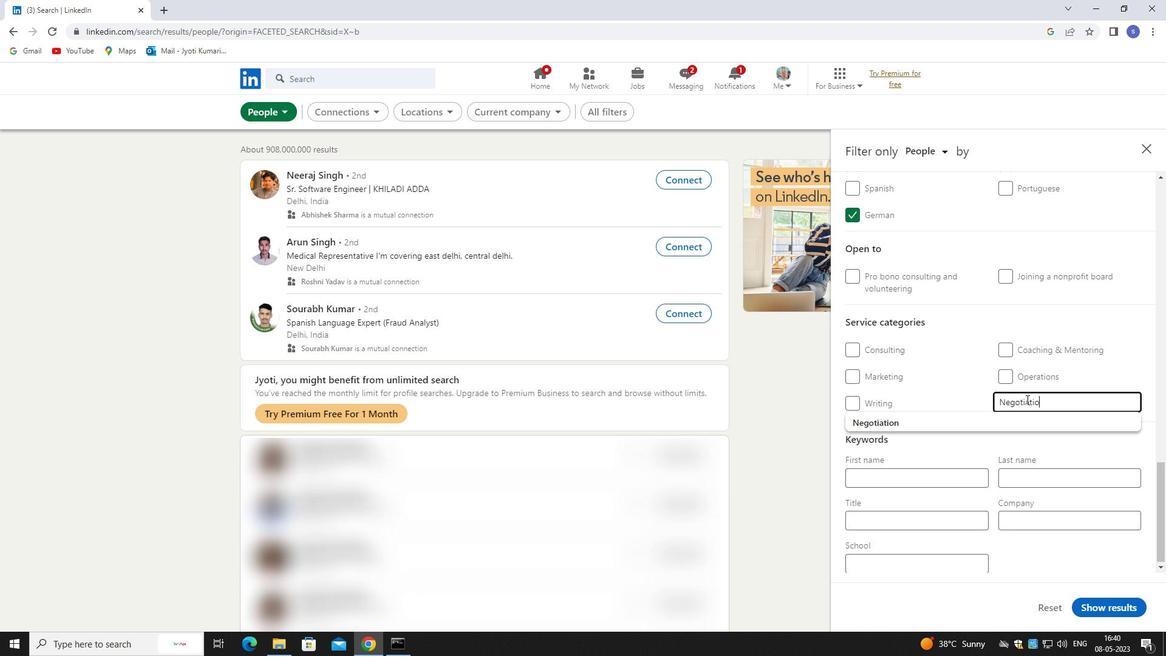 
Action: Mouse moved to (1028, 424)
Screenshot: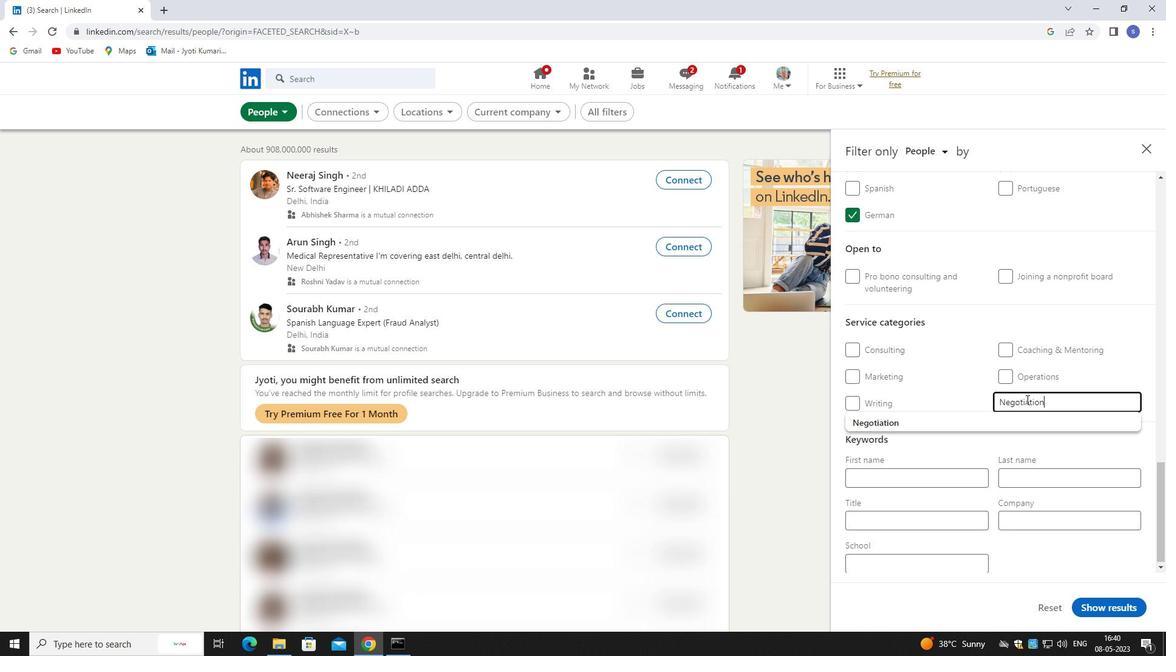 
Action: Mouse pressed left at (1028, 424)
Screenshot: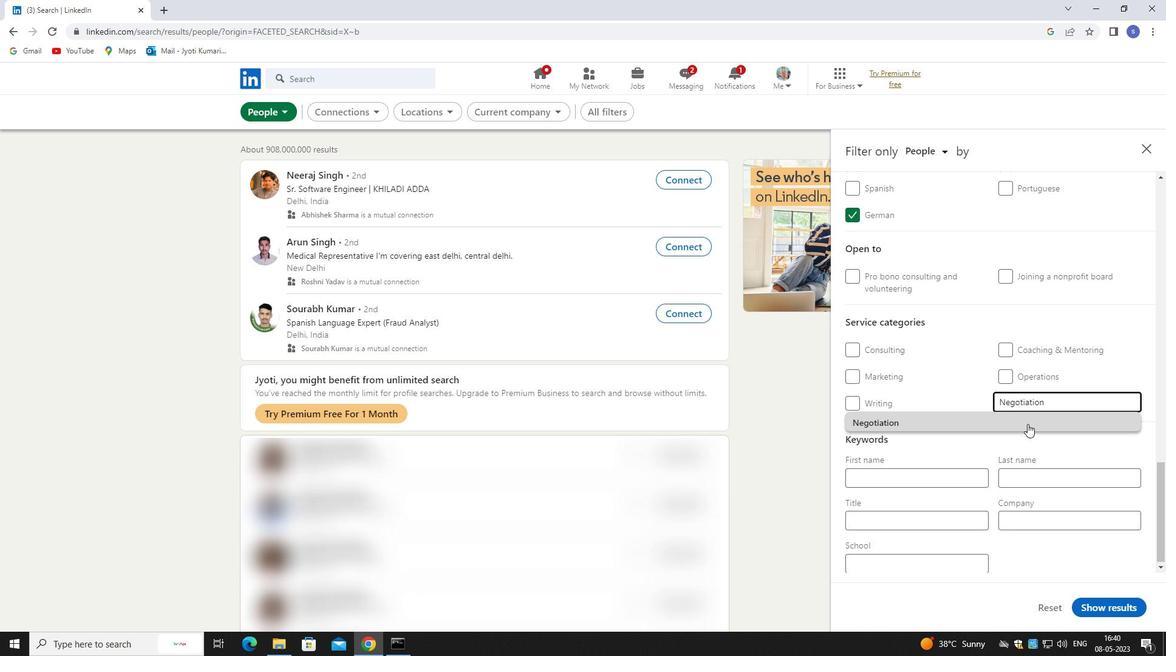
Action: Mouse moved to (1030, 434)
Screenshot: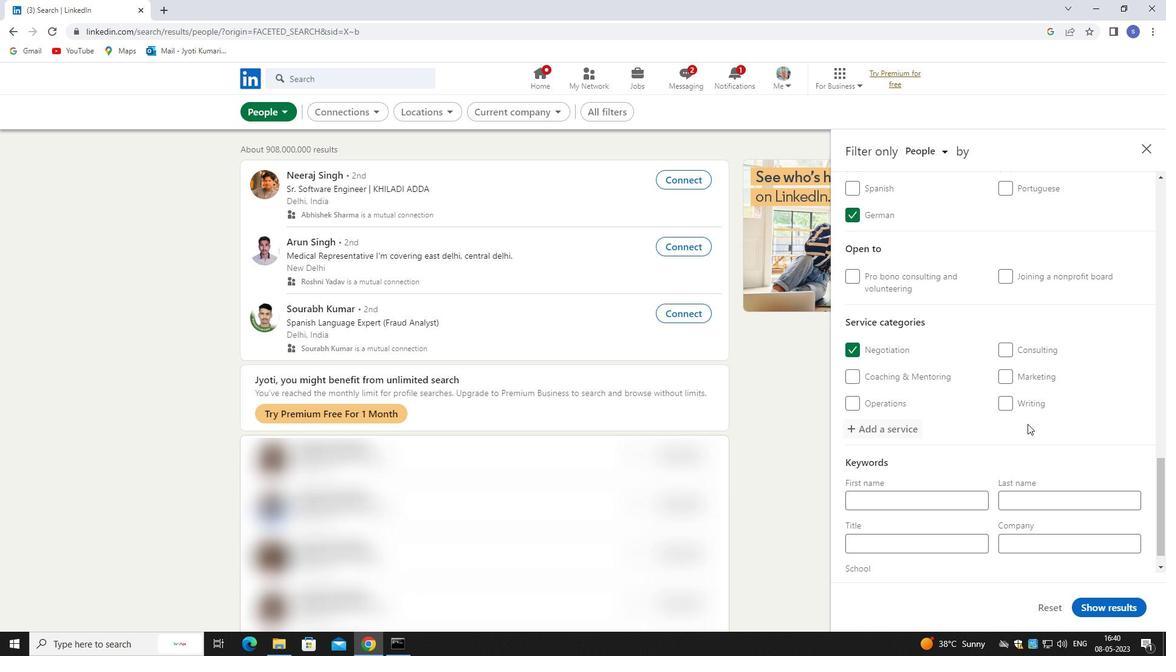 
Action: Mouse scrolled (1030, 433) with delta (0, 0)
Screenshot: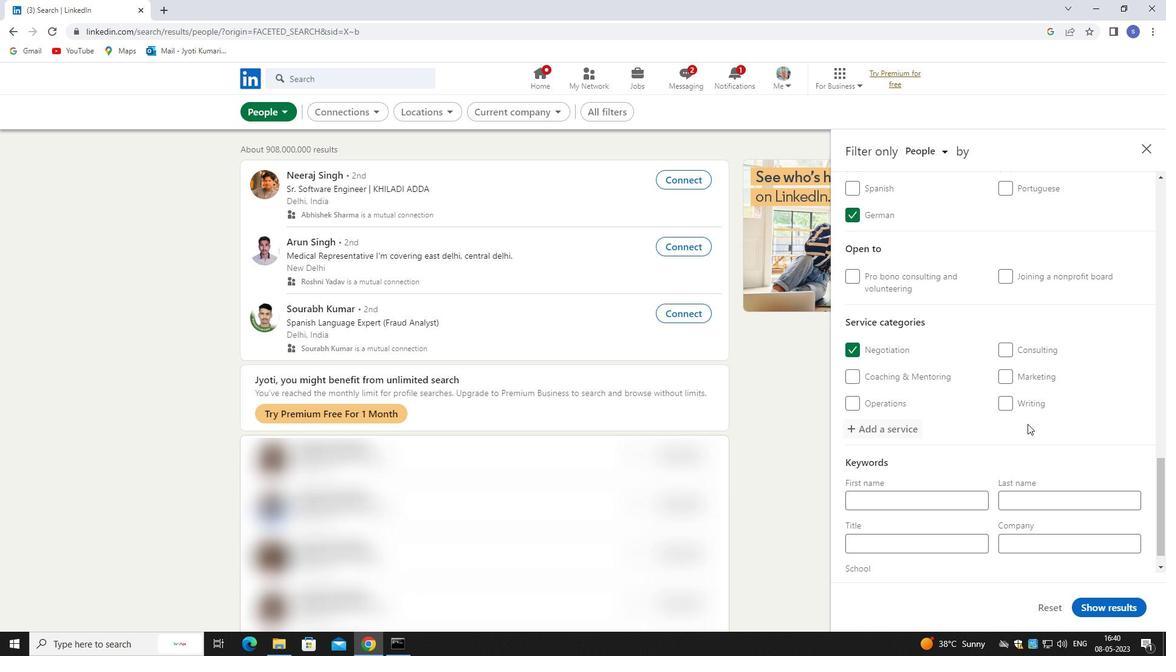
Action: Mouse moved to (1030, 441)
Screenshot: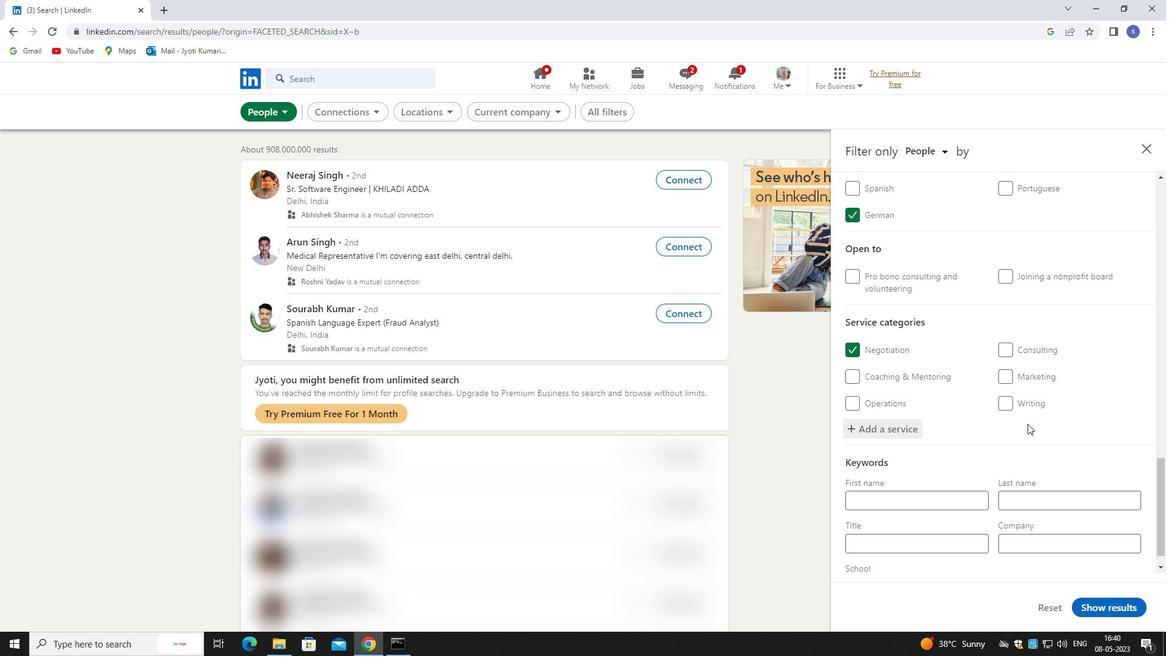 
Action: Mouse scrolled (1030, 441) with delta (0, 0)
Screenshot: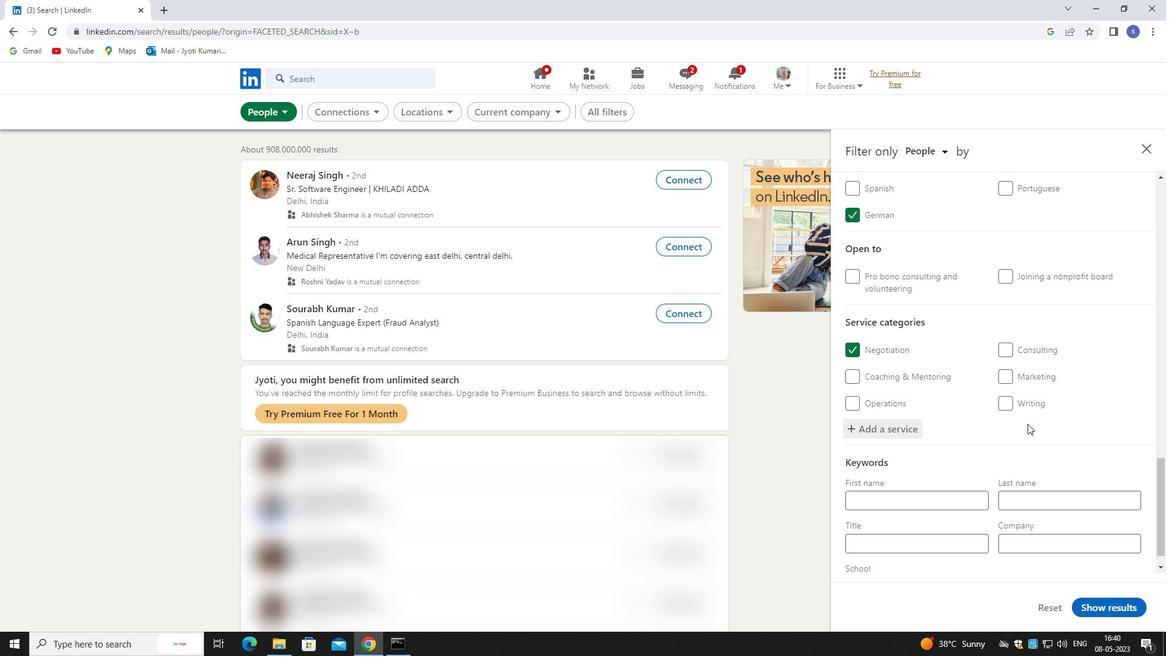 
Action: Mouse moved to (1030, 451)
Screenshot: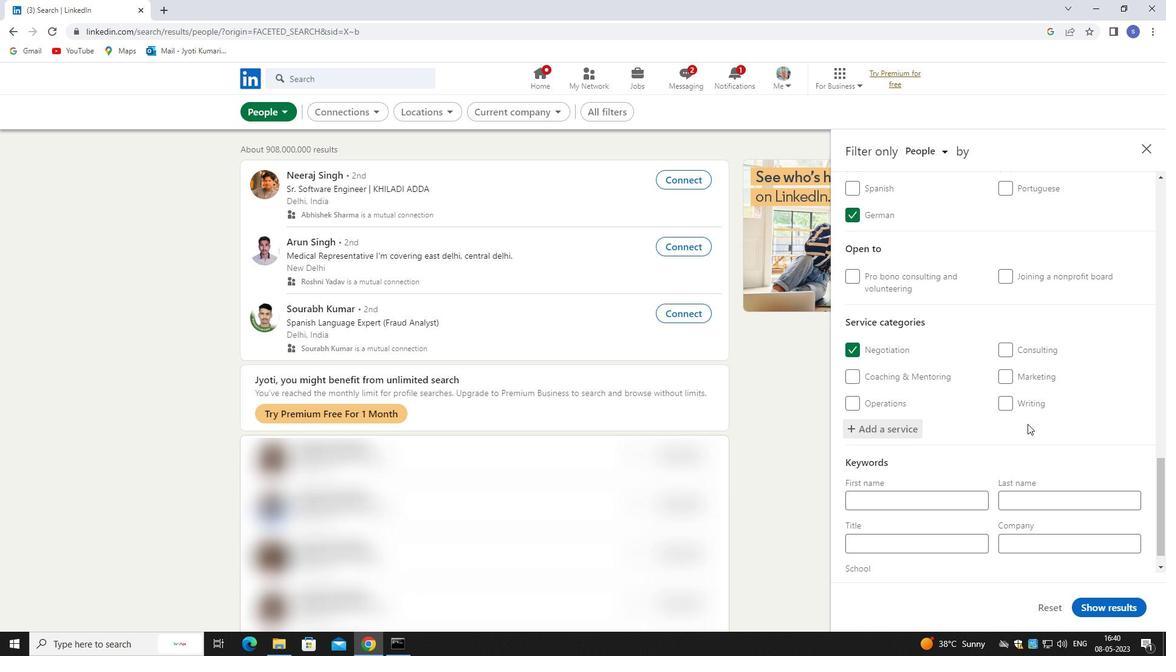 
Action: Mouse scrolled (1030, 450) with delta (0, 0)
Screenshot: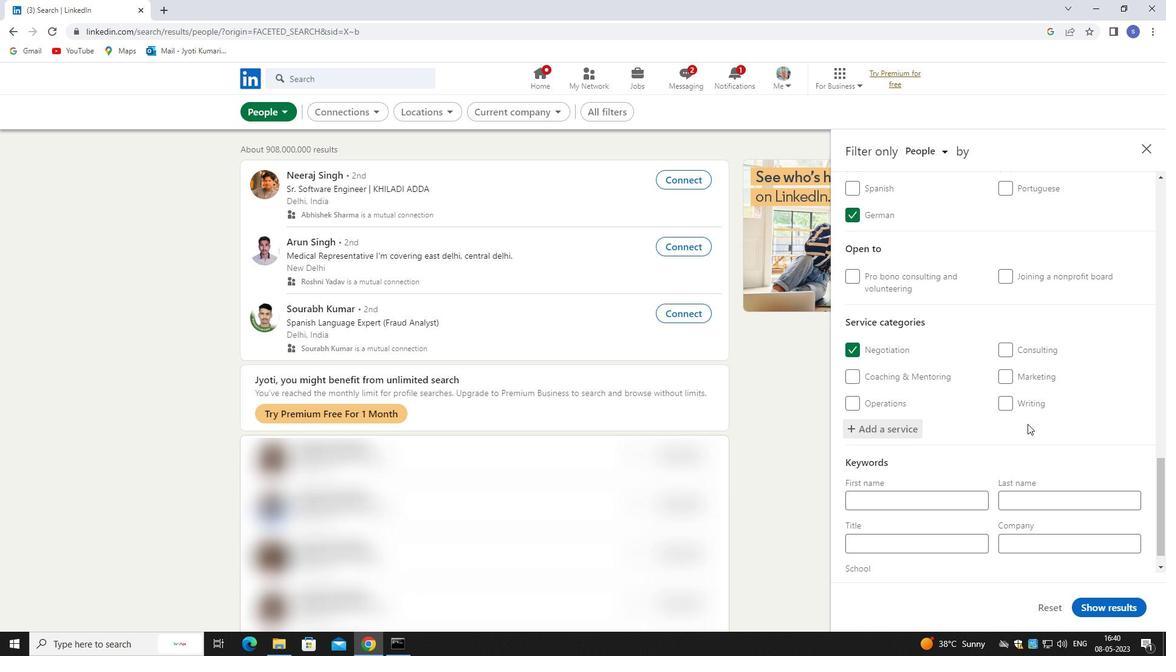 
Action: Mouse moved to (954, 526)
Screenshot: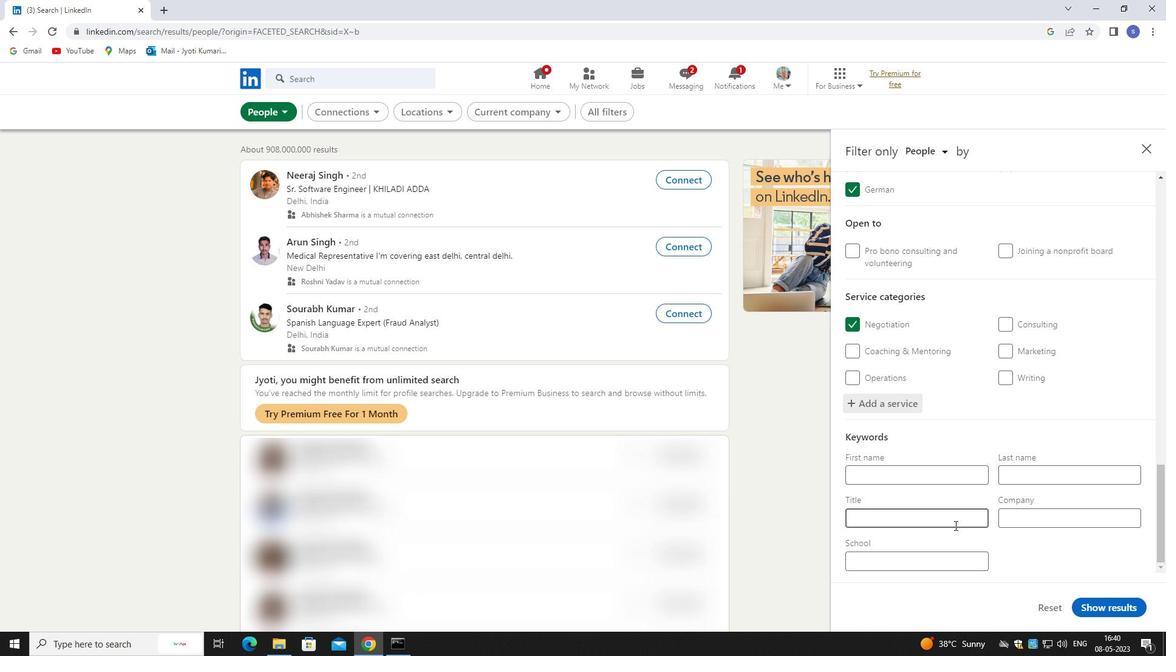 
Action: Mouse pressed left at (954, 526)
Screenshot: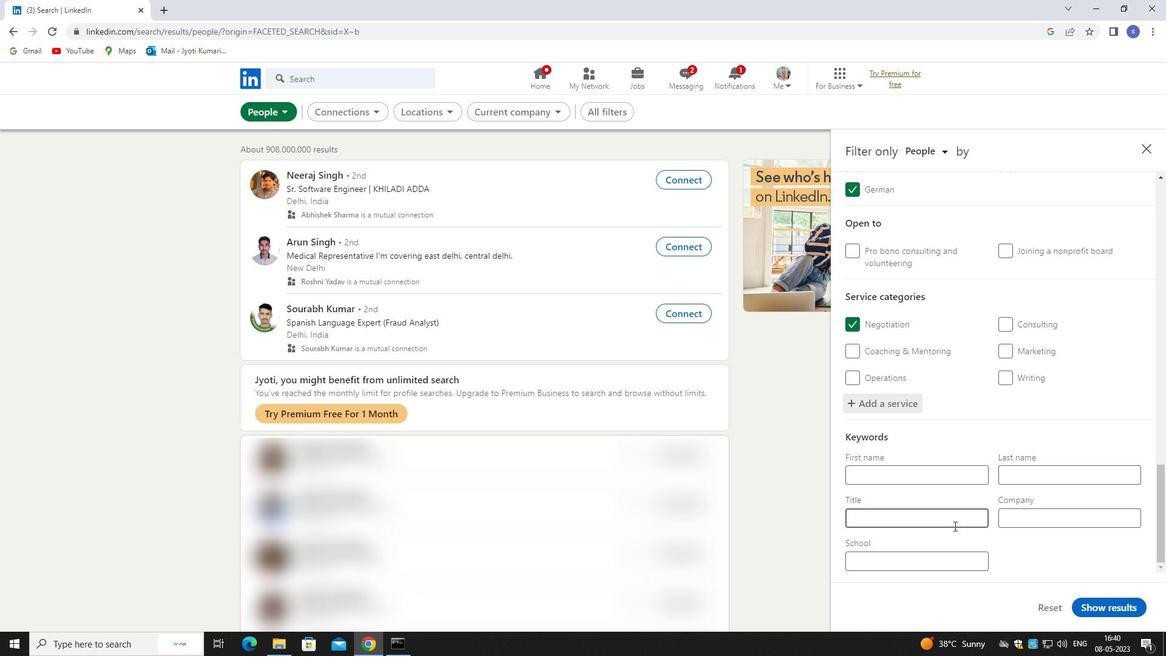 
Action: Key pressed B2B<Key.backspace><Key.backspace><Key.backspace><Key.backspace><Key.backspace><Key.backspace><Key.backspace><Key.shift>B2<Key.shift>B<Key.space><Key.shift>SALES<Key.space><Key.shift><Key.shift><Key.shift><Key.shift><Key.shift><Key.shift><Key.shift><Key.shift><Key.shift><Key.shift><Key.shift><Key.shift><Key.shift><Key.shift><Key.shift><Key.shift>SPEI<Key.backspace>CIALIST
Screenshot: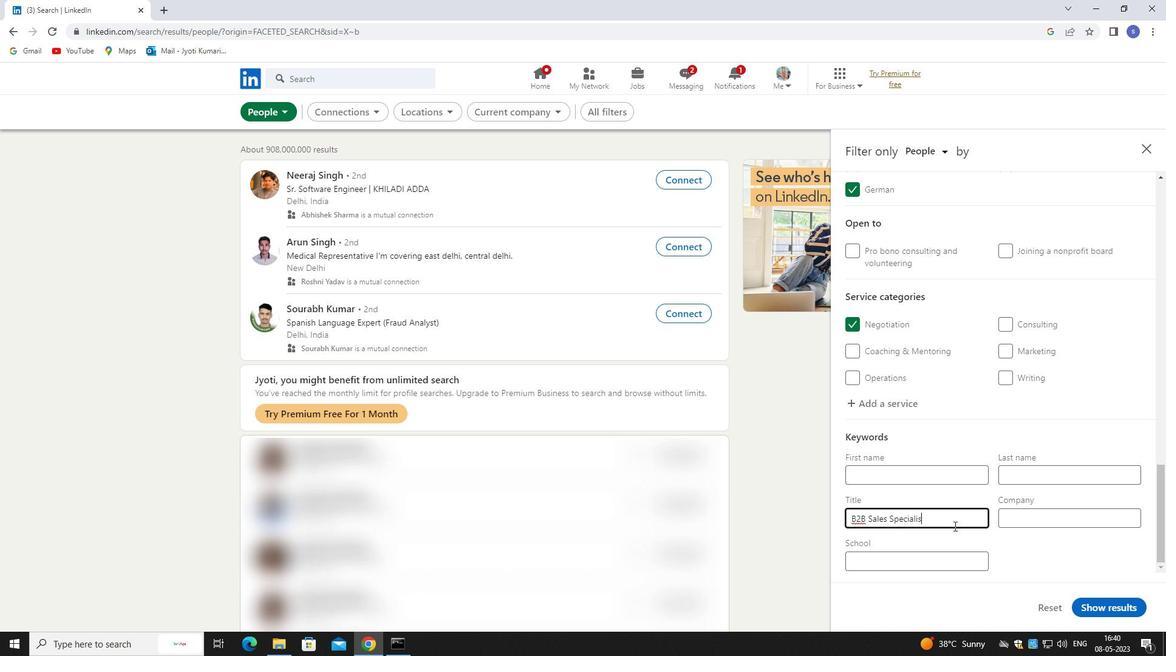 
Action: Mouse moved to (1090, 607)
Screenshot: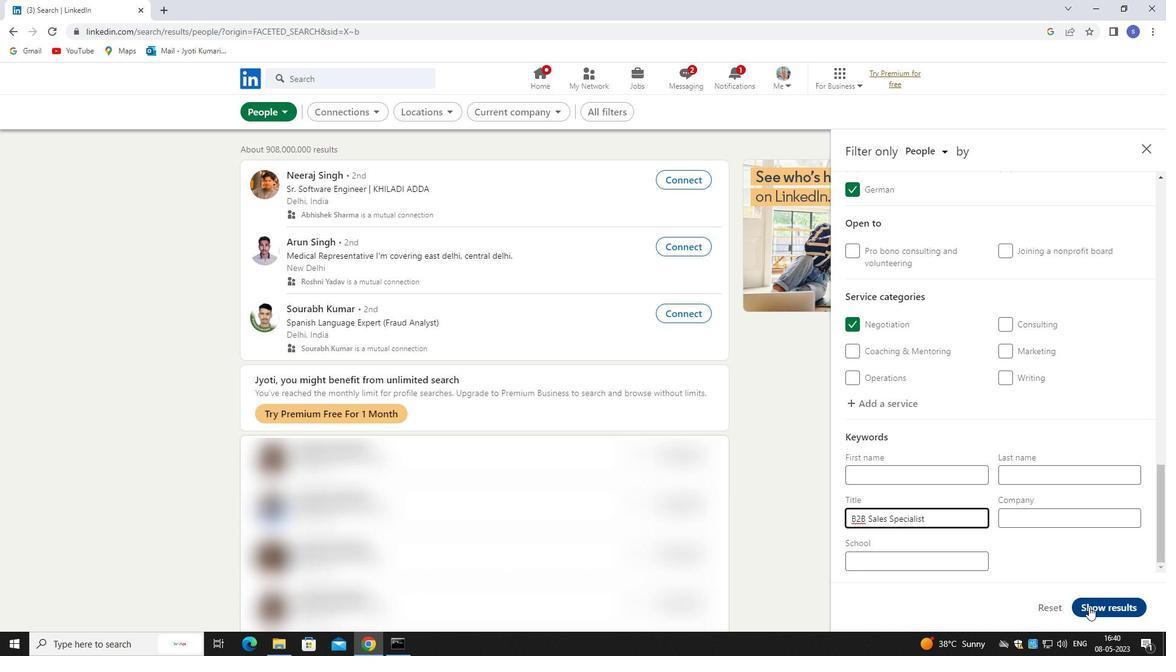 
Action: Mouse pressed left at (1090, 607)
Screenshot: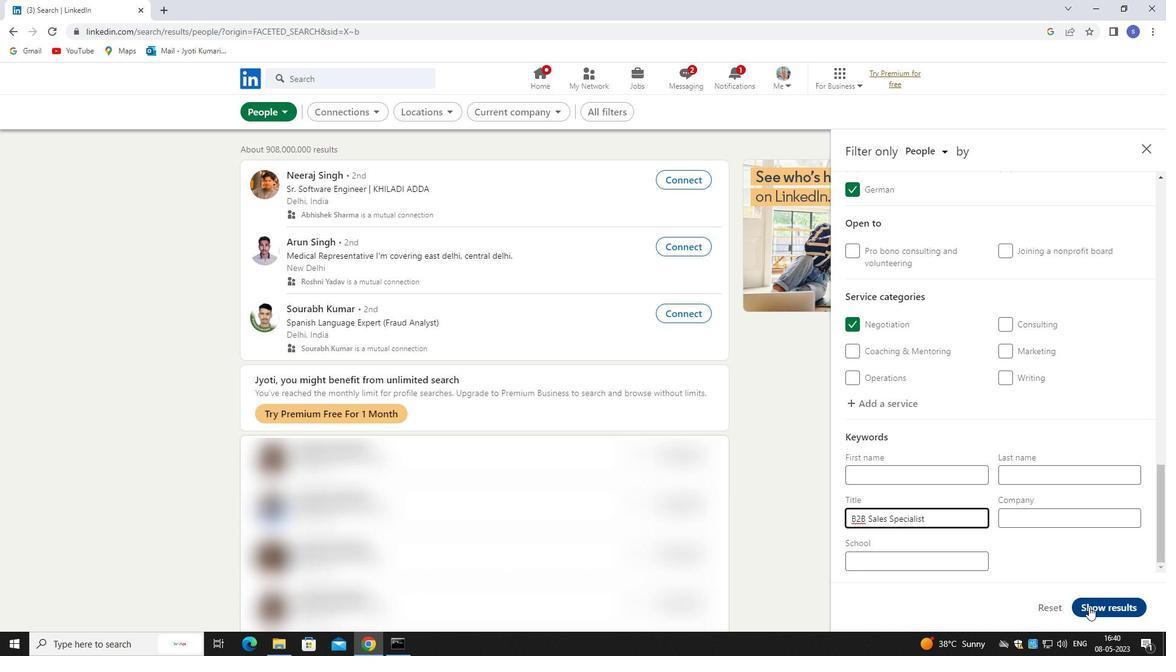 
Action: Mouse moved to (1075, 611)
Screenshot: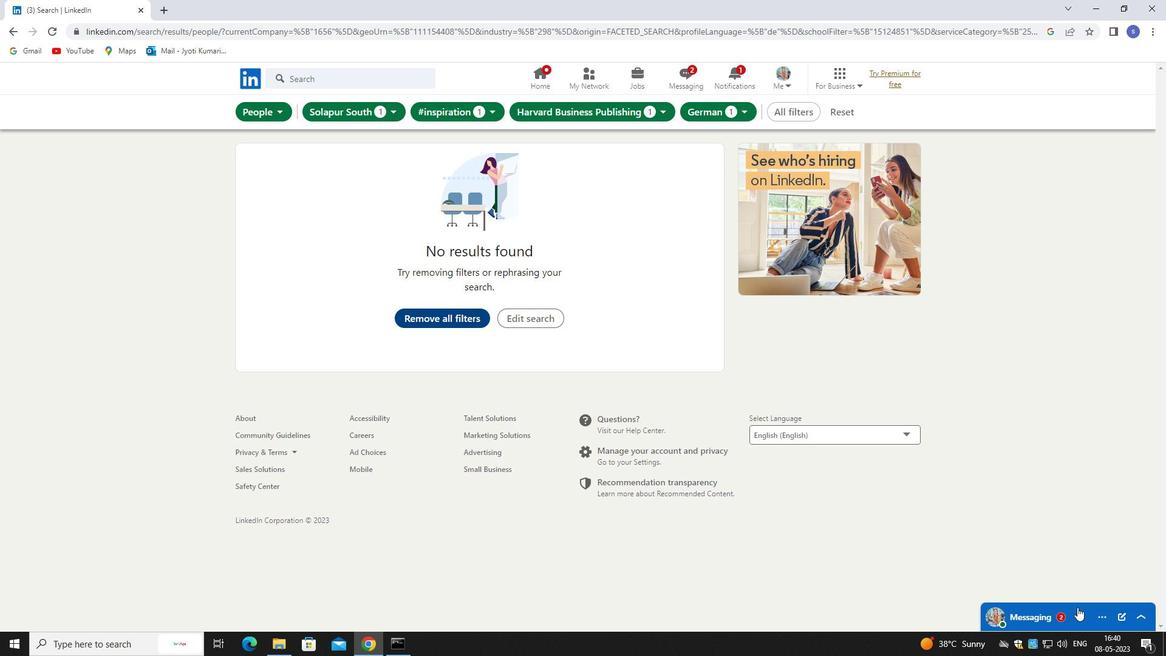 
